 Task: Find an Airbnb stay in Jalai Nur, China, for 4 adults from 6th to 12th September, with a price range of ₹10,000 to ₹14,000, 4 bedrooms, 4 bathrooms, and amenities like WiFi, free parking, and TV. Enable self check-in.
Action: Mouse moved to (352, 157)
Screenshot: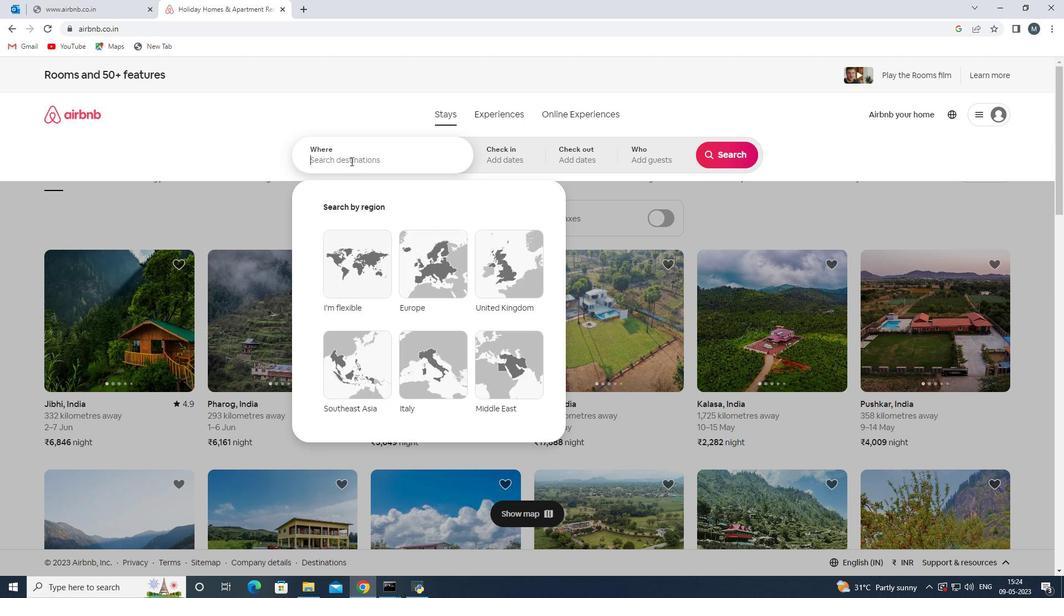 
Action: Mouse pressed left at (352, 157)
Screenshot: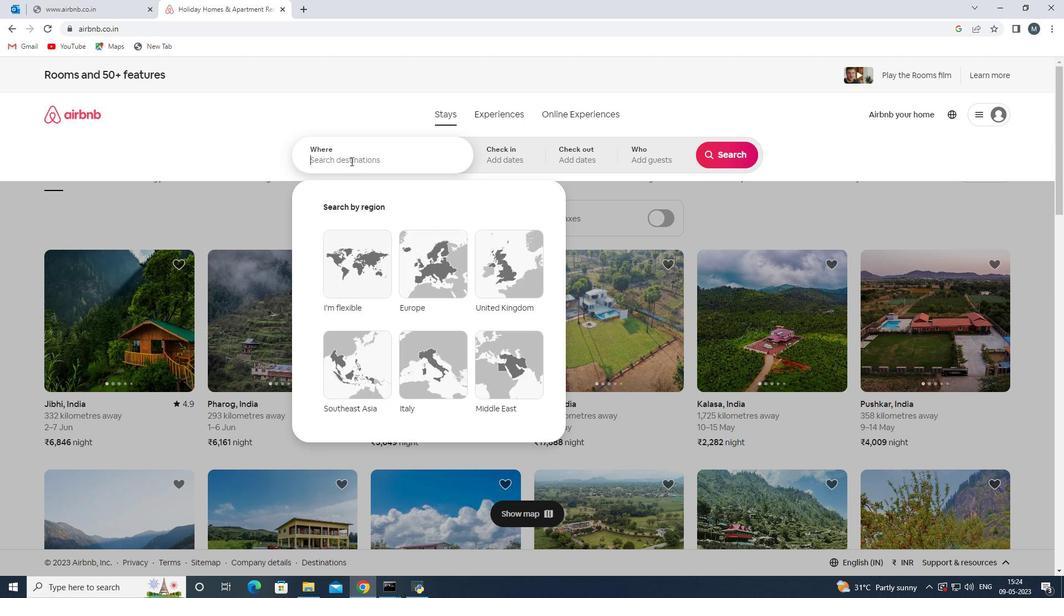 
Action: Mouse moved to (355, 172)
Screenshot: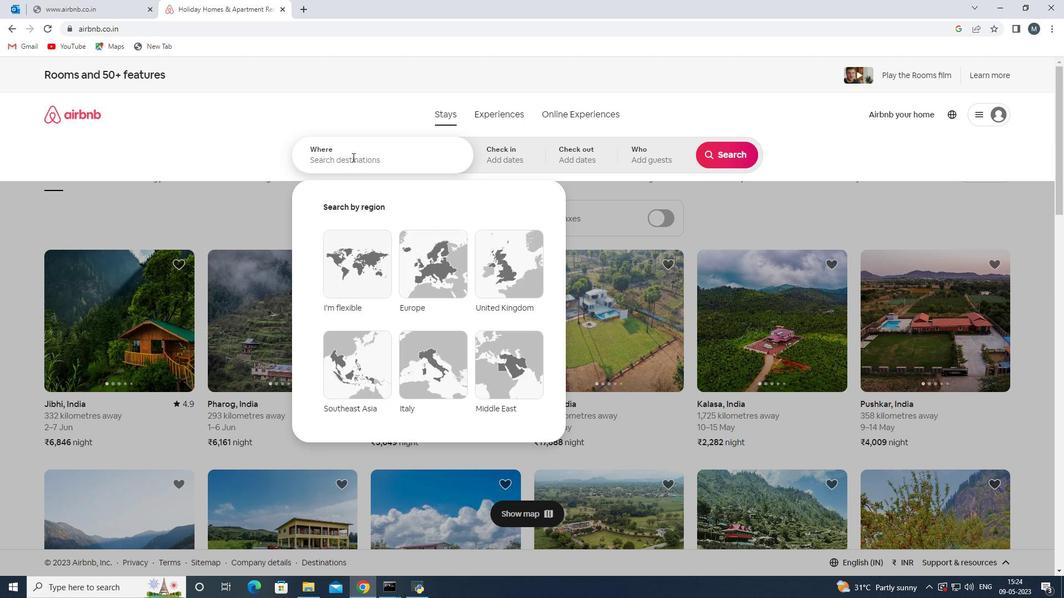 
Action: Key pressed <Key.shift><Key.shift><Key.shift><Key.shift><Key.shift><Key.shift><Key.shift><Key.shift>Jalai<Key.space><Key.shift>B<Key.backspace><Key.shift><Key.shift><Key.shift><Key.shift><Key.shift><Key.shift><Key.shift><Key.shift><Key.shift><Key.shift><Key.shift><Key.shift><Key.shift><Key.shift><Key.shift><Key.shift><Key.shift><Key.shift><Key.shift><Key.shift><Key.shift><Key.shift><Key.shift><Key.shift><Key.shift><Key.space>Nur,<Key.shift>China
Screenshot: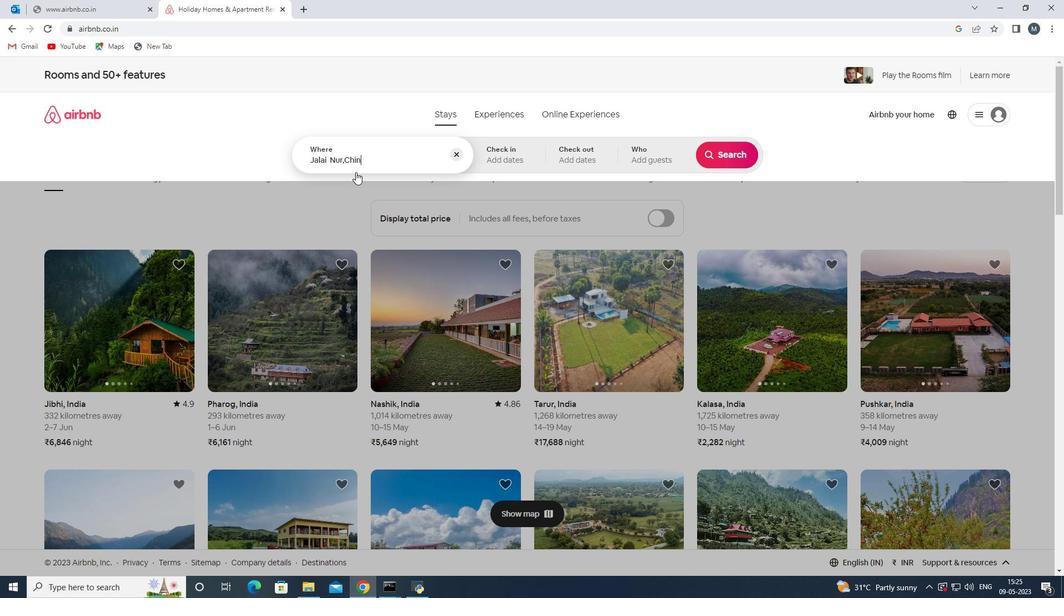 
Action: Mouse moved to (521, 160)
Screenshot: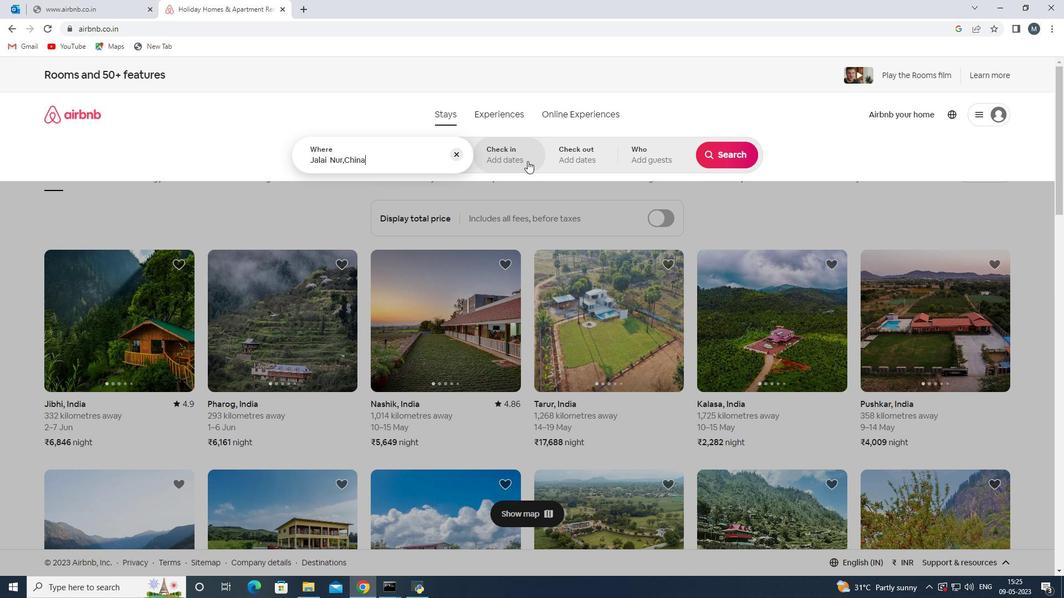 
Action: Mouse pressed left at (521, 160)
Screenshot: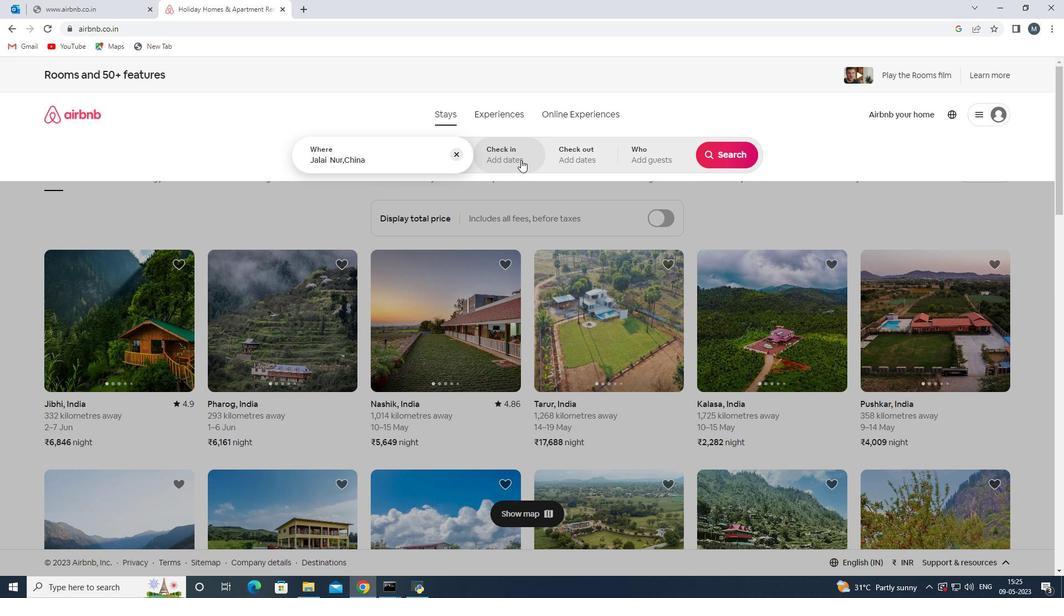 
Action: Mouse moved to (724, 240)
Screenshot: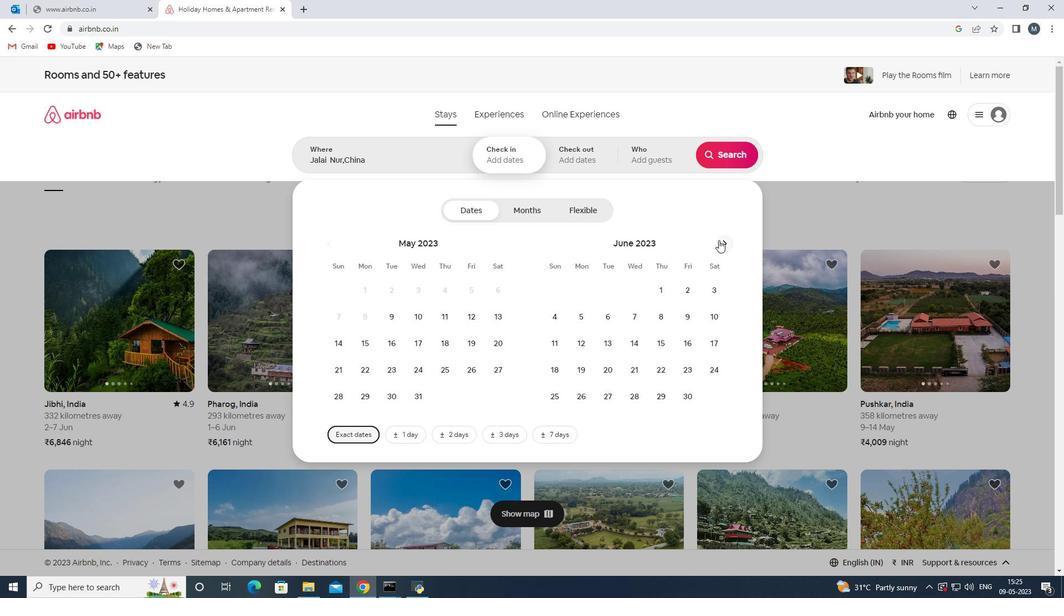 
Action: Mouse pressed left at (724, 240)
Screenshot: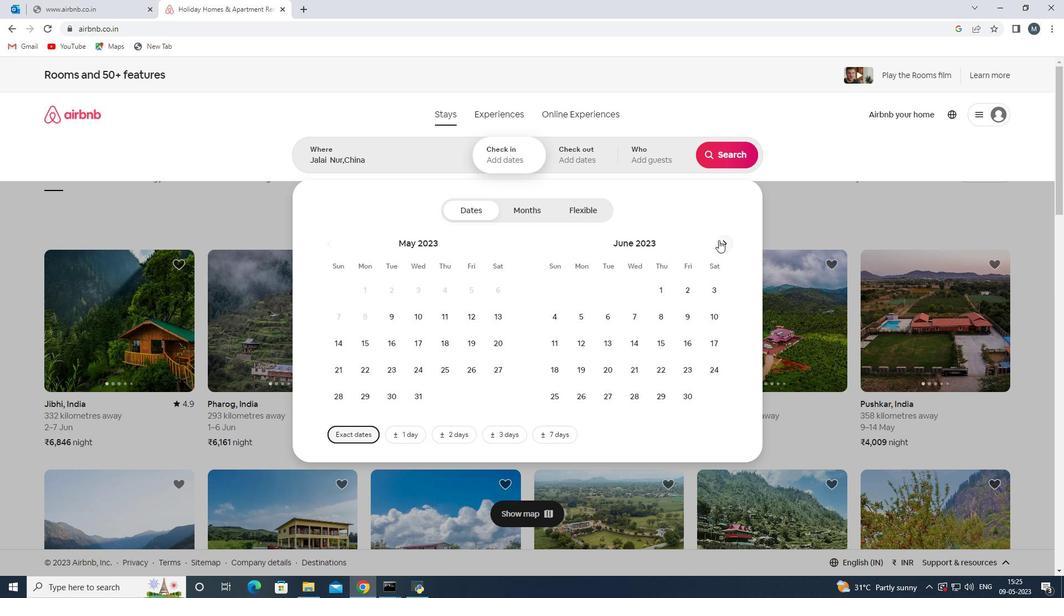 
Action: Mouse moved to (728, 240)
Screenshot: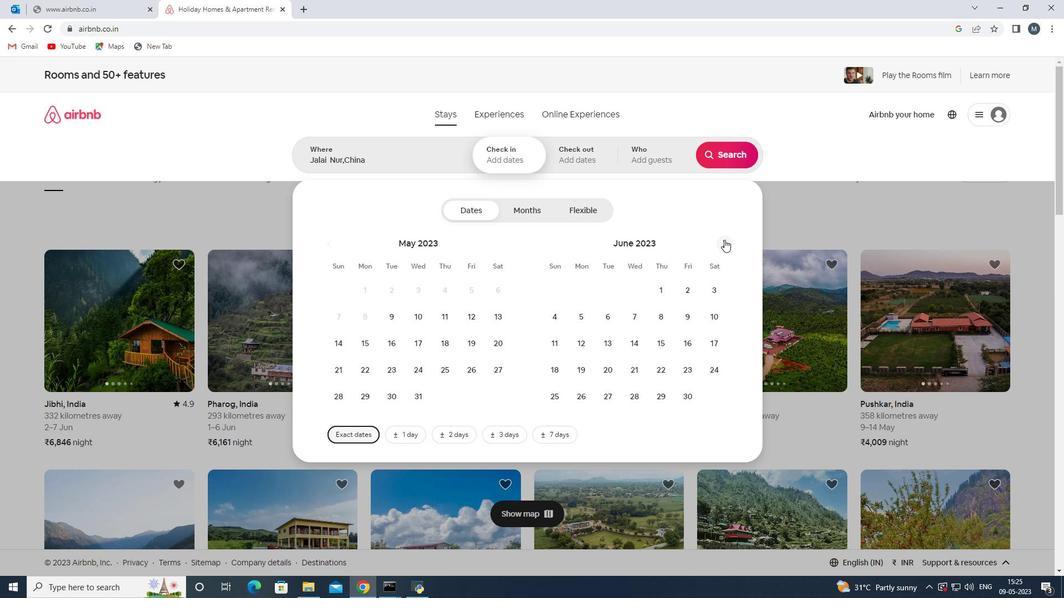
Action: Mouse pressed left at (728, 240)
Screenshot: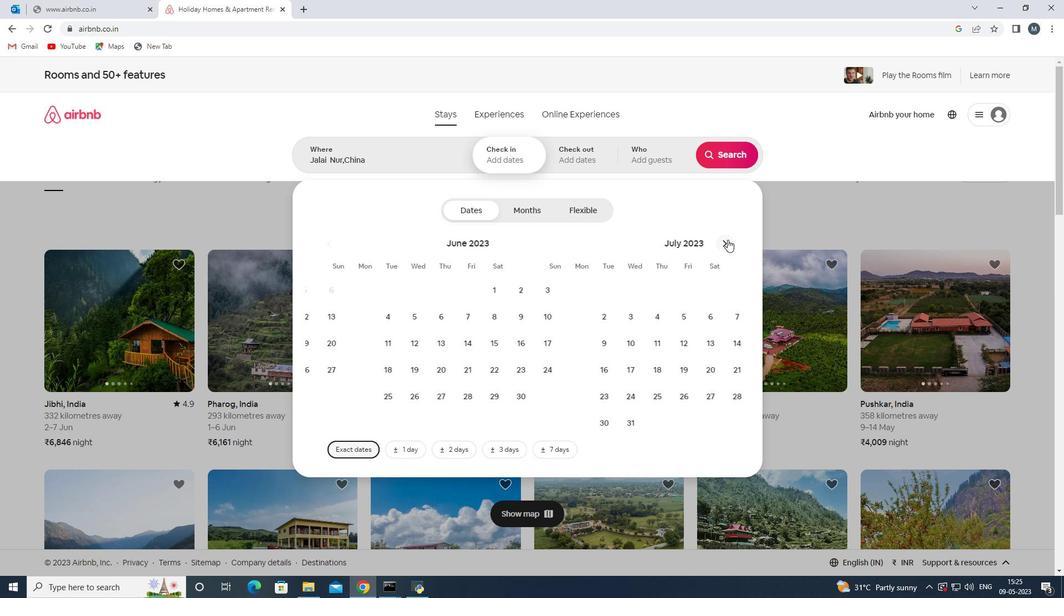 
Action: Mouse moved to (728, 242)
Screenshot: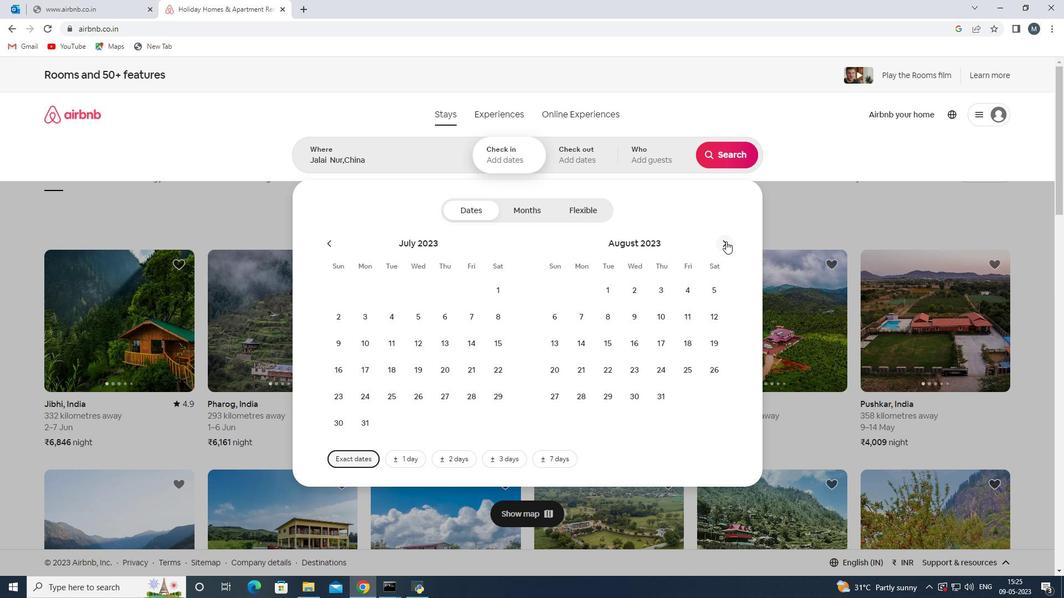 
Action: Mouse pressed left at (728, 242)
Screenshot: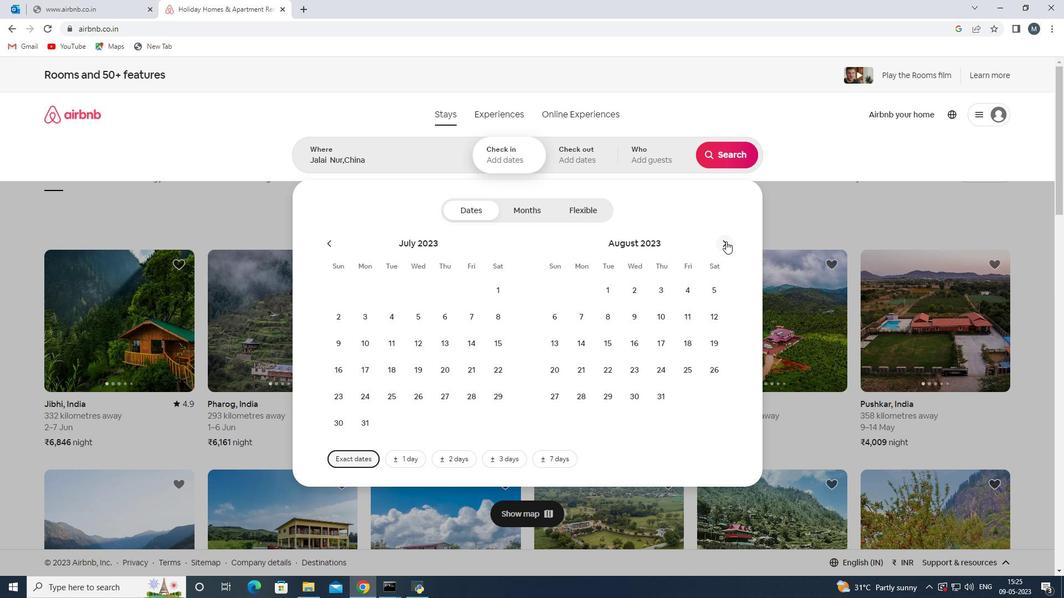 
Action: Mouse moved to (641, 318)
Screenshot: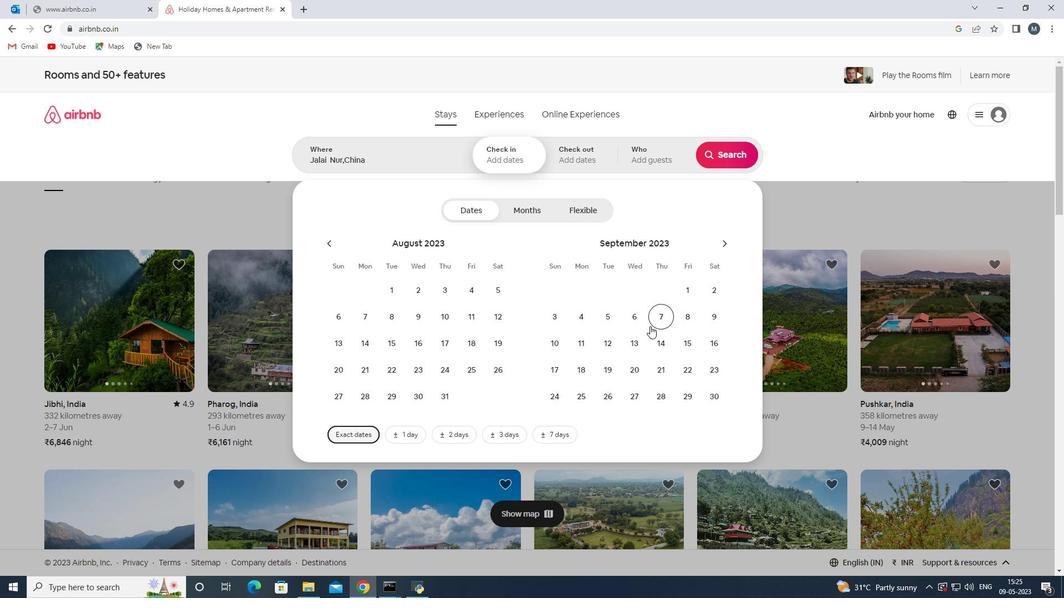 
Action: Mouse pressed left at (641, 318)
Screenshot: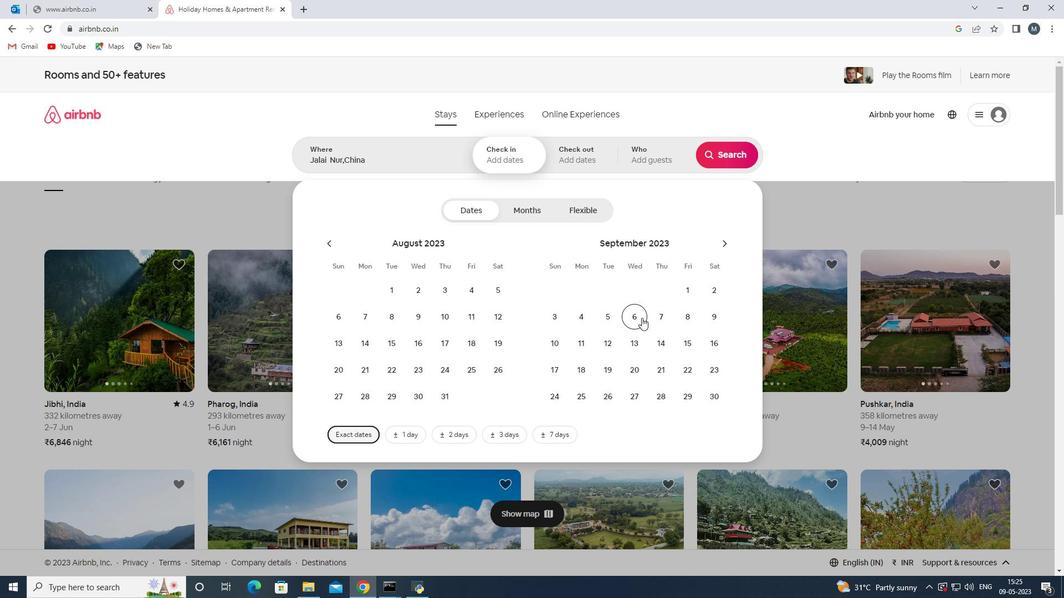 
Action: Mouse moved to (612, 344)
Screenshot: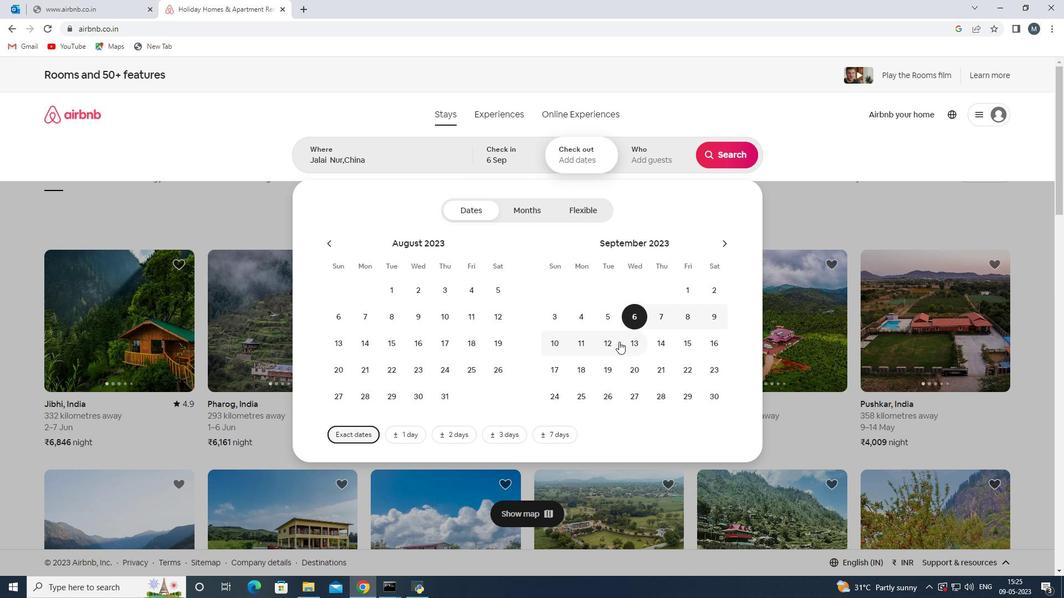 
Action: Mouse pressed left at (612, 344)
Screenshot: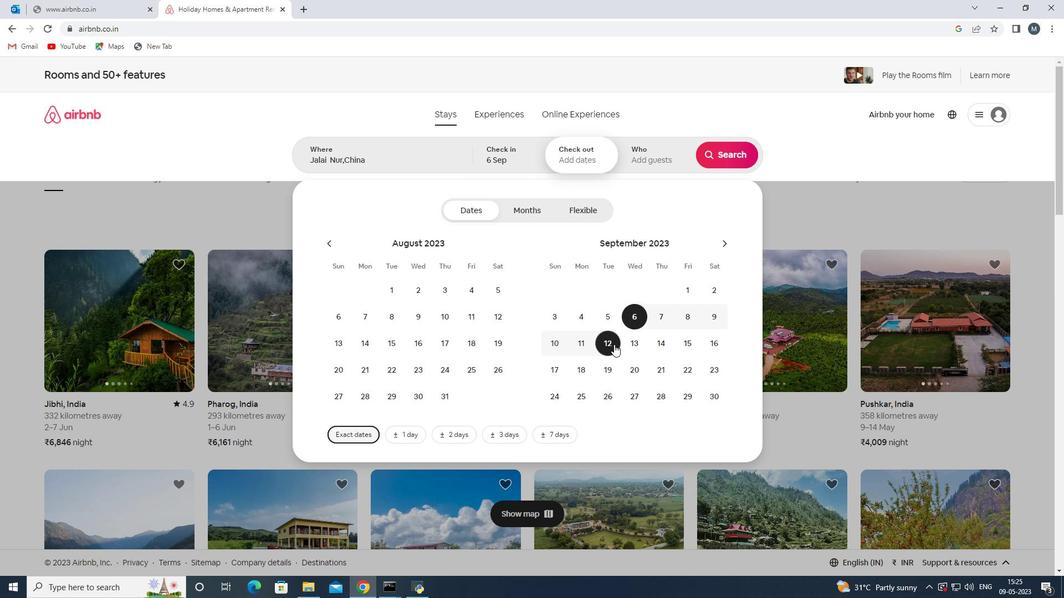 
Action: Mouse moved to (673, 163)
Screenshot: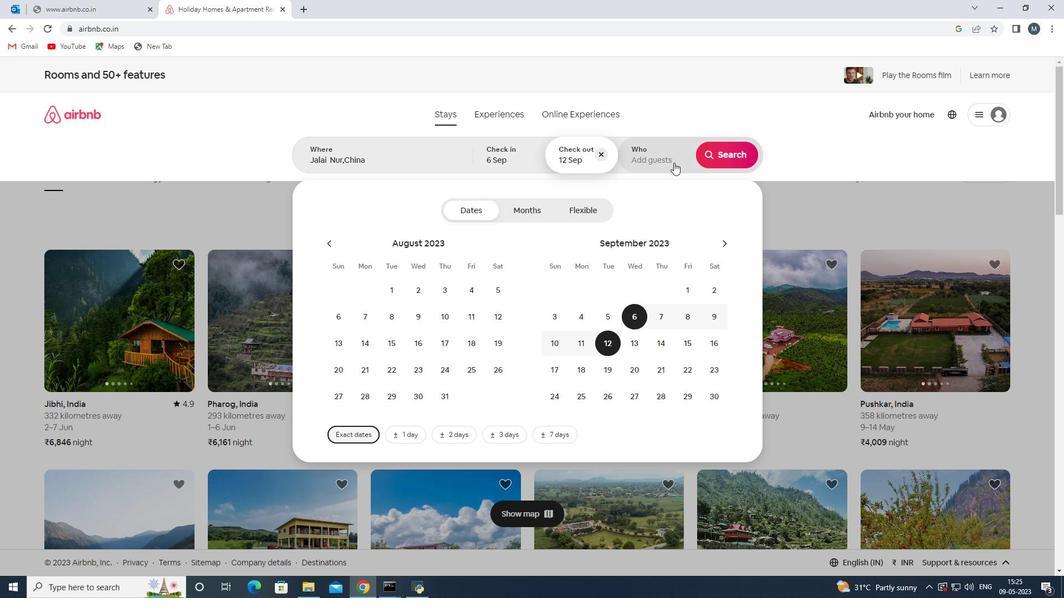 
Action: Mouse pressed left at (673, 163)
Screenshot: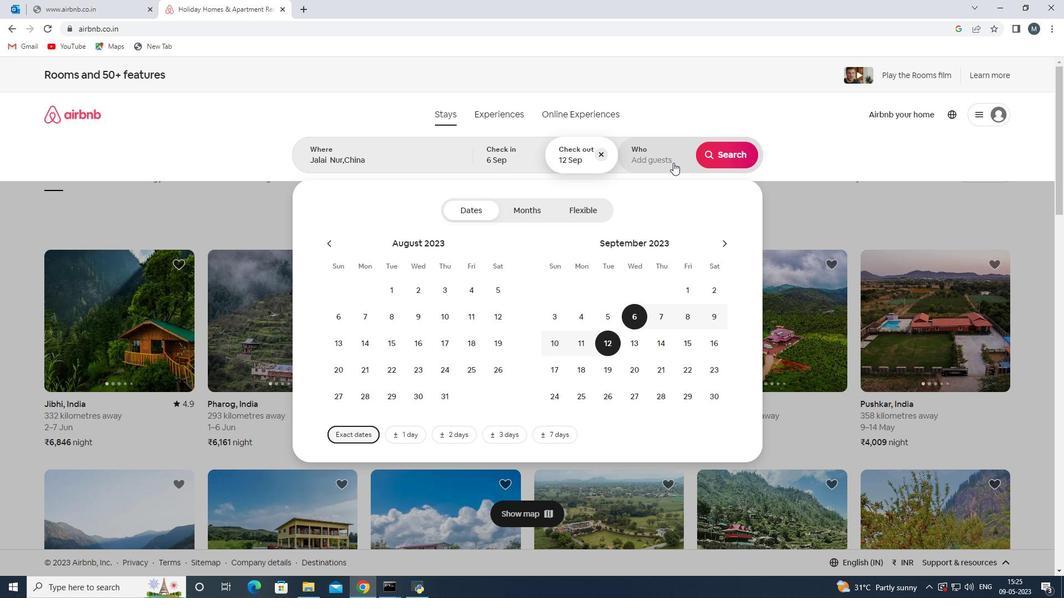 
Action: Mouse moved to (729, 210)
Screenshot: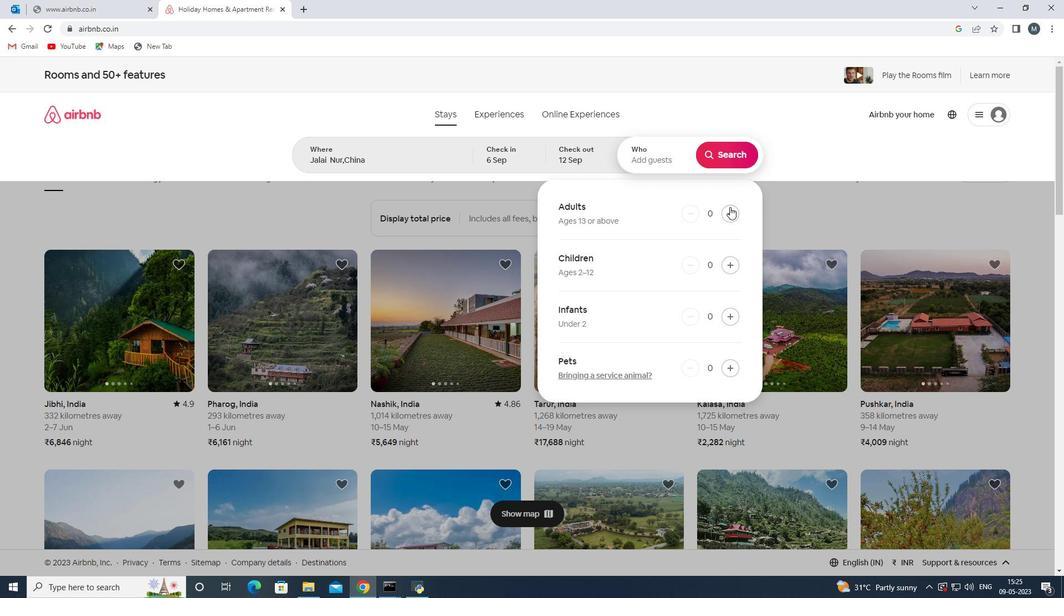 
Action: Mouse pressed left at (729, 210)
Screenshot: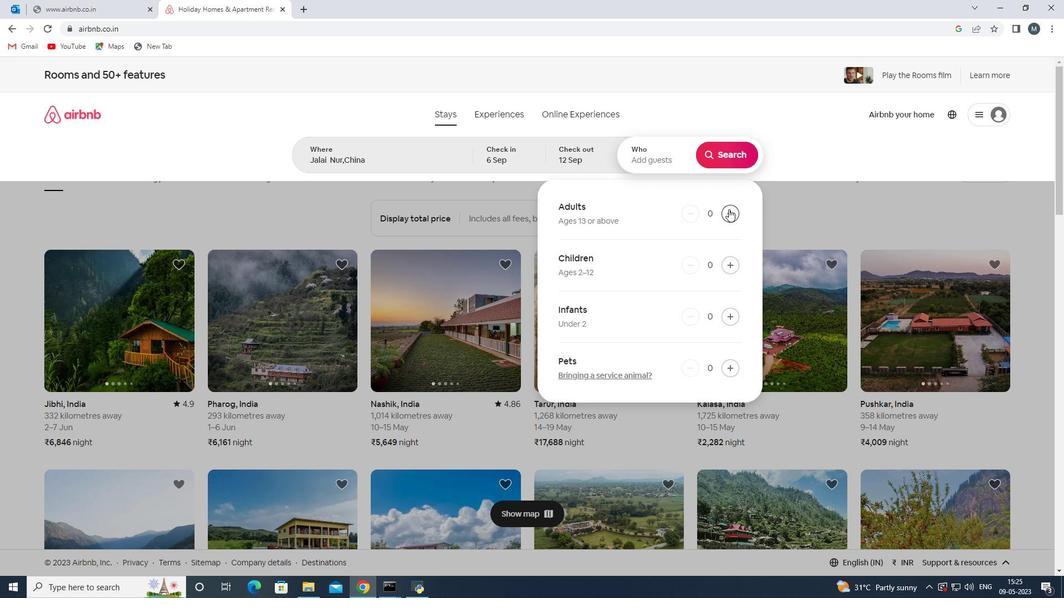 
Action: Mouse moved to (729, 211)
Screenshot: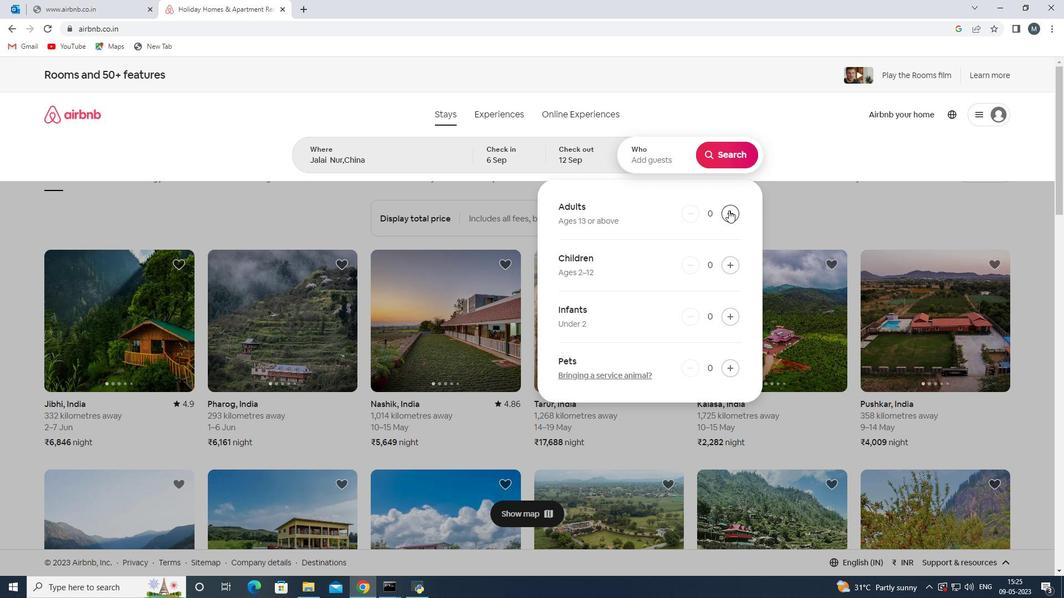
Action: Mouse pressed left at (729, 211)
Screenshot: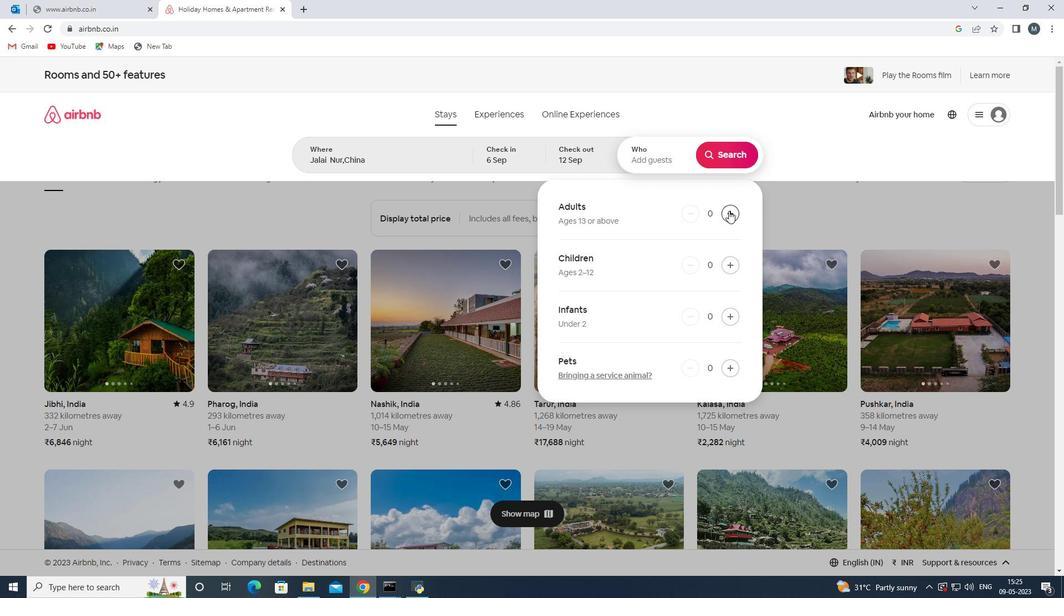 
Action: Mouse pressed left at (729, 211)
Screenshot: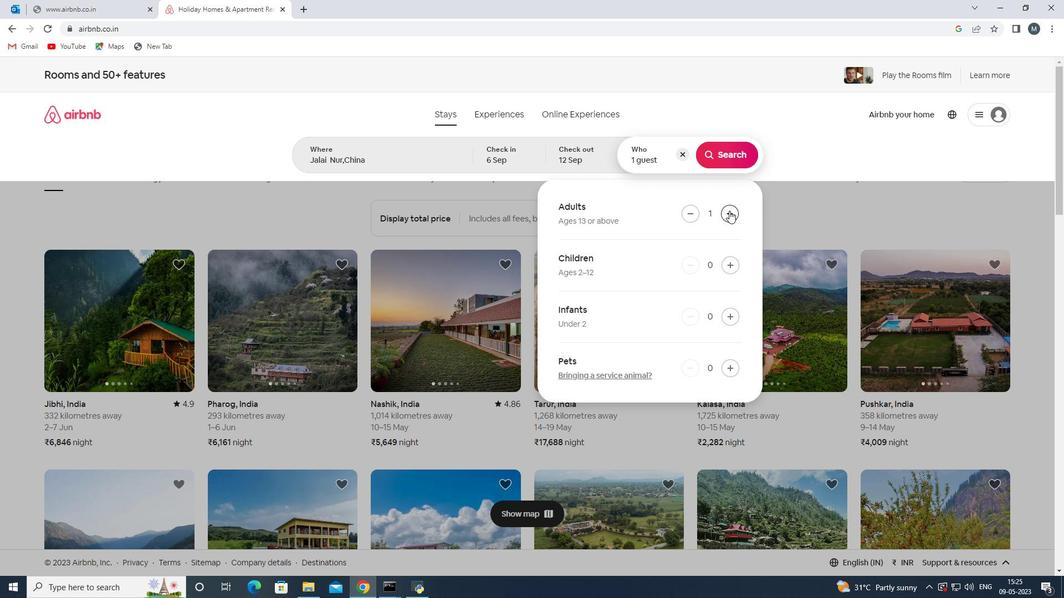 
Action: Mouse pressed left at (729, 211)
Screenshot: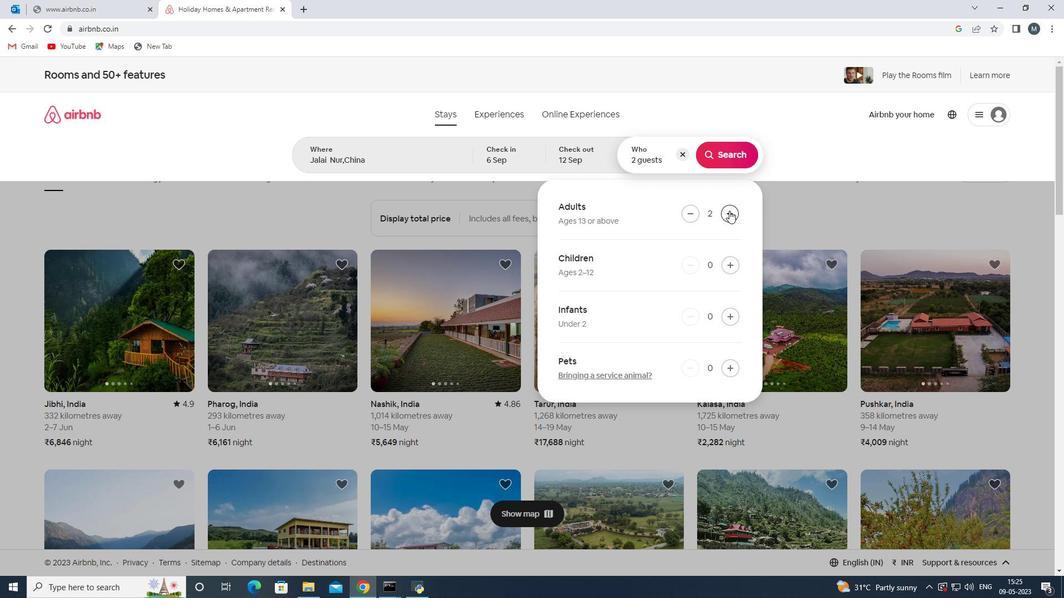 
Action: Mouse moved to (728, 154)
Screenshot: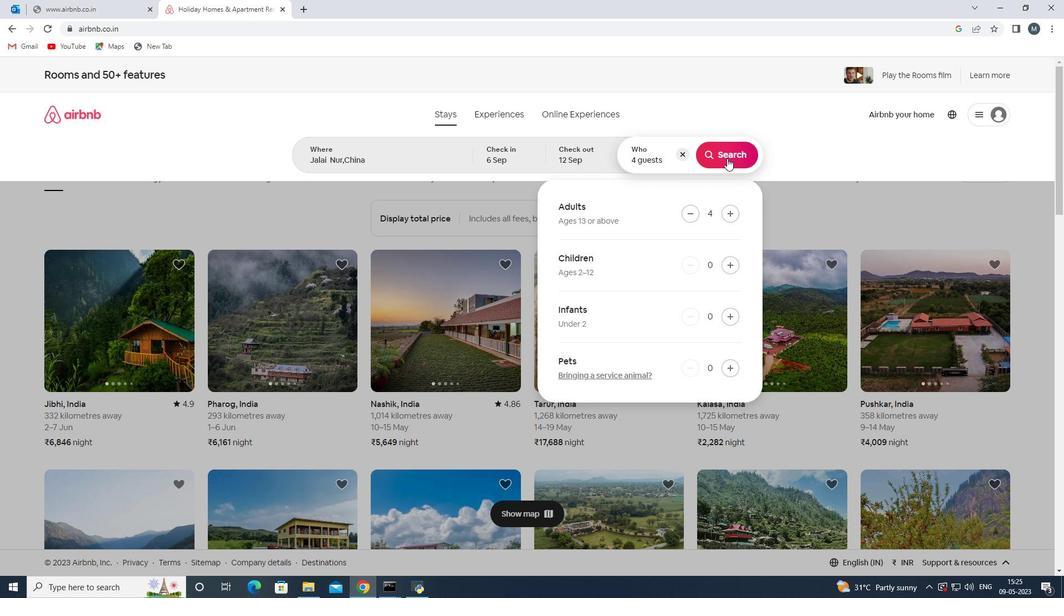 
Action: Mouse pressed left at (728, 154)
Screenshot: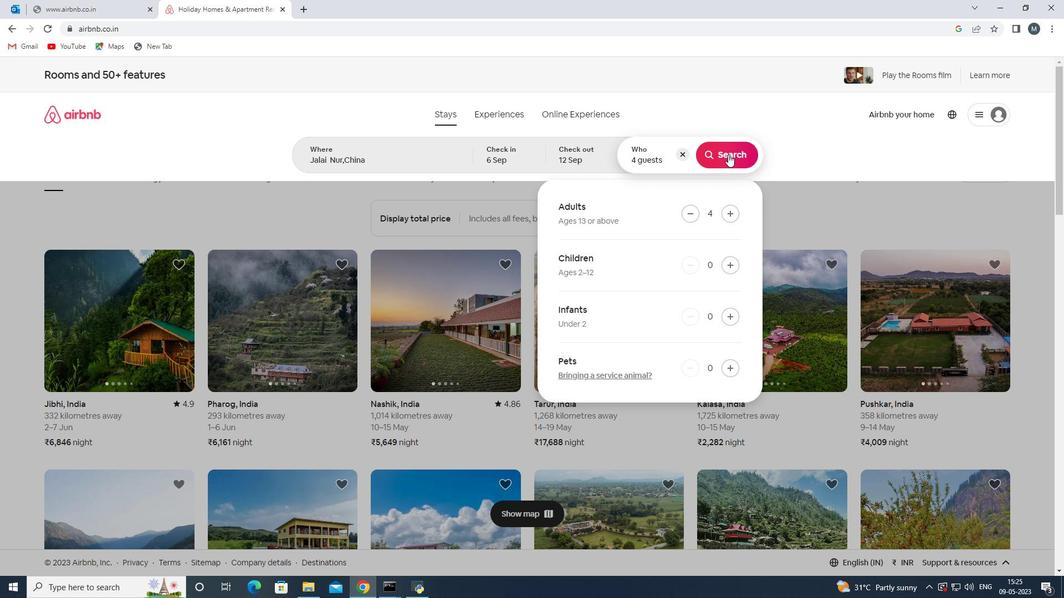 
Action: Mouse moved to (1008, 125)
Screenshot: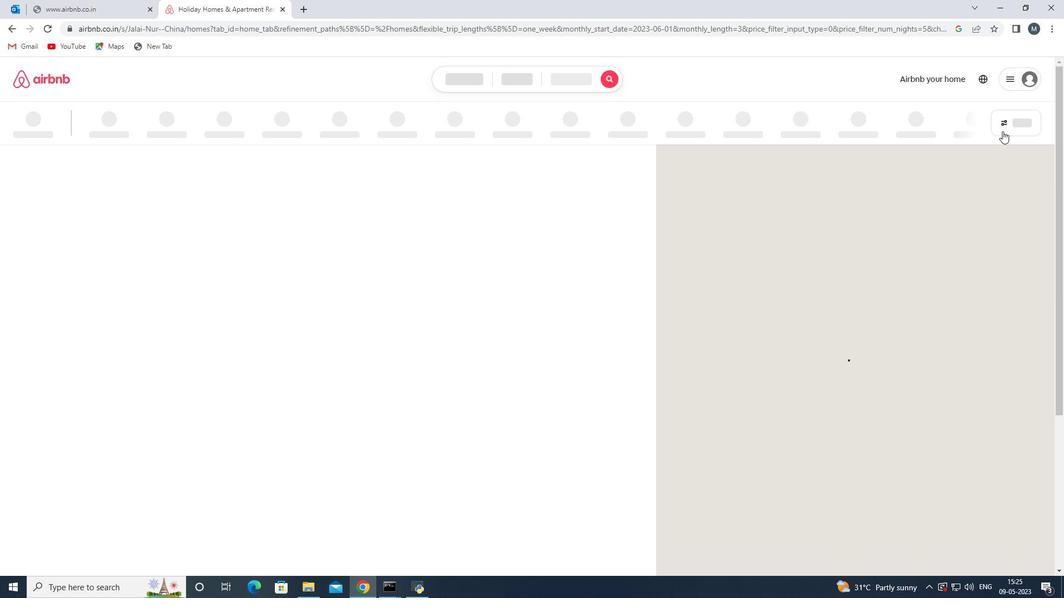 
Action: Mouse pressed left at (1008, 125)
Screenshot: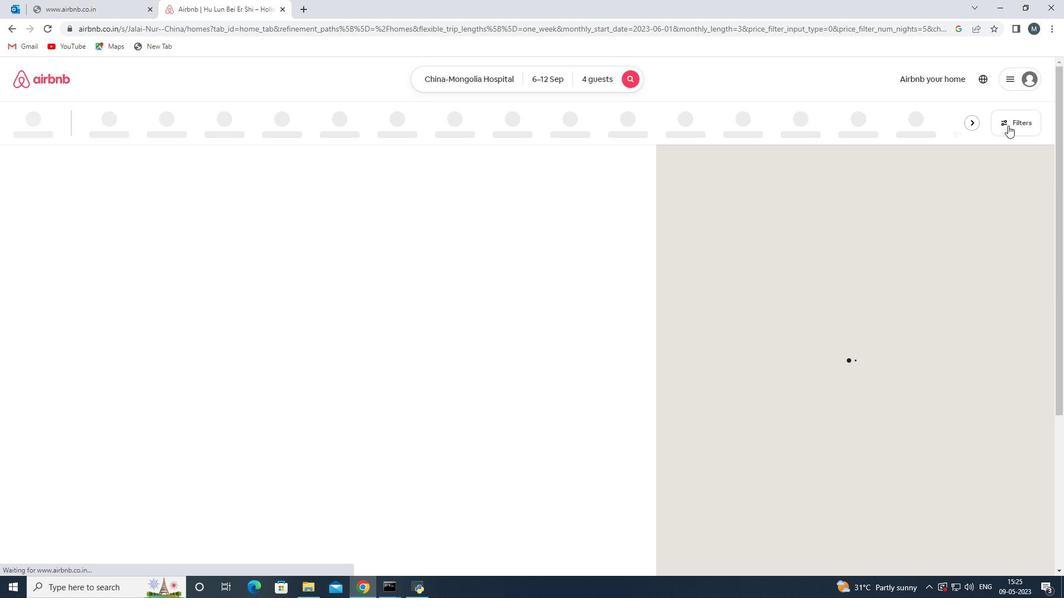 
Action: Mouse moved to (533, 291)
Screenshot: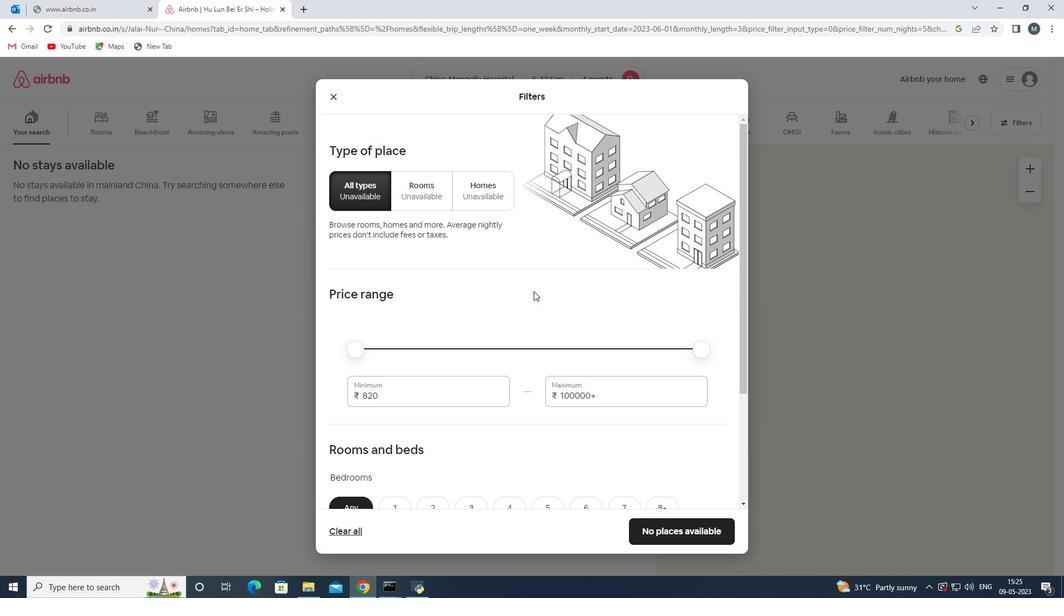 
Action: Mouse scrolled (533, 290) with delta (0, 0)
Screenshot: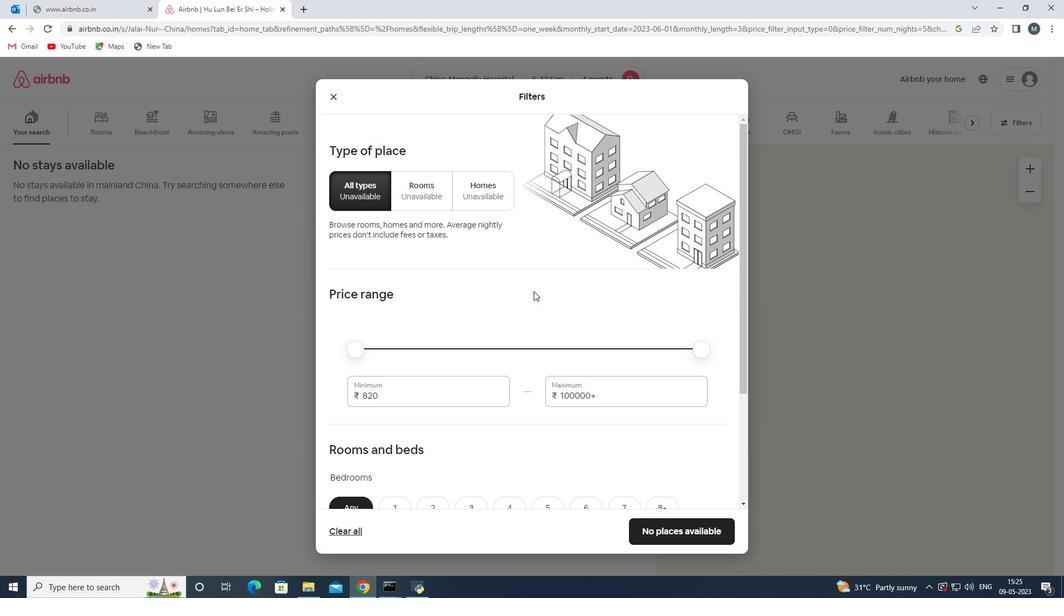 
Action: Mouse moved to (517, 293)
Screenshot: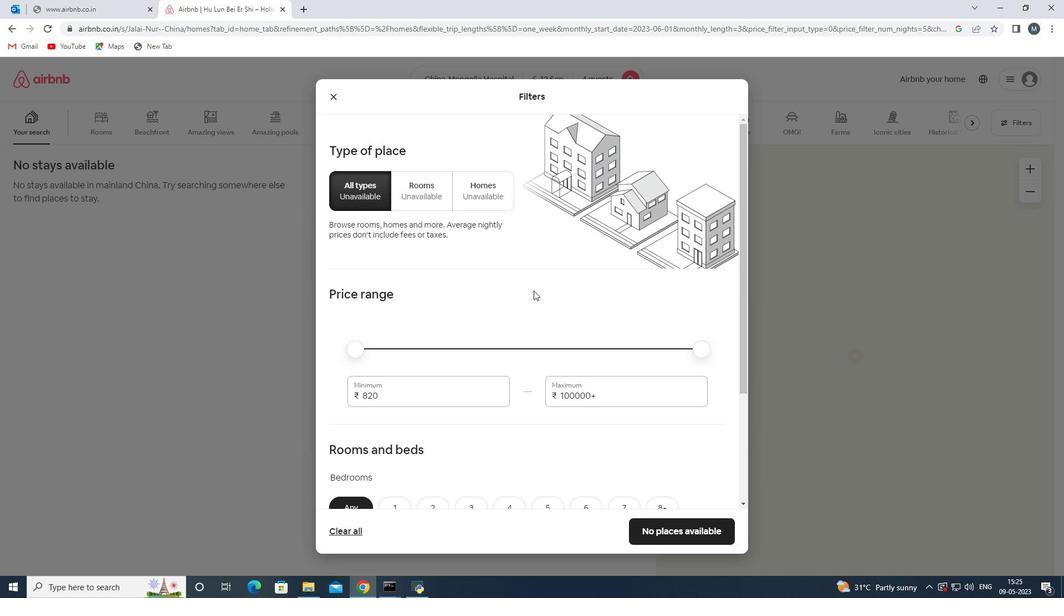 
Action: Mouse scrolled (517, 292) with delta (0, 0)
Screenshot: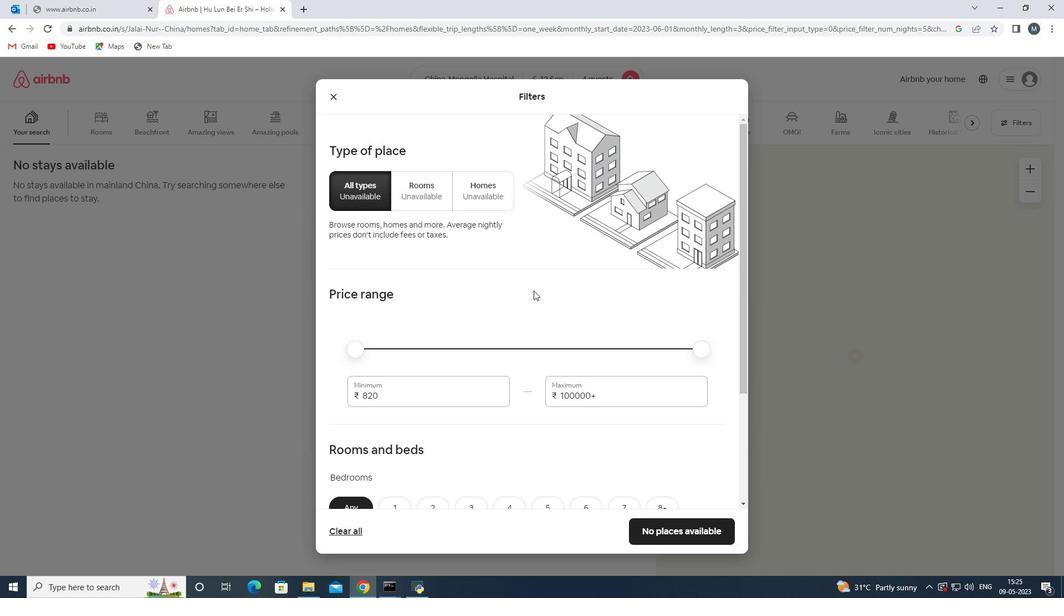 
Action: Mouse moved to (411, 288)
Screenshot: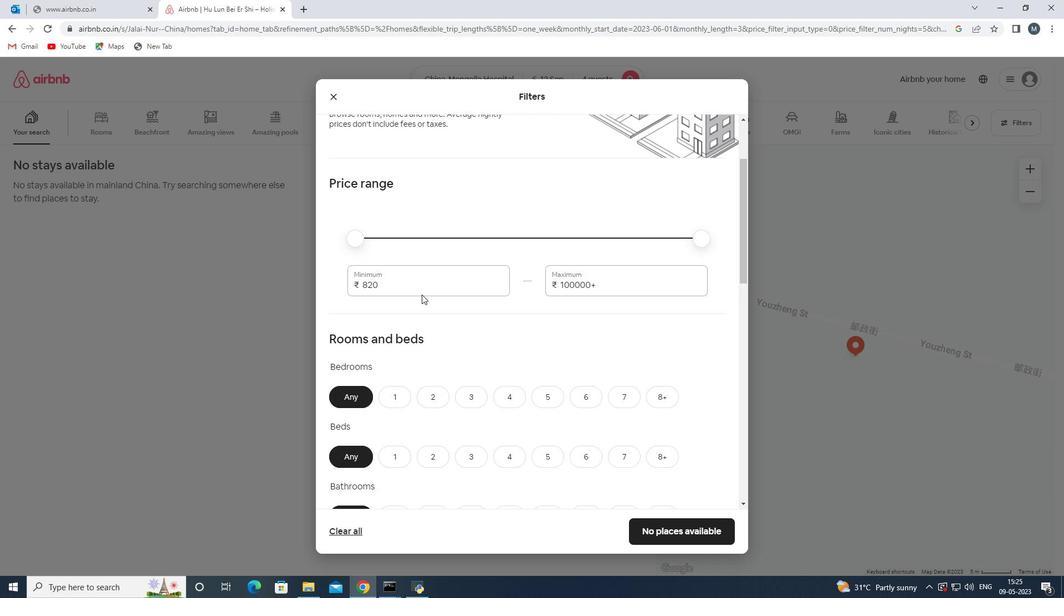 
Action: Mouse pressed left at (411, 288)
Screenshot: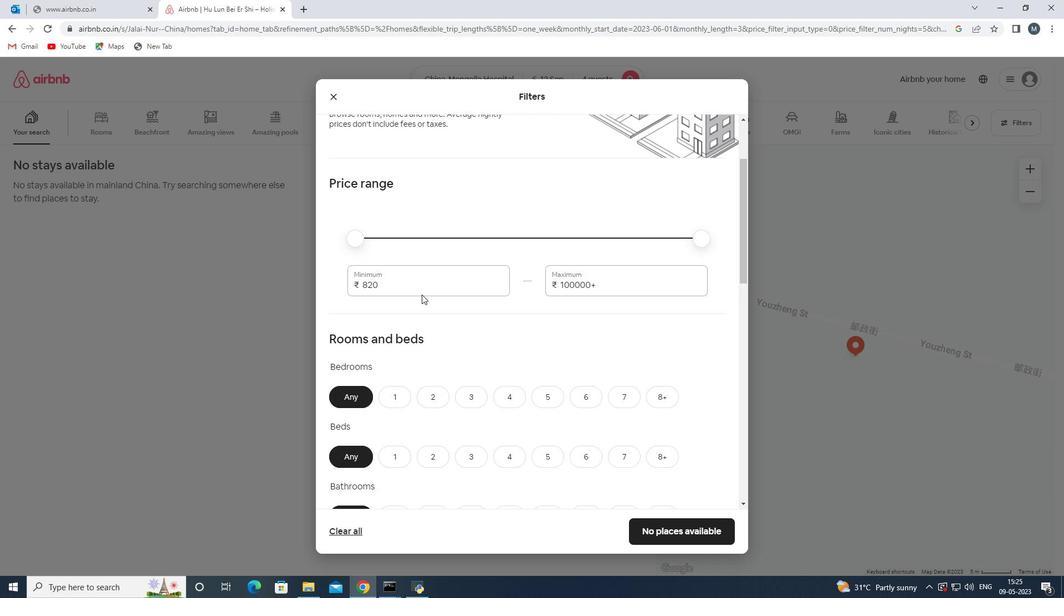 
Action: Mouse moved to (360, 282)
Screenshot: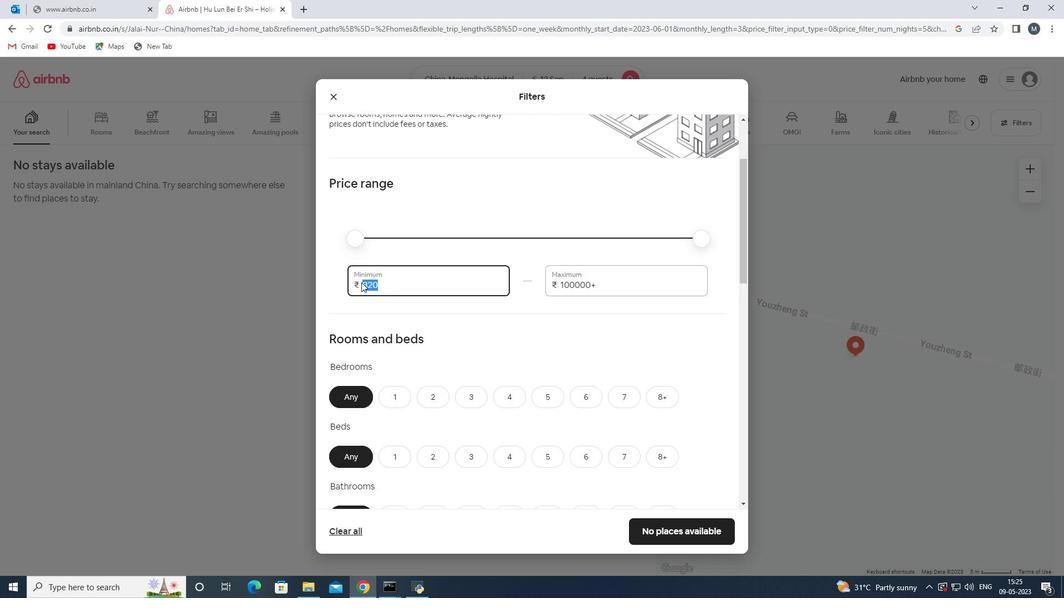
Action: Key pressed 1
Screenshot: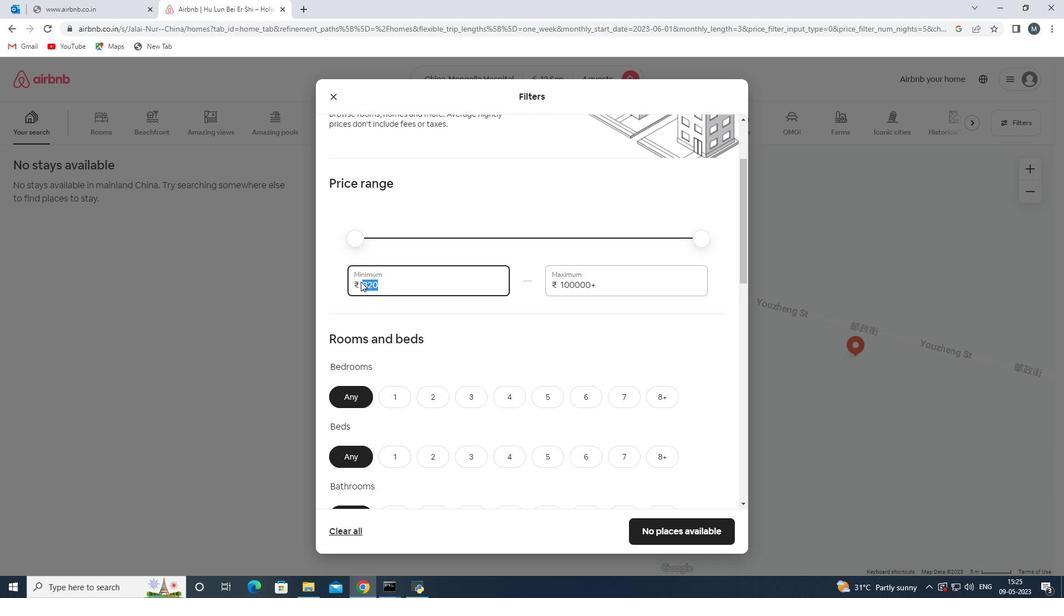 
Action: Mouse moved to (360, 282)
Screenshot: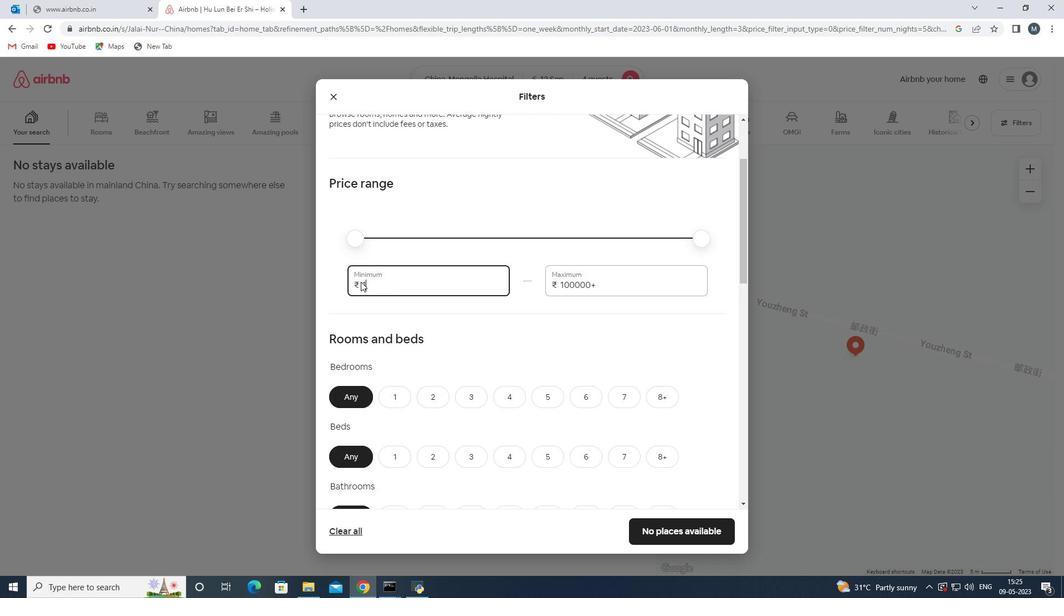 
Action: Key pressed 0
Screenshot: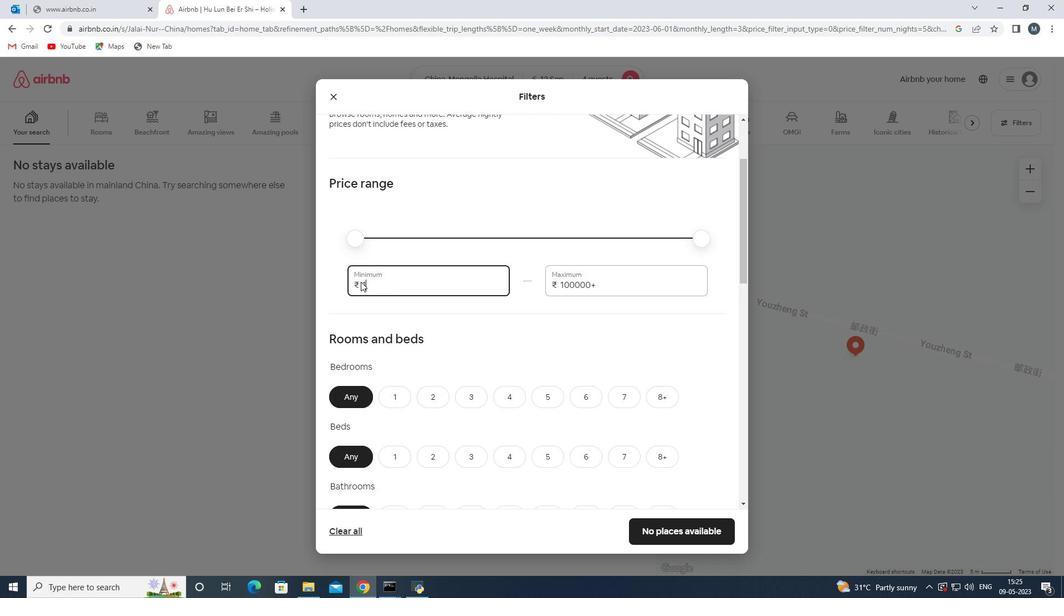 
Action: Mouse moved to (360, 282)
Screenshot: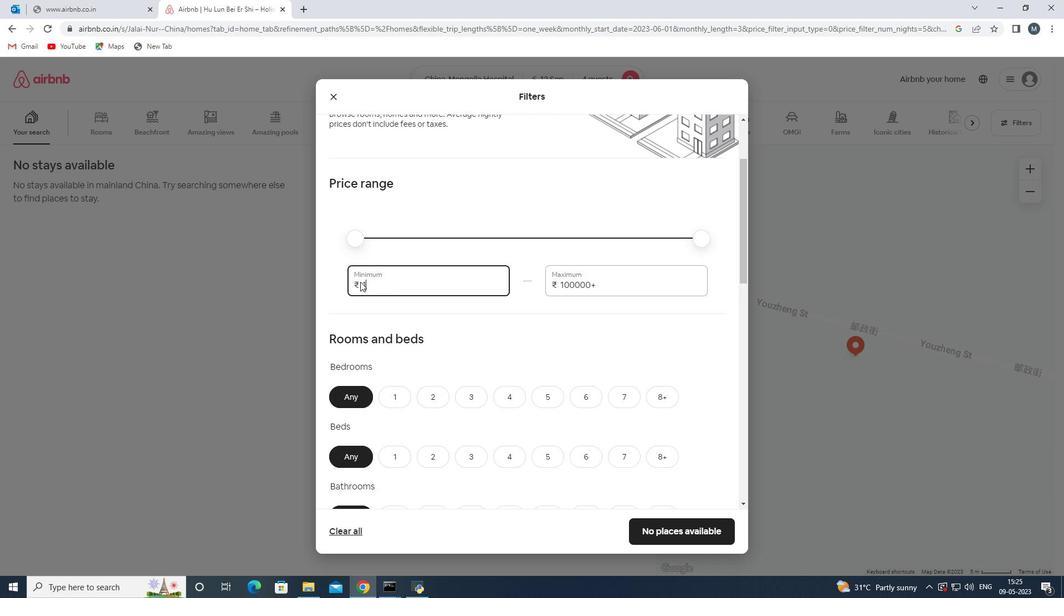 
Action: Key pressed 0
Screenshot: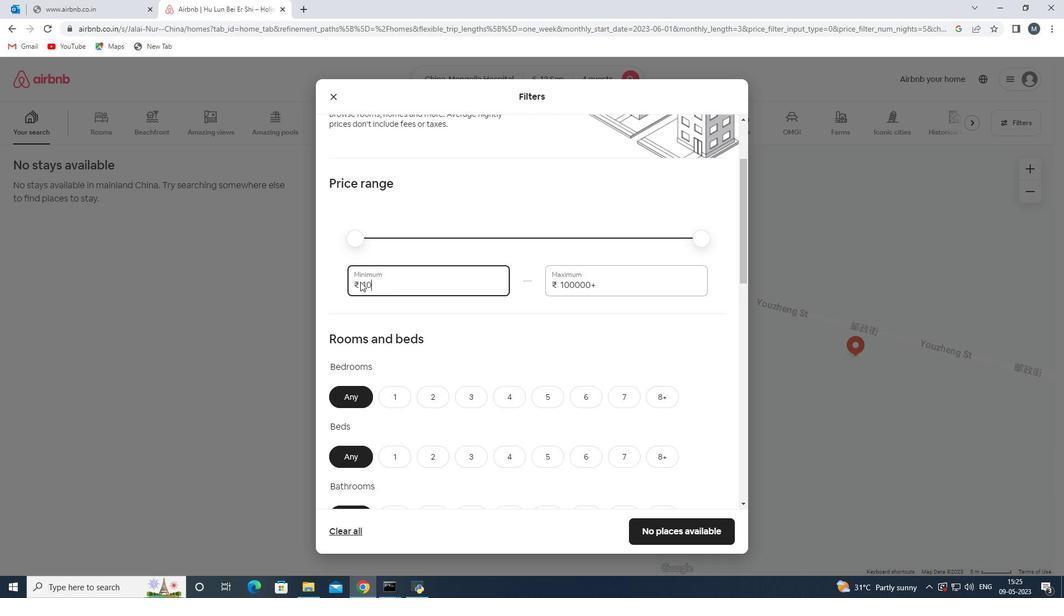 
Action: Mouse moved to (358, 282)
Screenshot: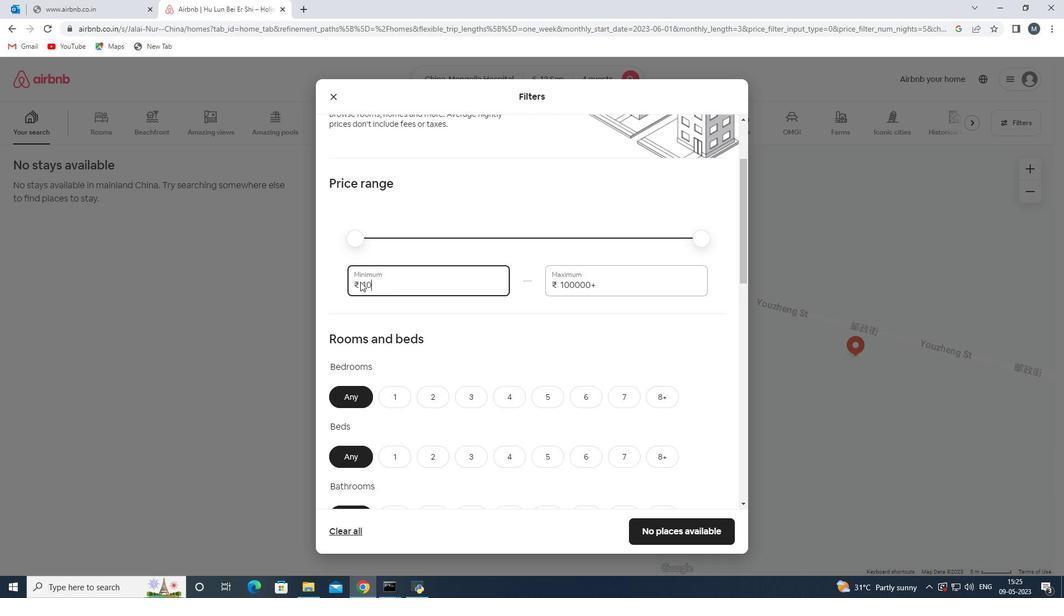 
Action: Key pressed 0
Screenshot: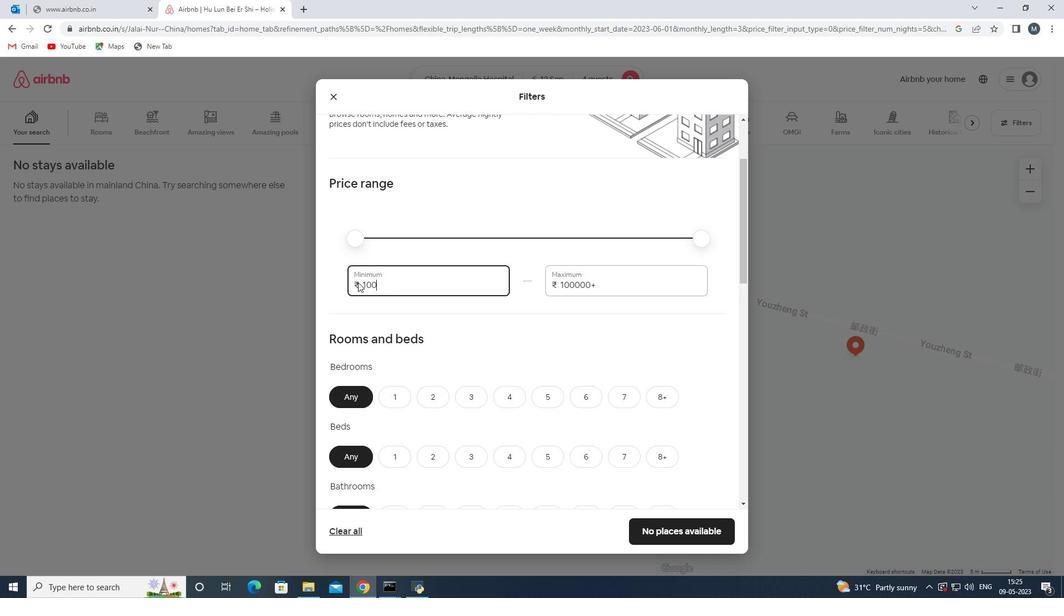 
Action: Mouse moved to (359, 282)
Screenshot: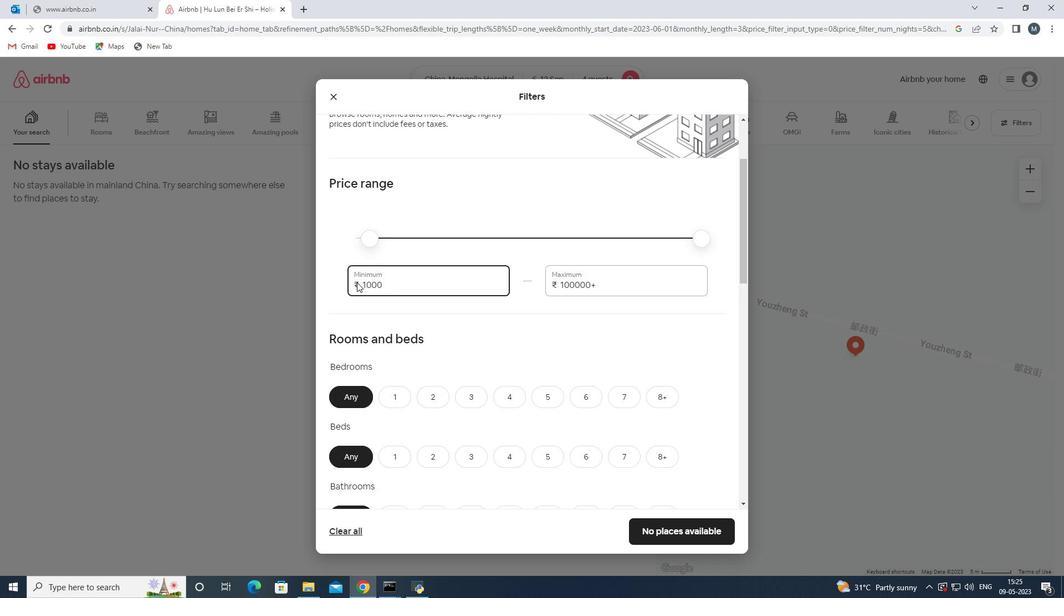 
Action: Key pressed 0
Screenshot: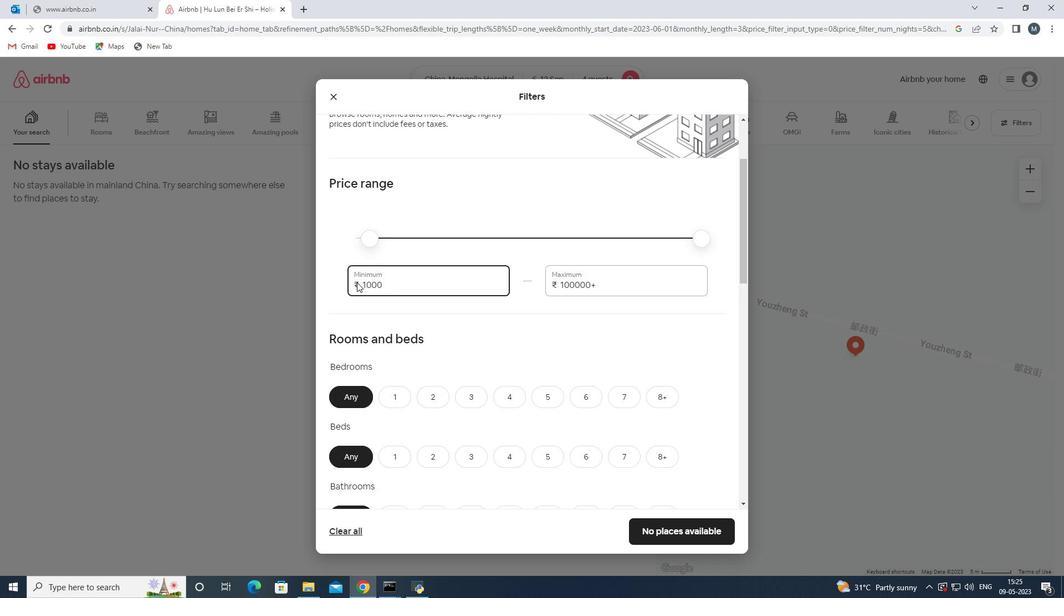 
Action: Mouse moved to (609, 286)
Screenshot: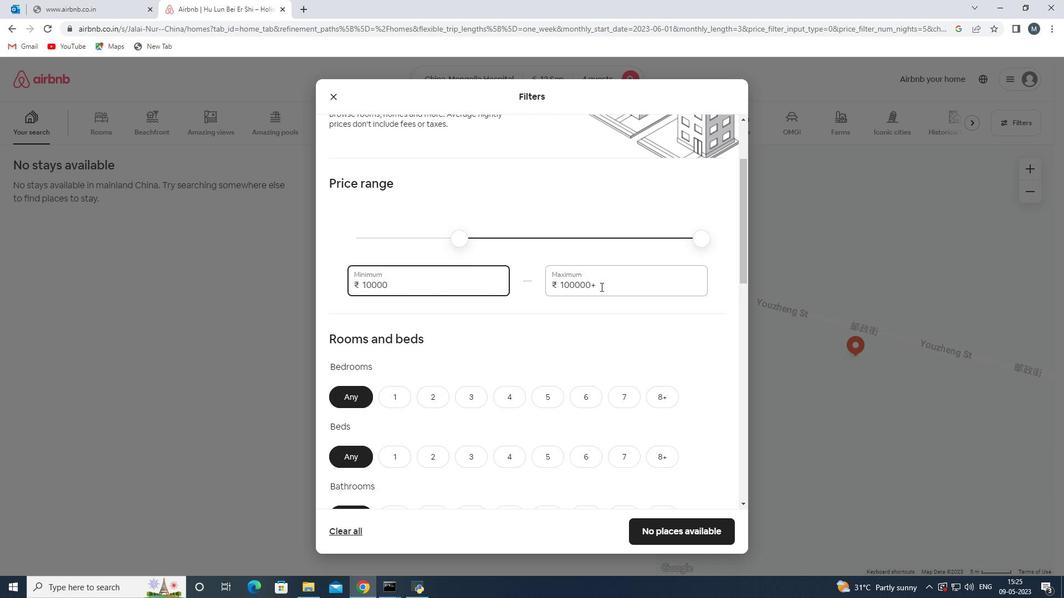 
Action: Mouse pressed left at (609, 286)
Screenshot: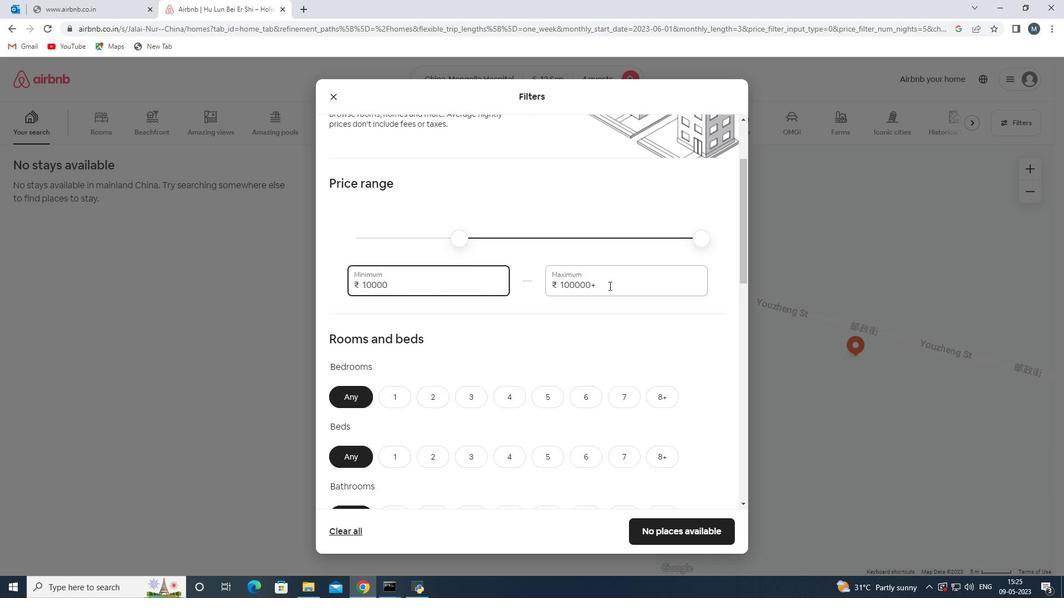 
Action: Mouse moved to (553, 282)
Screenshot: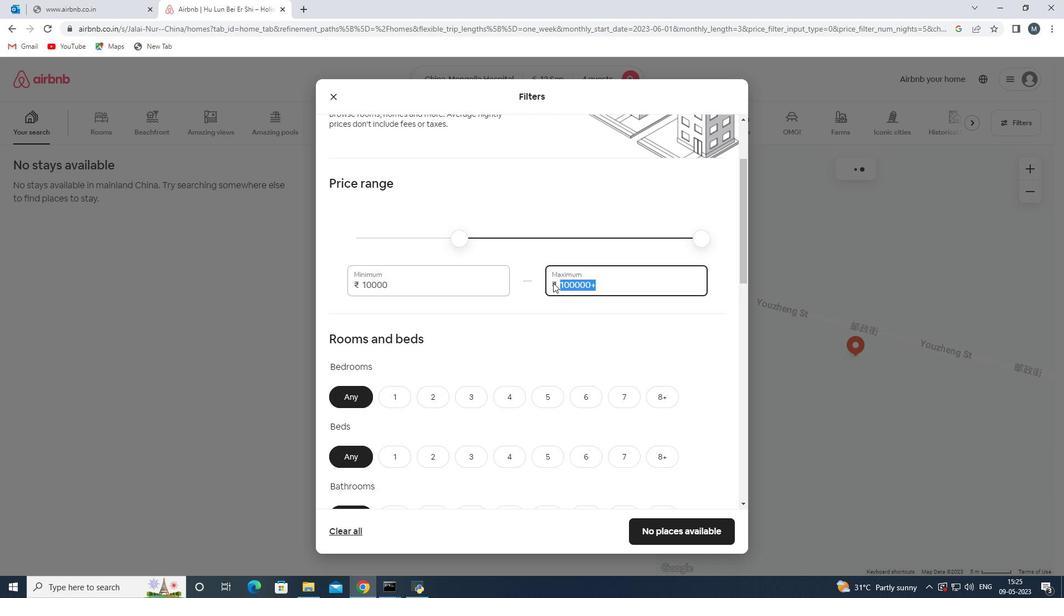 
Action: Key pressed 14000
Screenshot: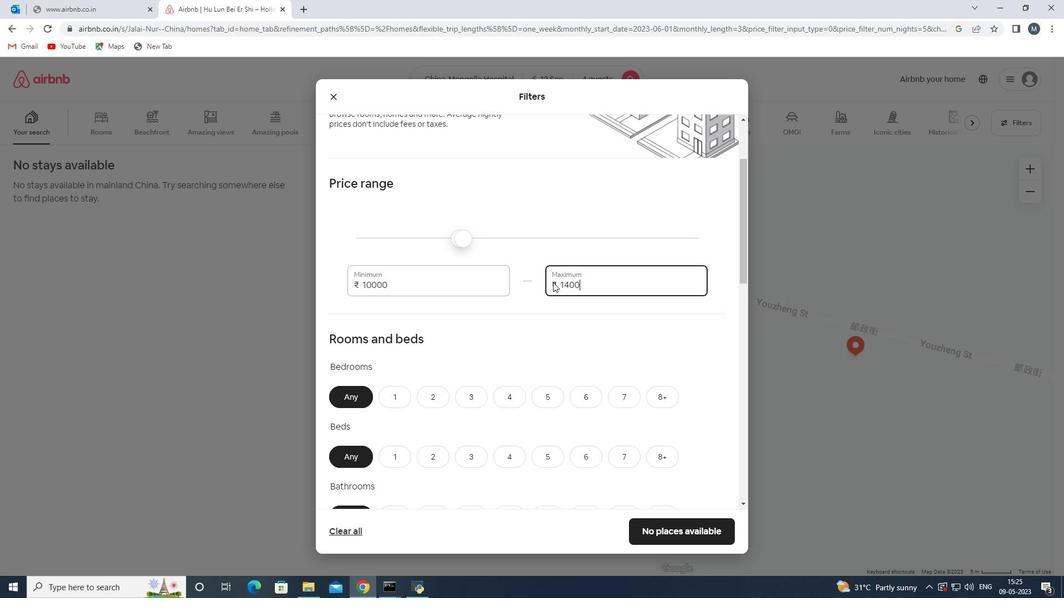 
Action: Mouse moved to (546, 282)
Screenshot: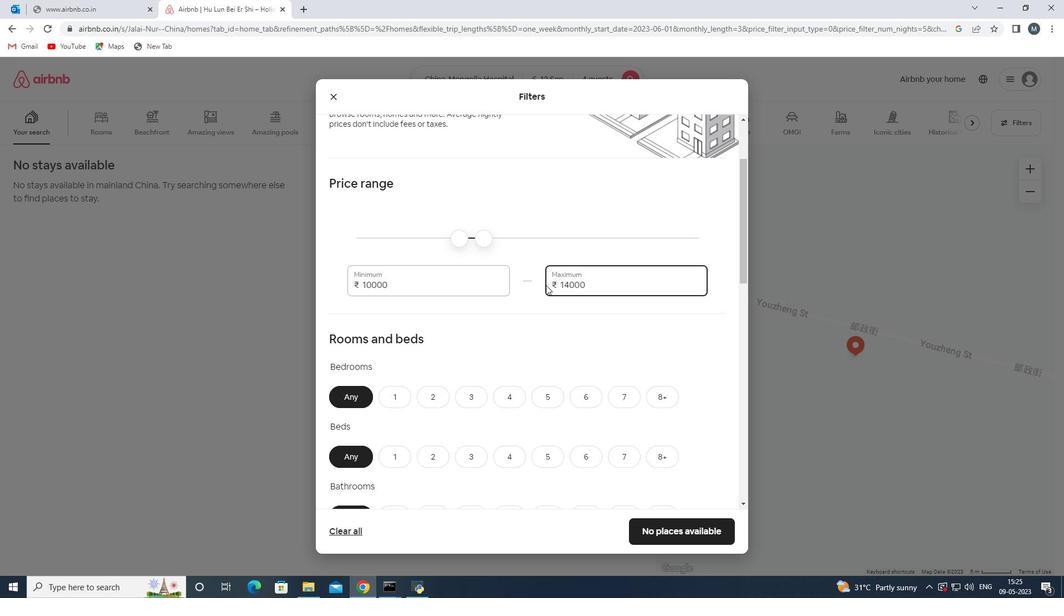 
Action: Mouse scrolled (546, 281) with delta (0, 0)
Screenshot: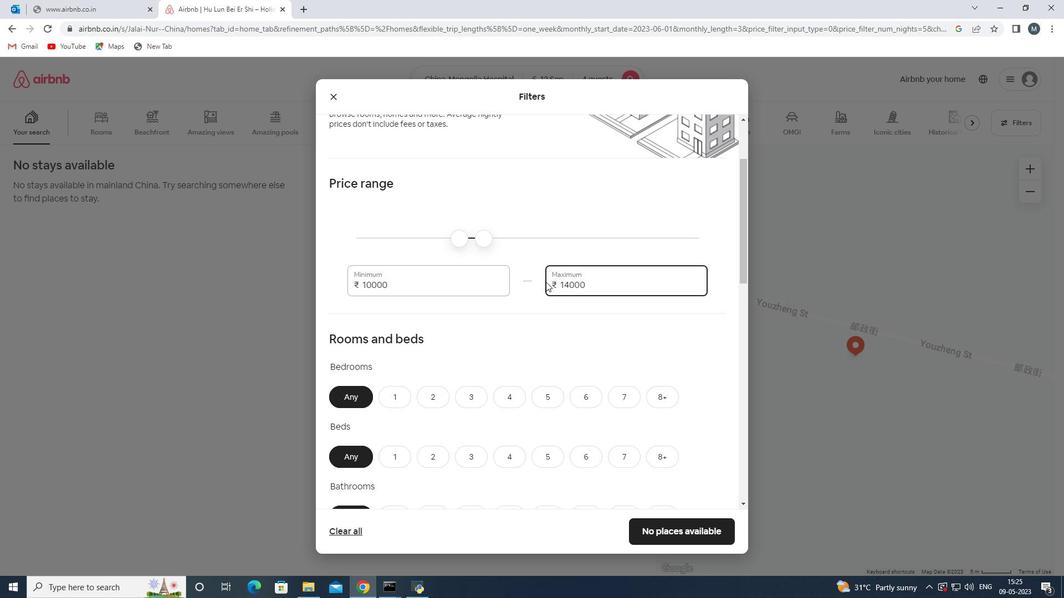 
Action: Mouse moved to (547, 280)
Screenshot: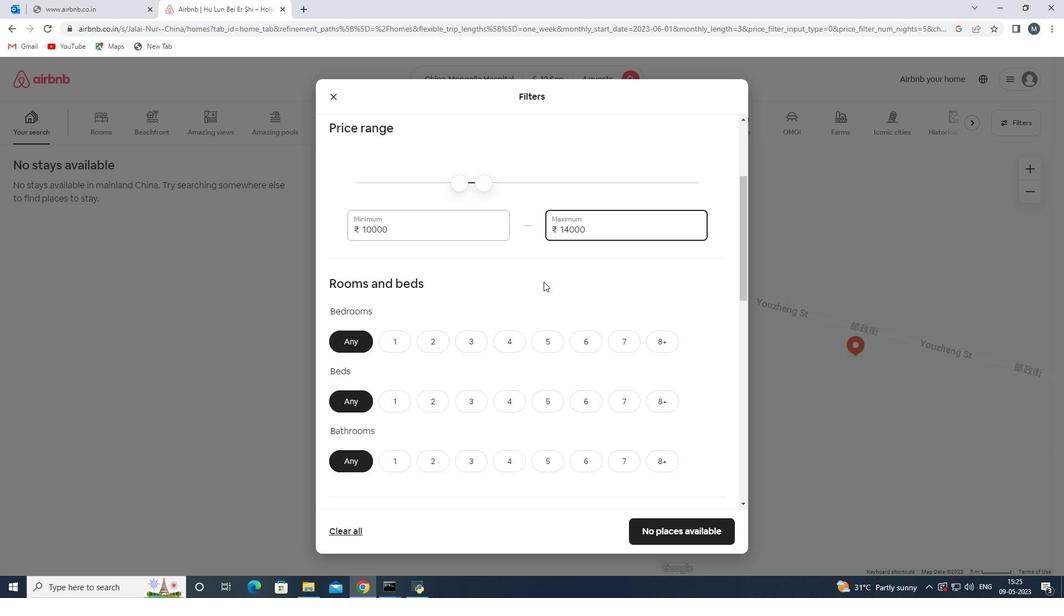 
Action: Mouse scrolled (547, 279) with delta (0, 0)
Screenshot: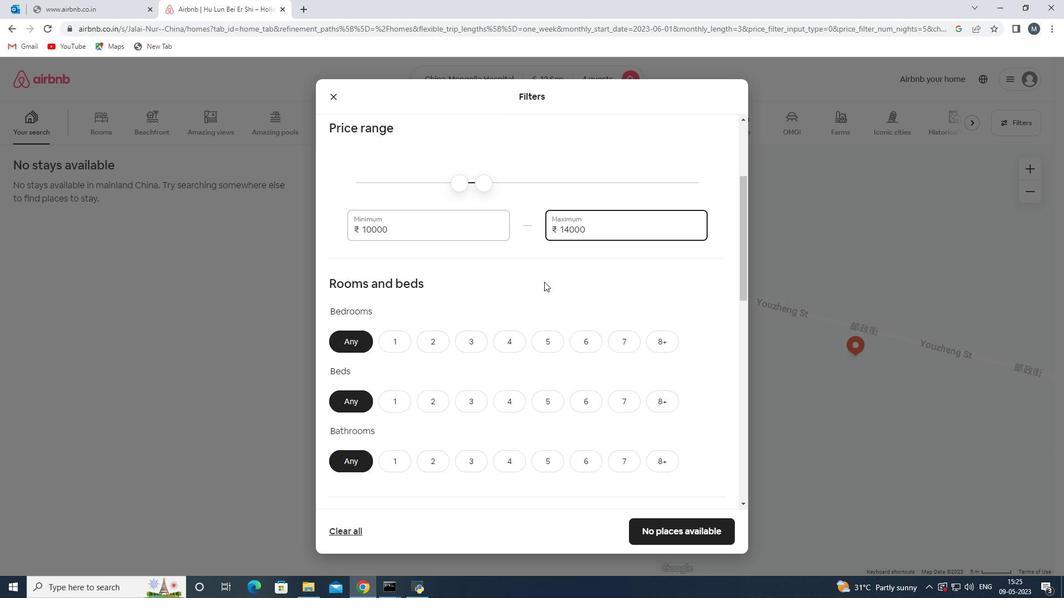 
Action: Mouse moved to (505, 286)
Screenshot: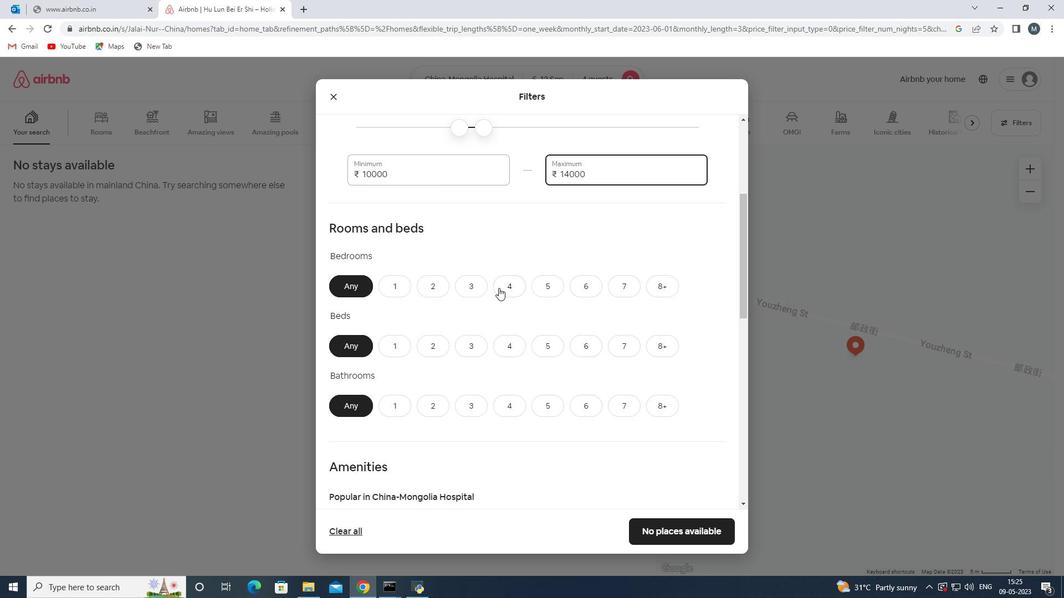 
Action: Mouse pressed left at (505, 286)
Screenshot: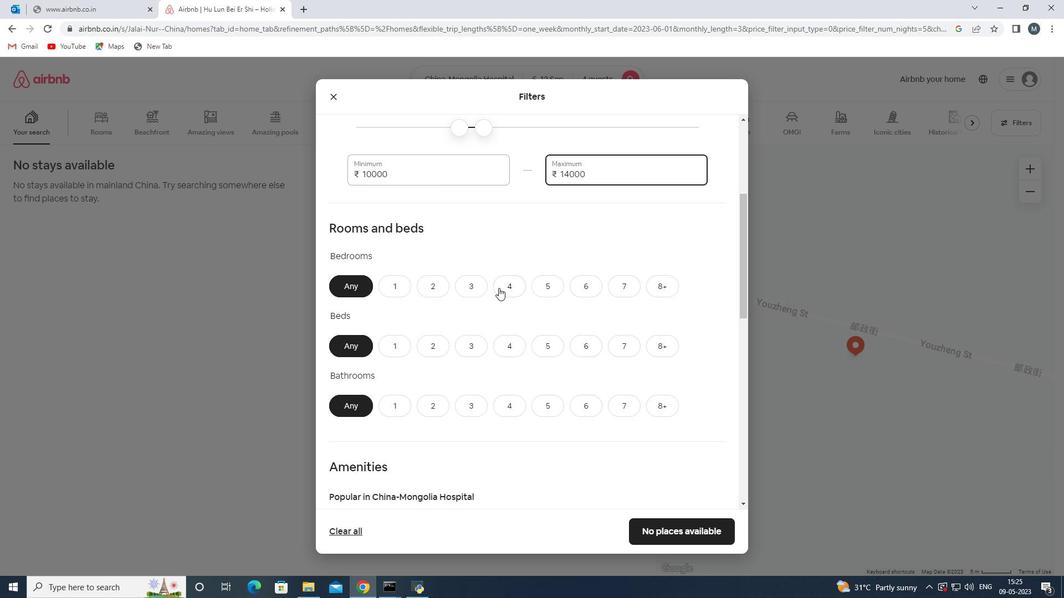
Action: Mouse moved to (505, 341)
Screenshot: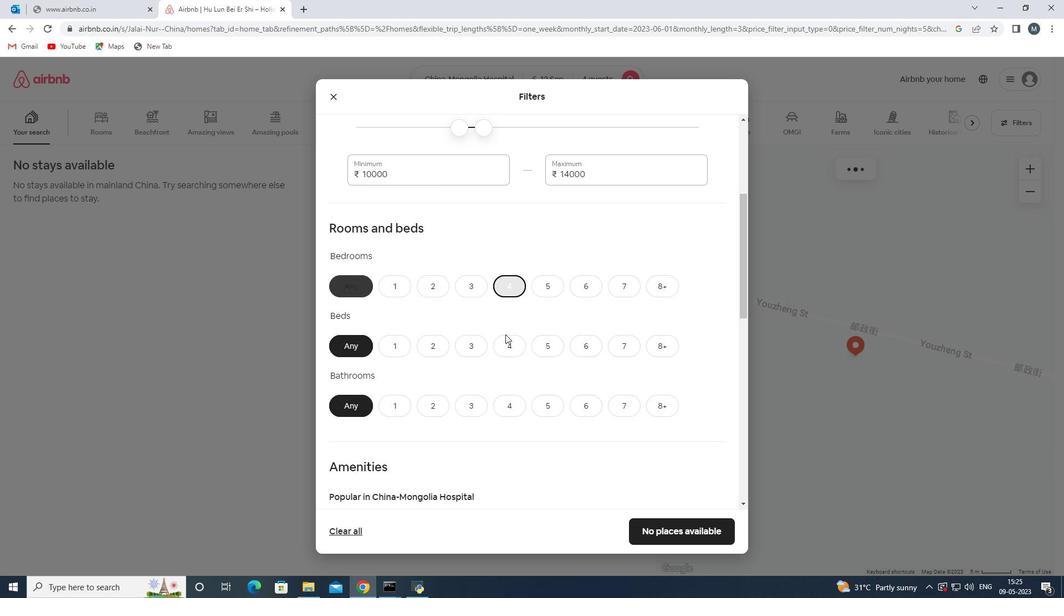 
Action: Mouse pressed left at (505, 341)
Screenshot: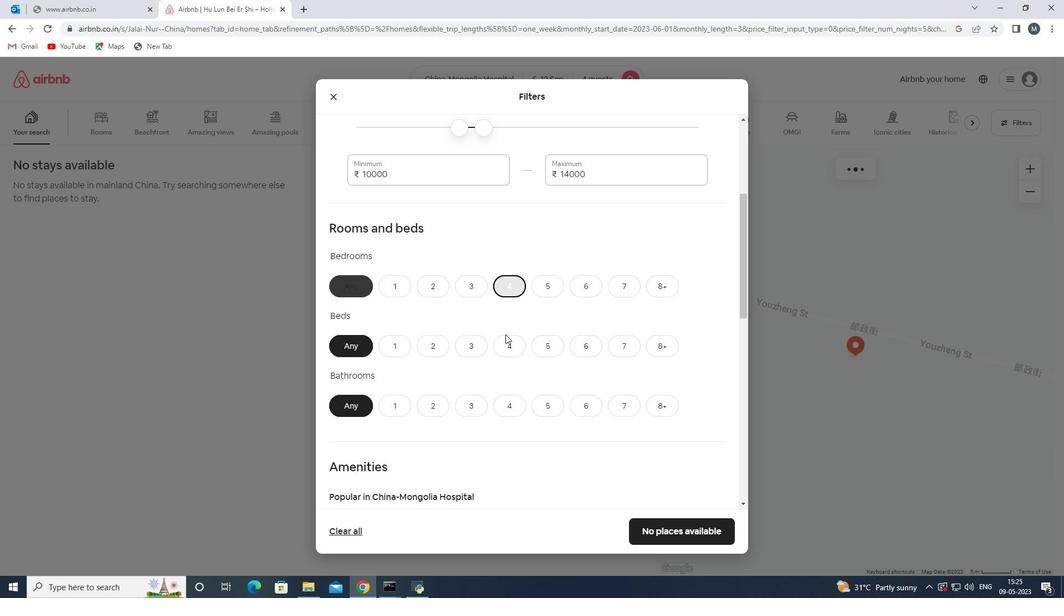 
Action: Mouse moved to (509, 338)
Screenshot: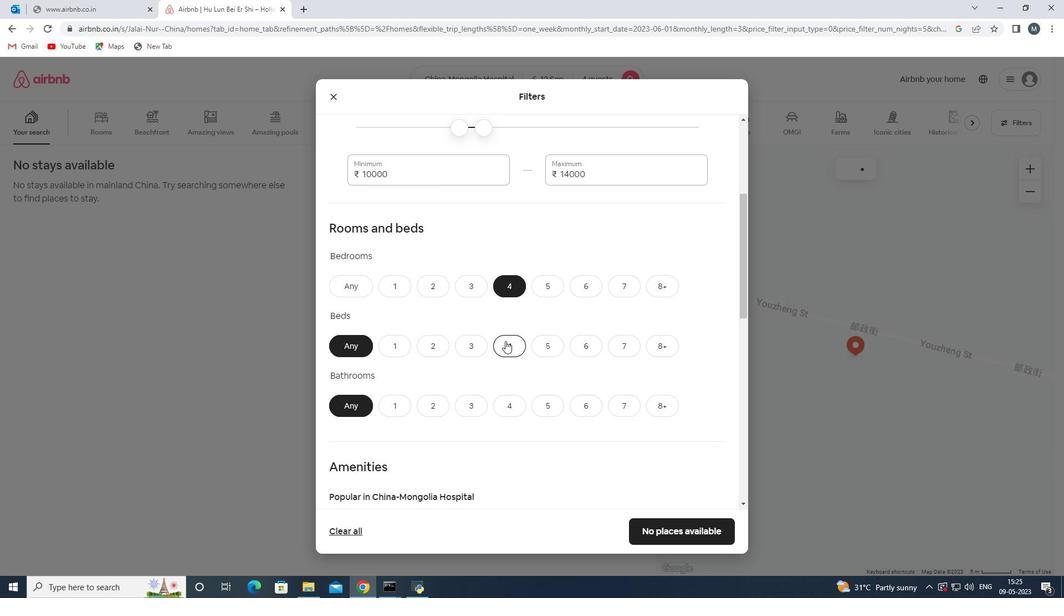 
Action: Mouse scrolled (509, 338) with delta (0, 0)
Screenshot: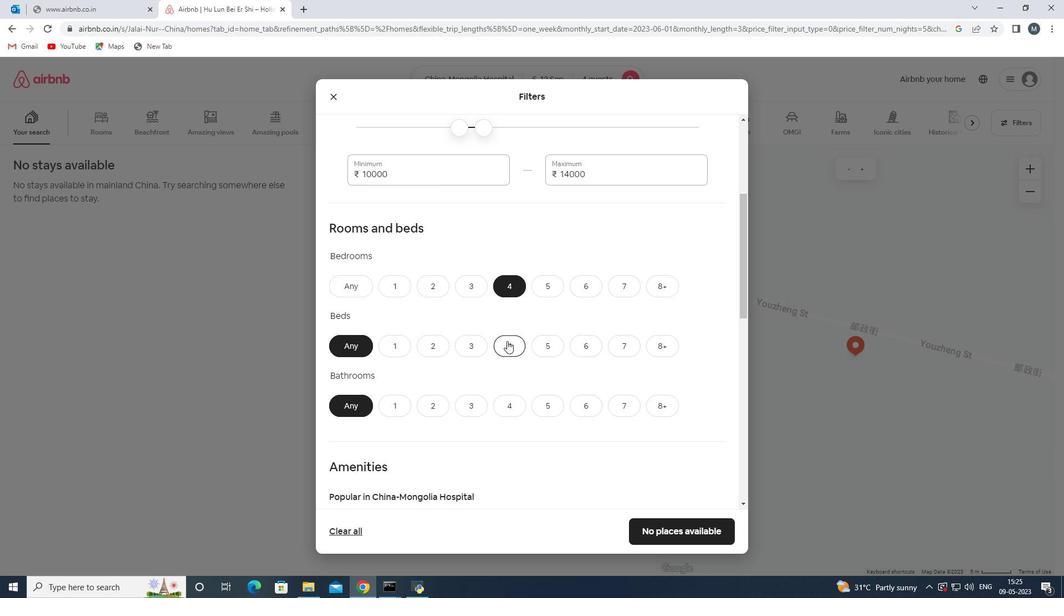 
Action: Mouse moved to (504, 348)
Screenshot: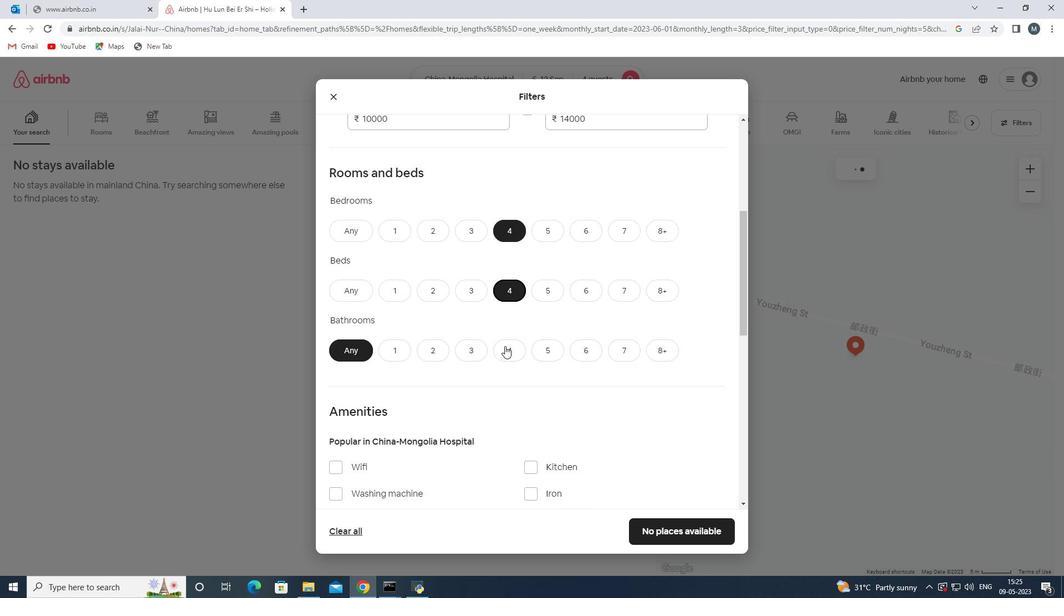 
Action: Mouse pressed left at (504, 348)
Screenshot: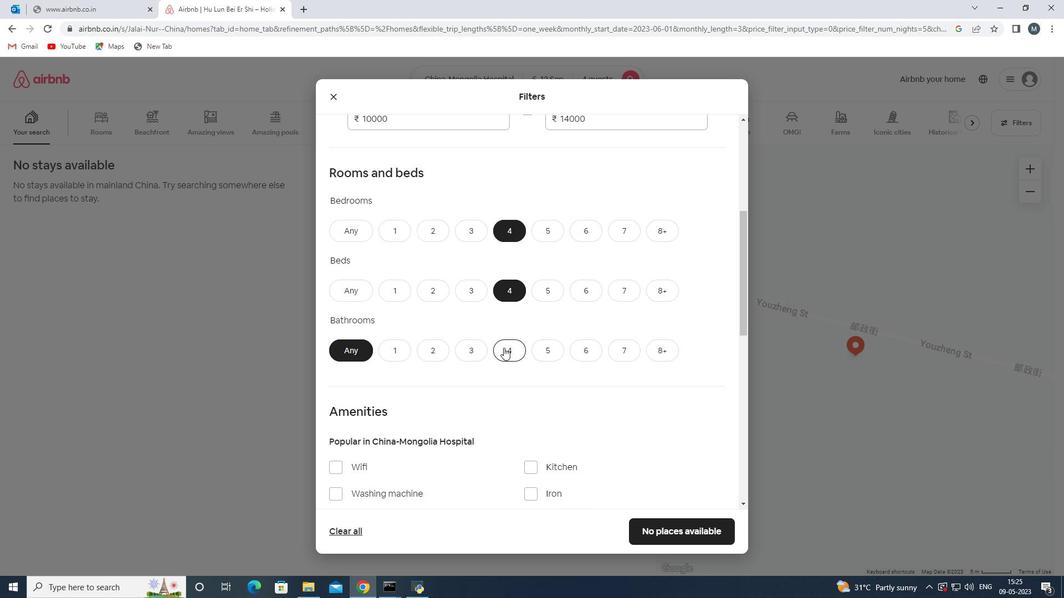 
Action: Mouse moved to (493, 344)
Screenshot: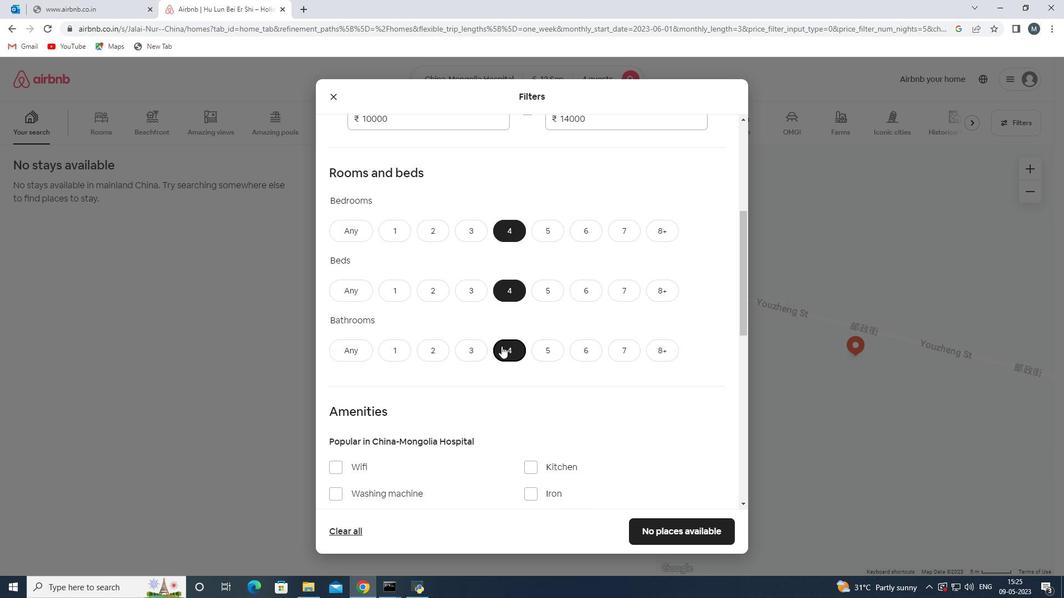 
Action: Mouse scrolled (493, 343) with delta (0, 0)
Screenshot: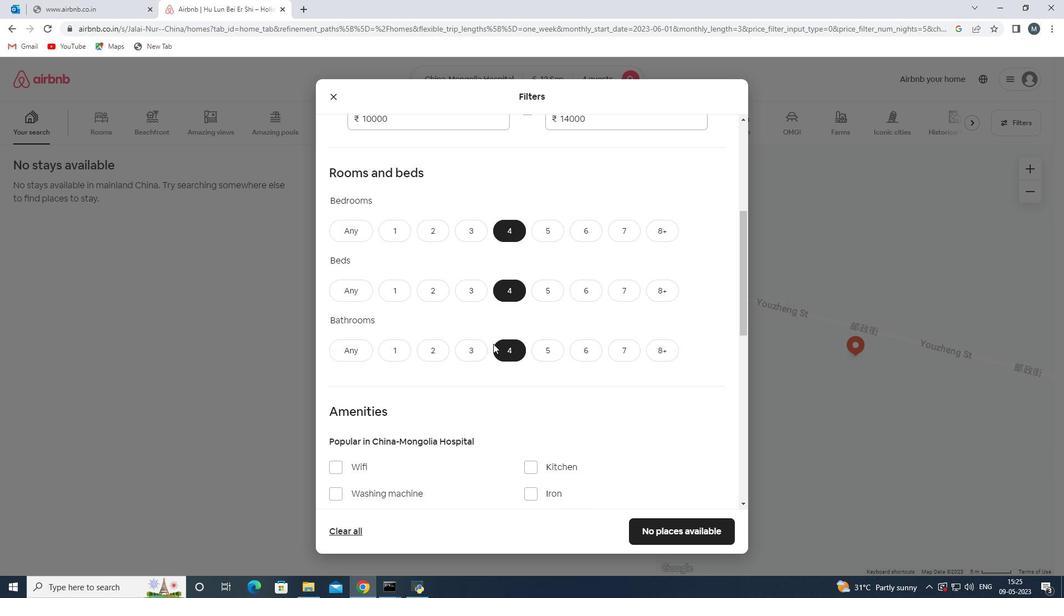 
Action: Mouse moved to (494, 337)
Screenshot: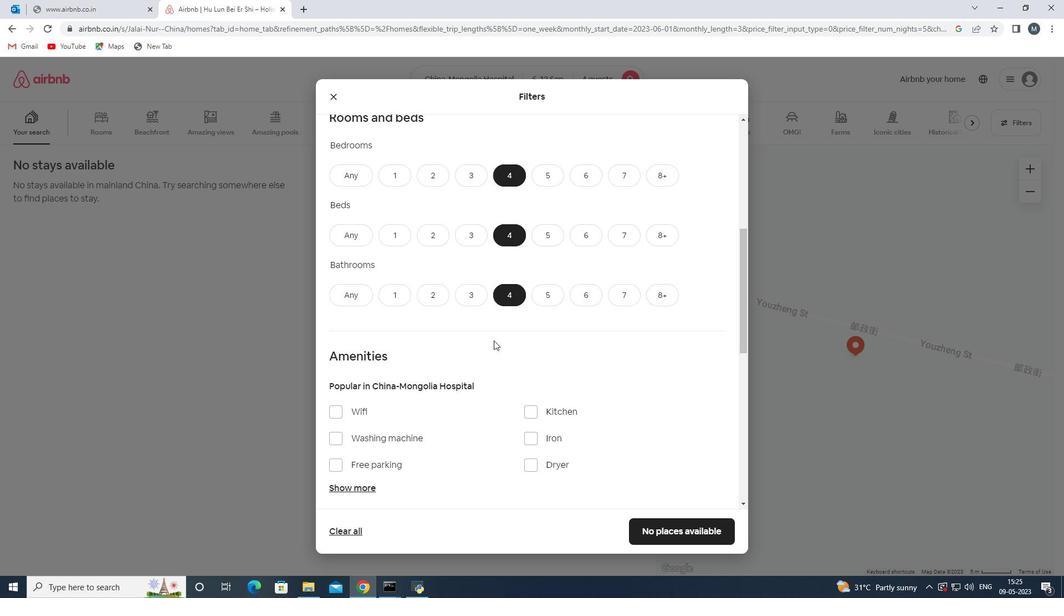 
Action: Mouse scrolled (494, 336) with delta (0, 0)
Screenshot: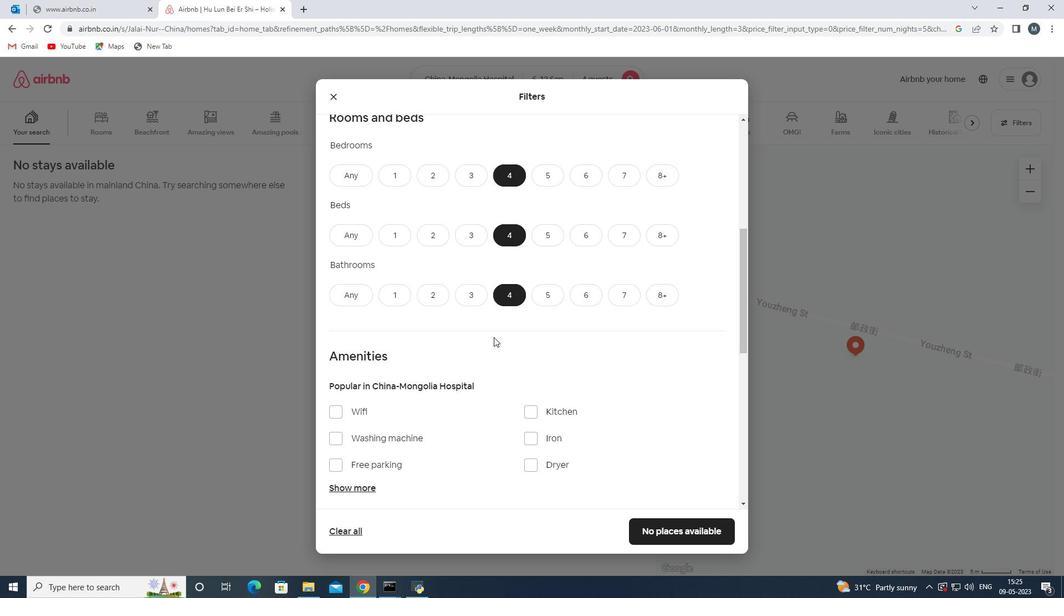 
Action: Mouse moved to (456, 332)
Screenshot: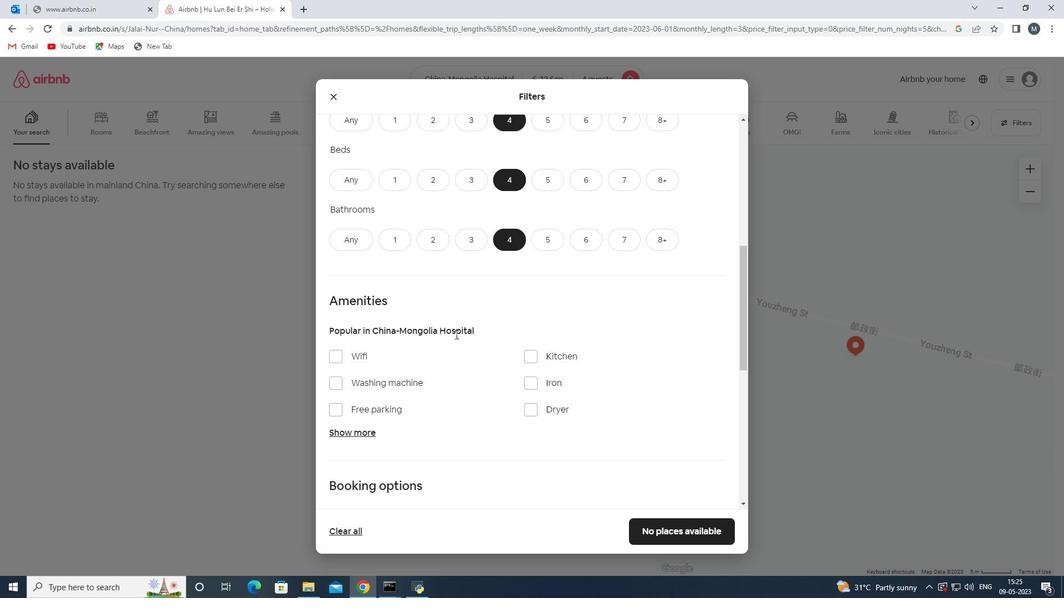 
Action: Mouse scrolled (456, 332) with delta (0, 0)
Screenshot: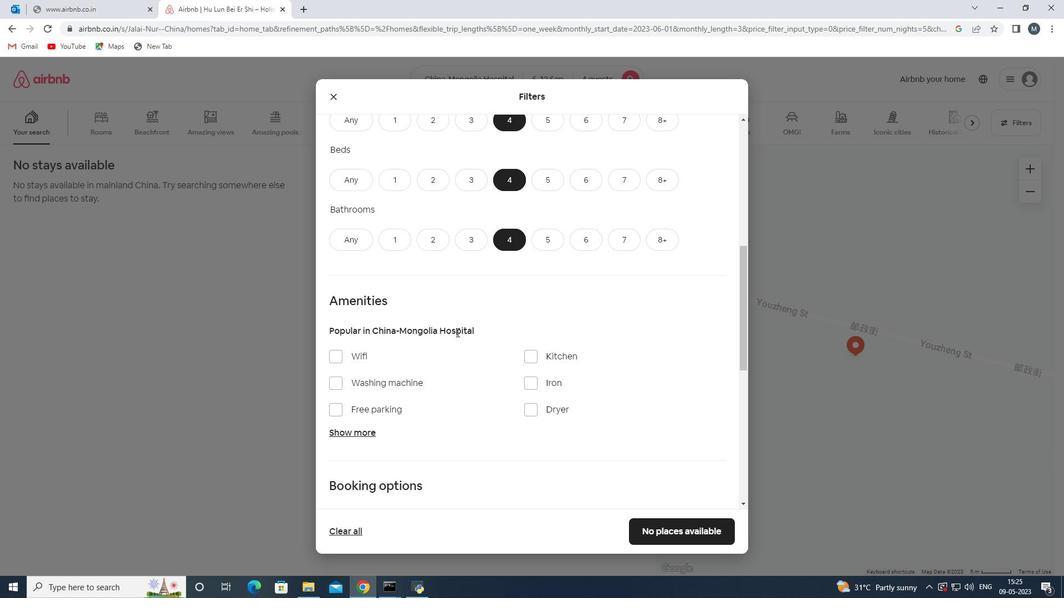 
Action: Mouse moved to (445, 322)
Screenshot: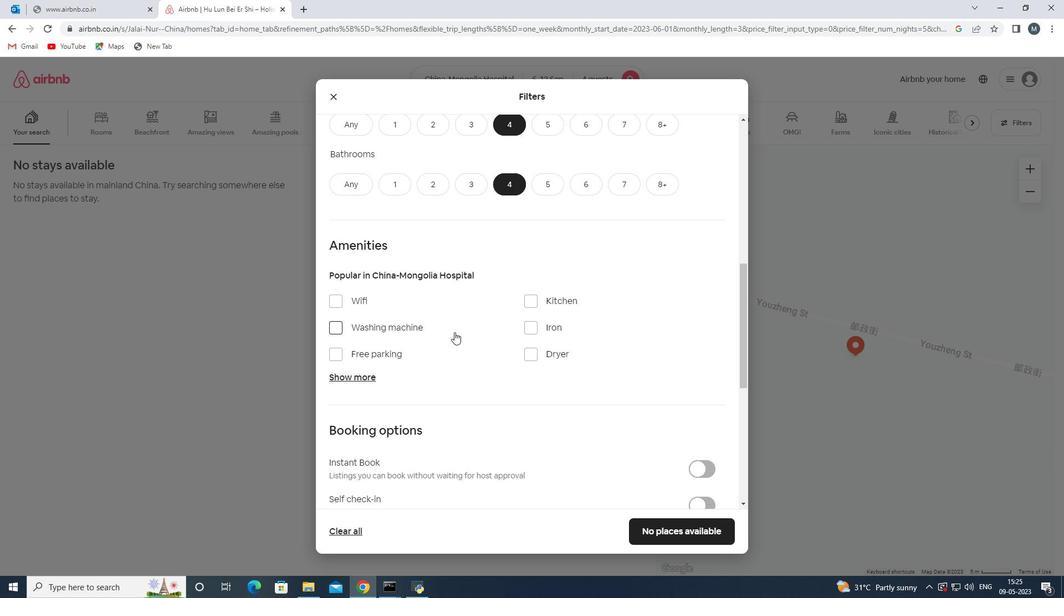 
Action: Mouse scrolled (445, 322) with delta (0, 0)
Screenshot: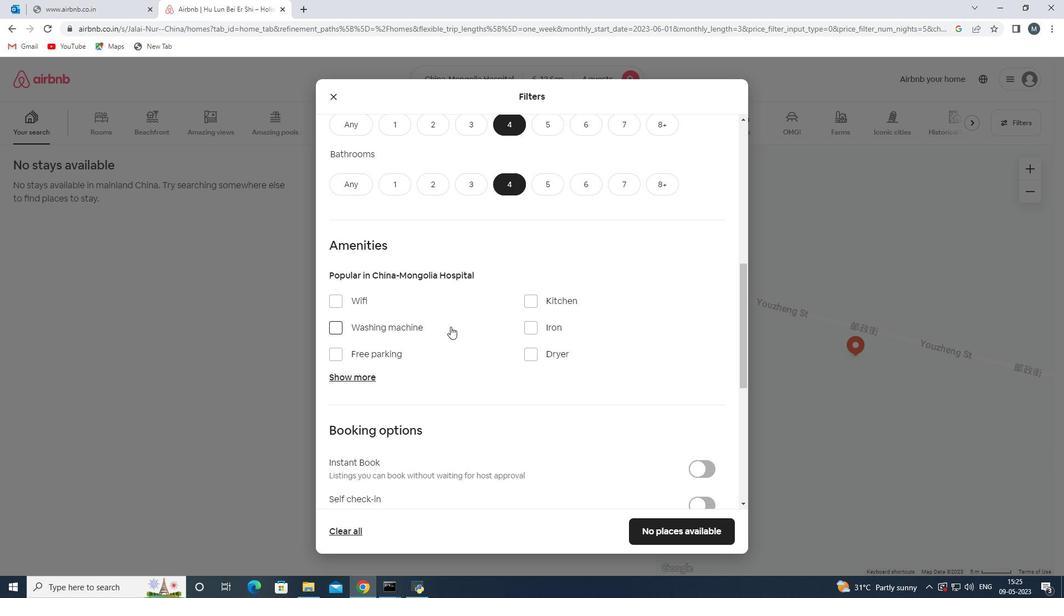 
Action: Mouse moved to (355, 246)
Screenshot: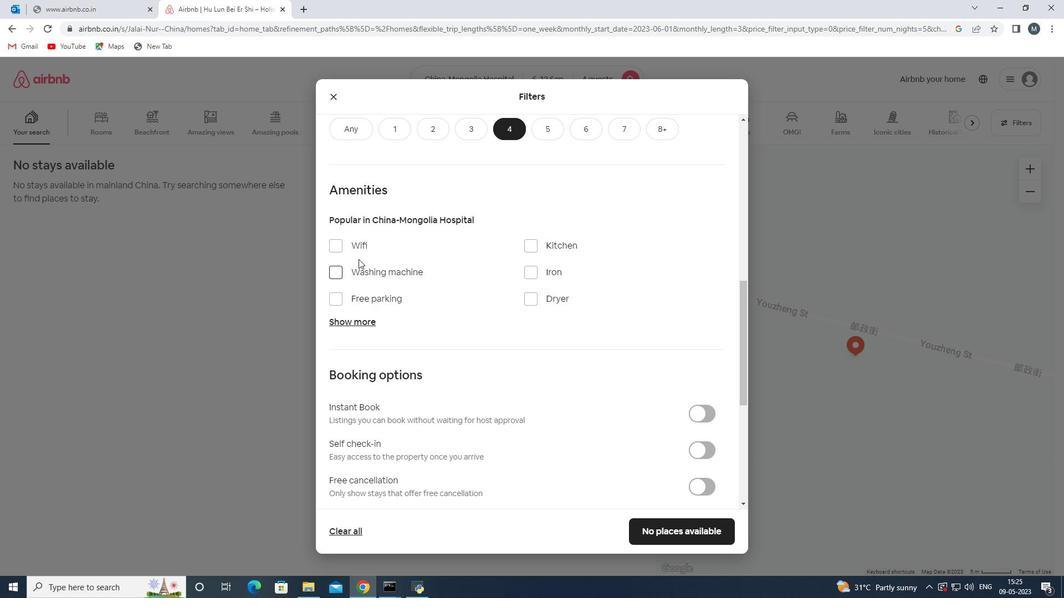 
Action: Mouse pressed left at (355, 246)
Screenshot: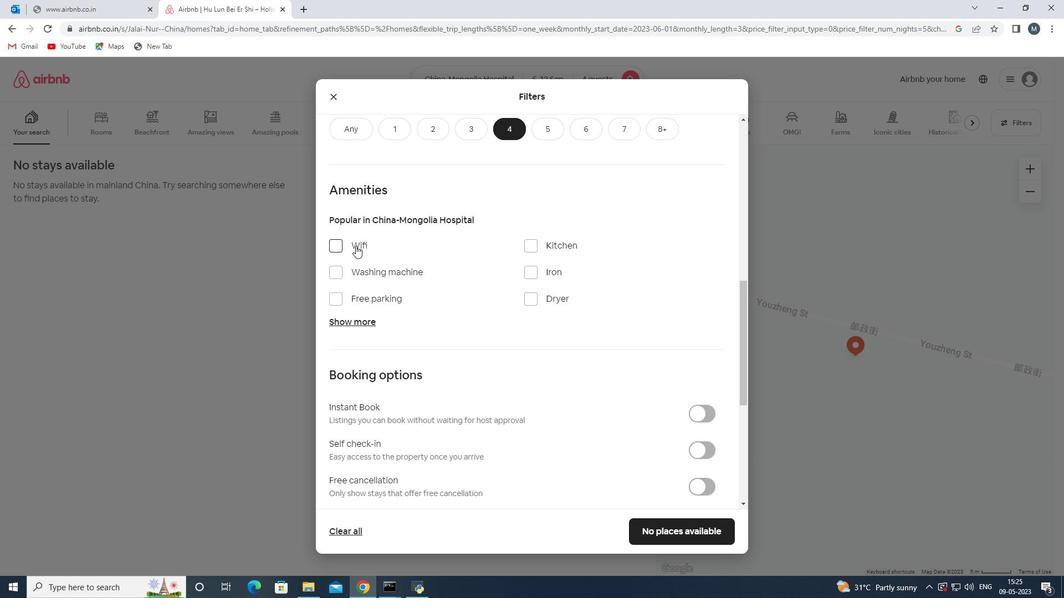 
Action: Mouse moved to (376, 297)
Screenshot: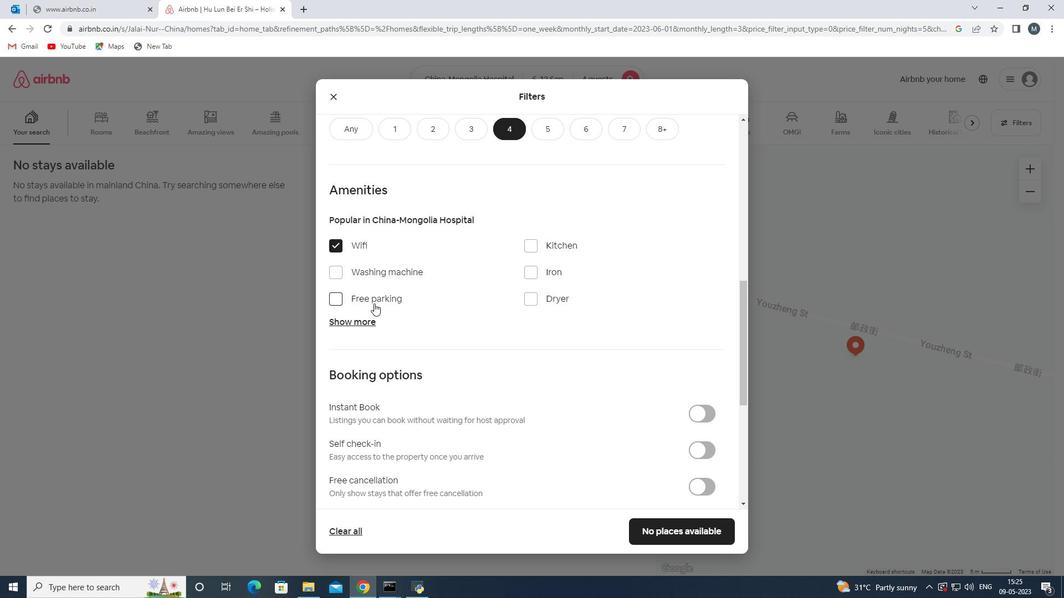 
Action: Mouse pressed left at (376, 297)
Screenshot: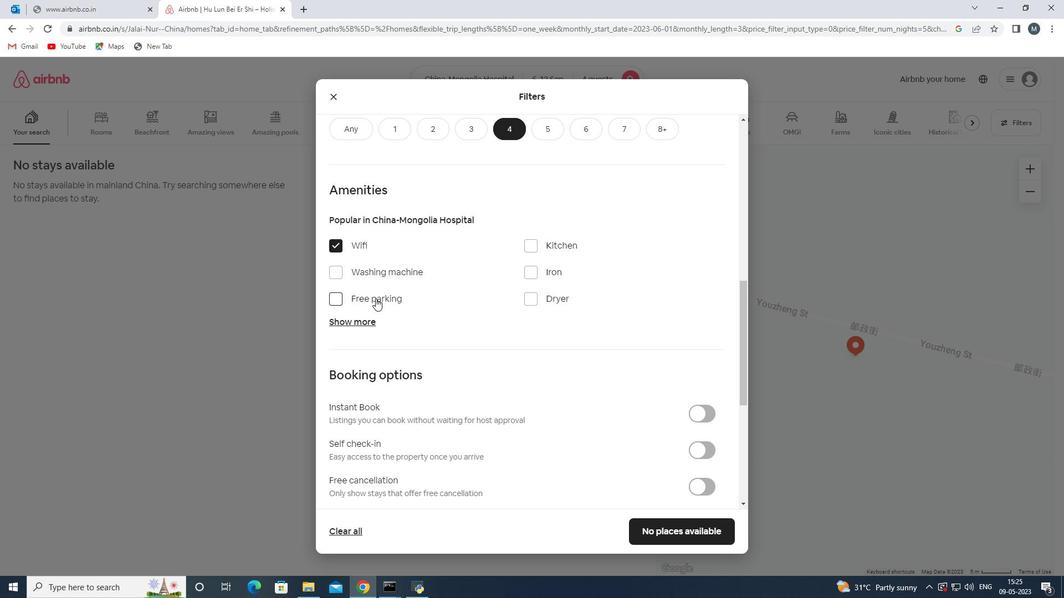 
Action: Mouse moved to (359, 324)
Screenshot: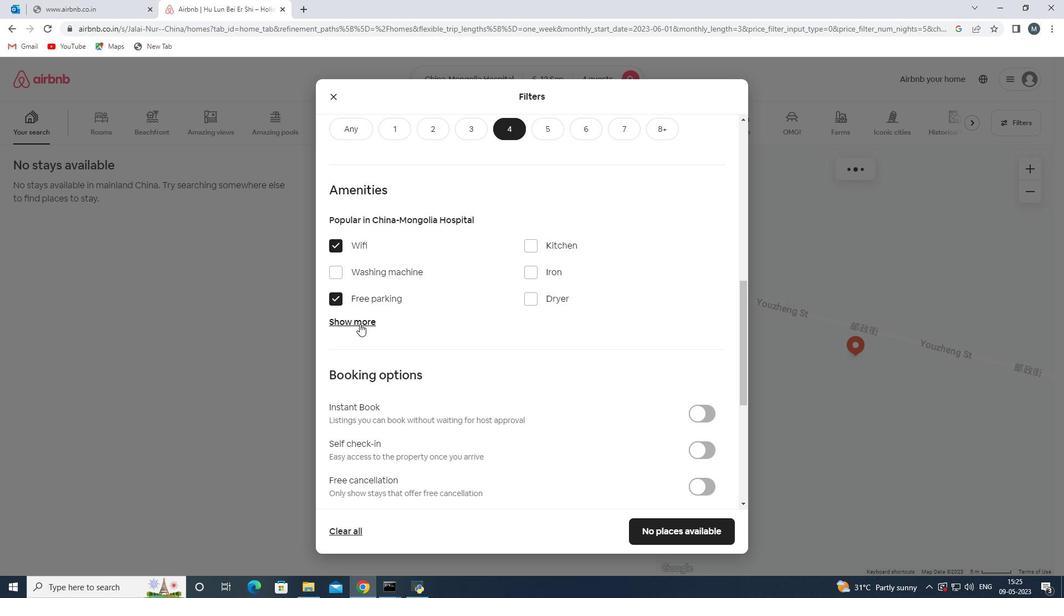 
Action: Mouse pressed left at (359, 324)
Screenshot: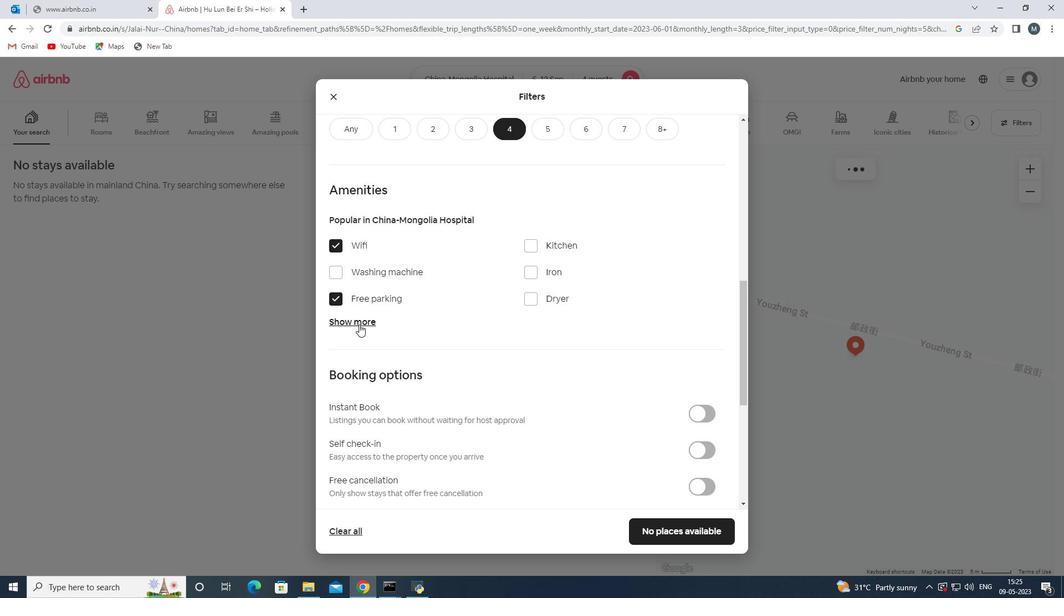 
Action: Mouse moved to (387, 316)
Screenshot: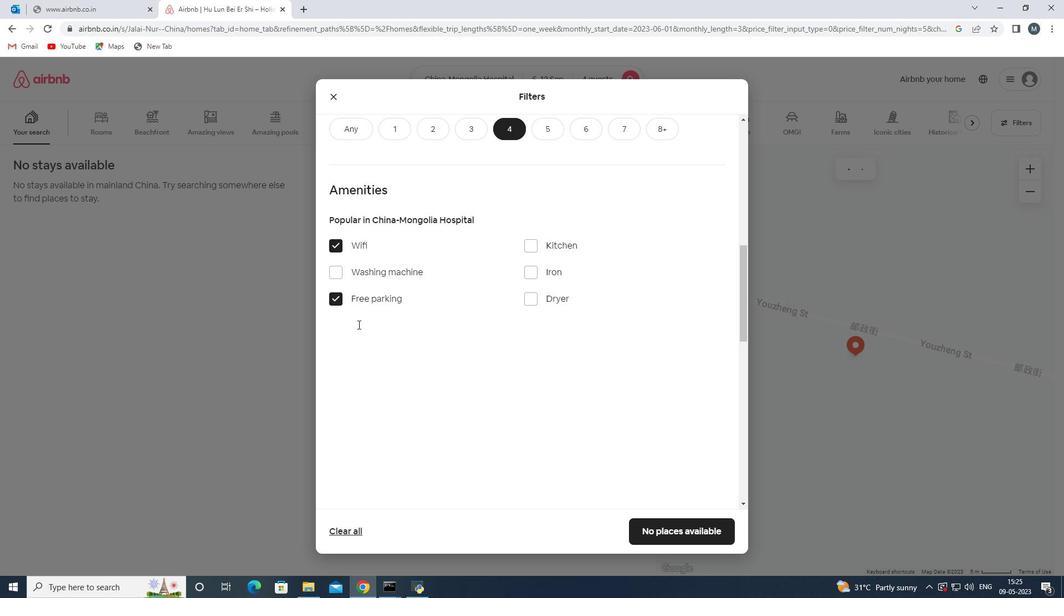 
Action: Mouse scrolled (387, 316) with delta (0, 0)
Screenshot: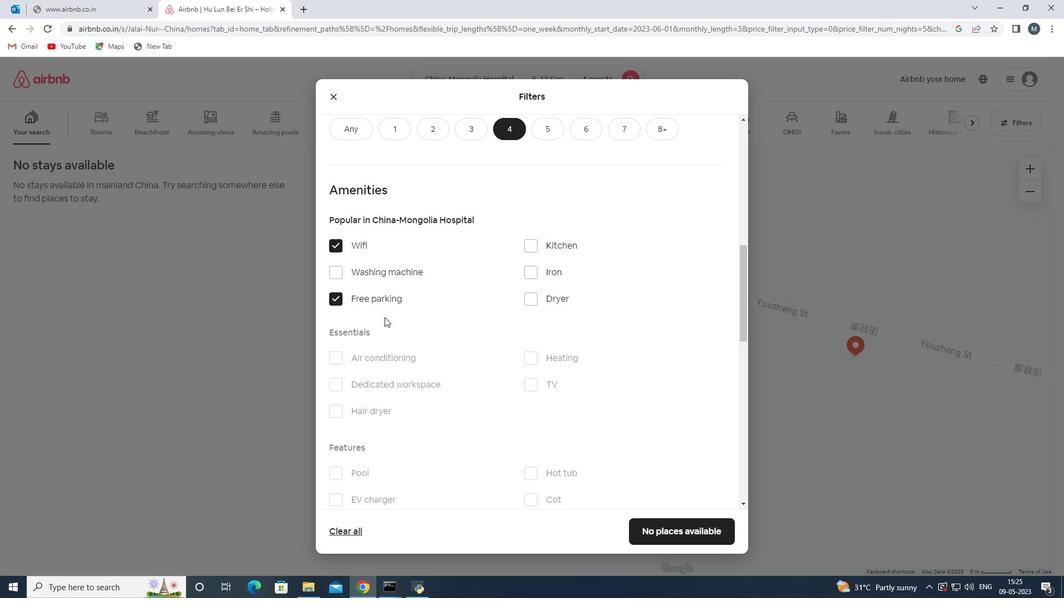 
Action: Mouse moved to (531, 336)
Screenshot: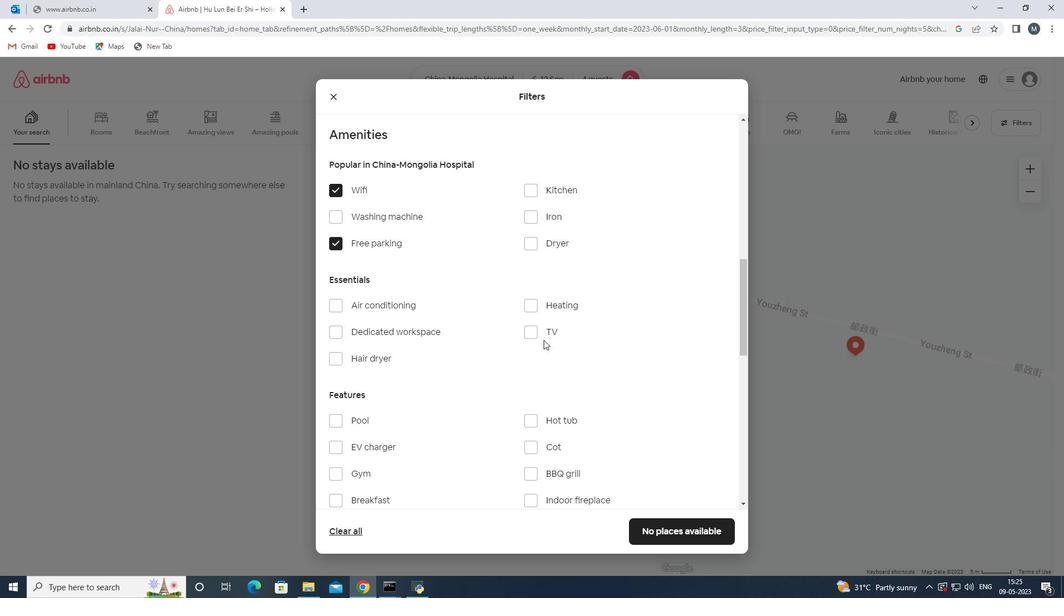 
Action: Mouse pressed left at (531, 336)
Screenshot: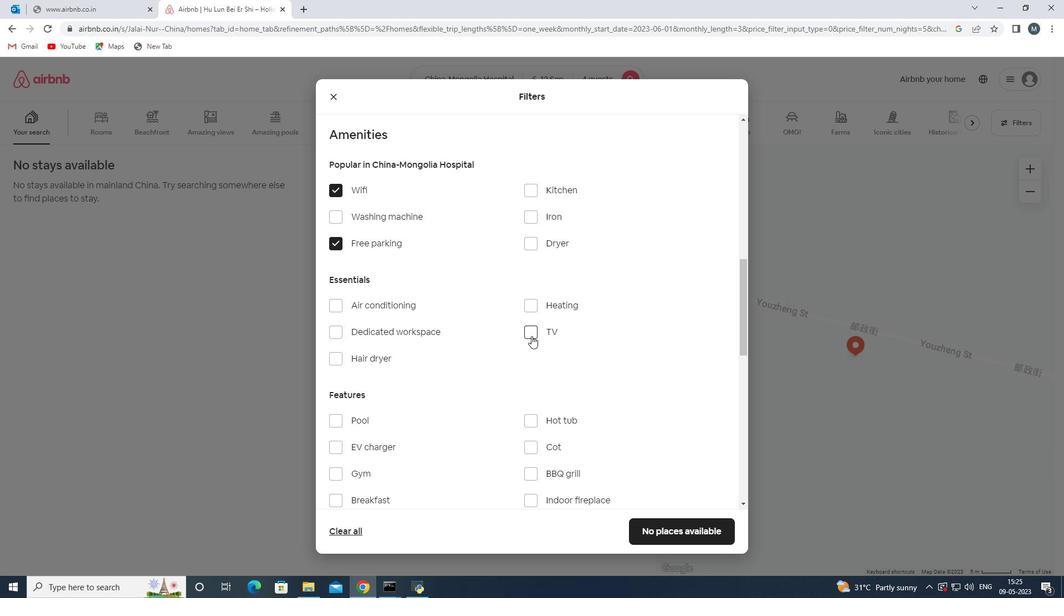 
Action: Mouse moved to (522, 321)
Screenshot: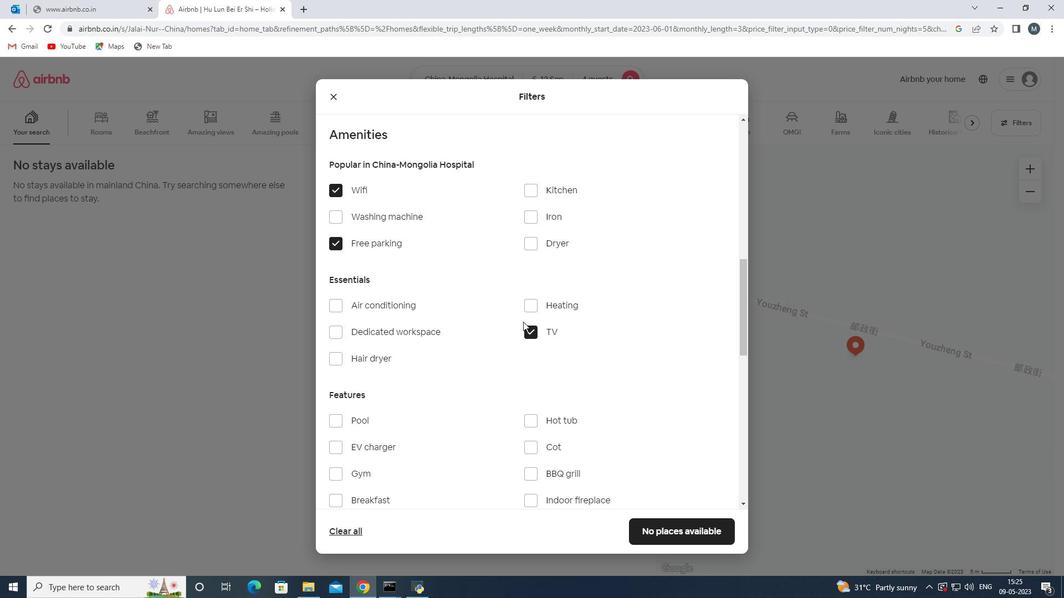 
Action: Mouse scrolled (522, 321) with delta (0, 0)
Screenshot: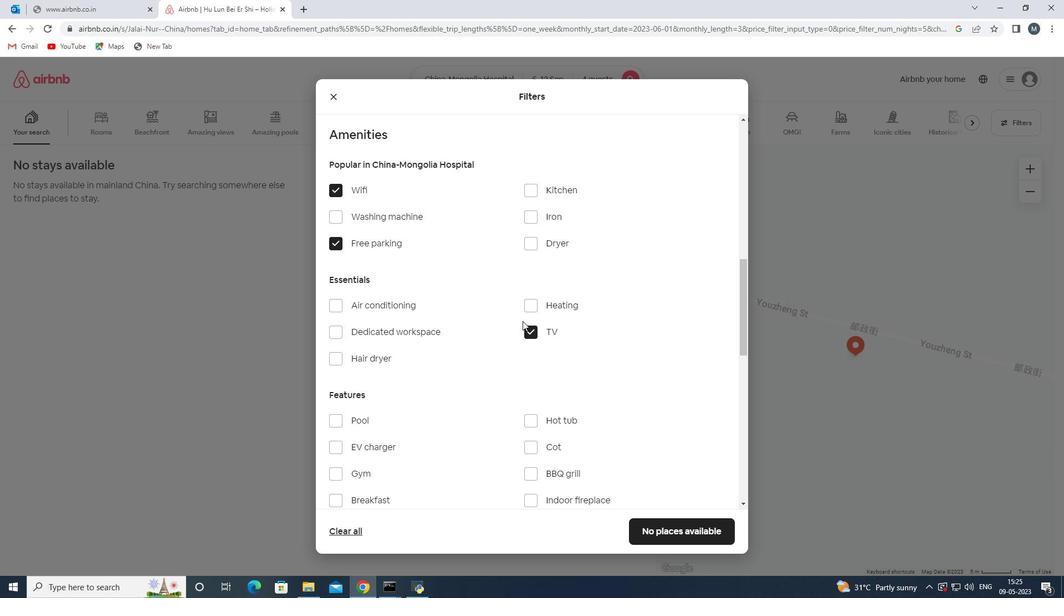 
Action: Mouse moved to (490, 319)
Screenshot: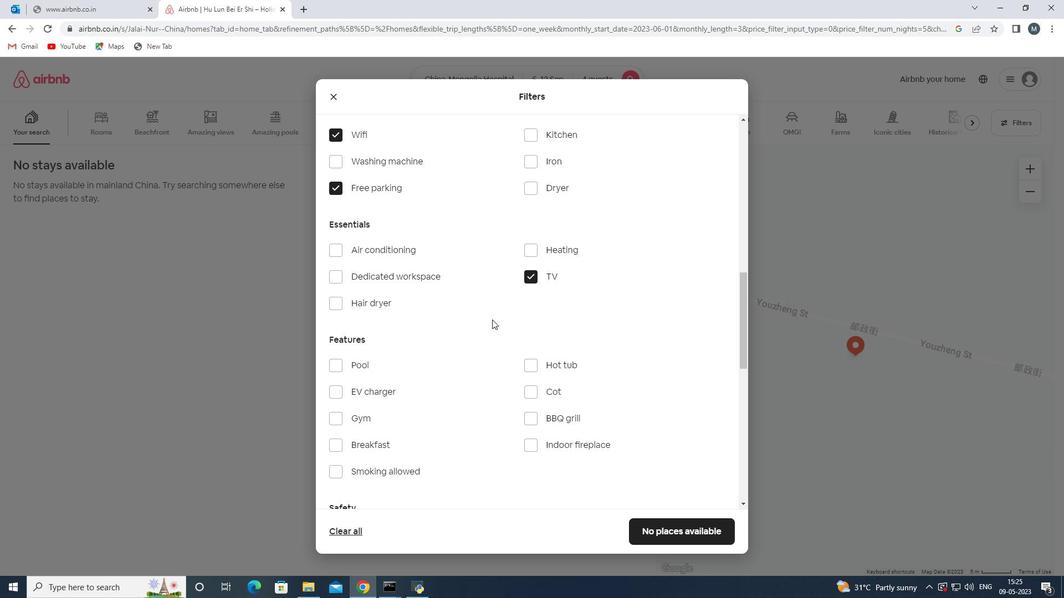 
Action: Mouse scrolled (490, 318) with delta (0, 0)
Screenshot: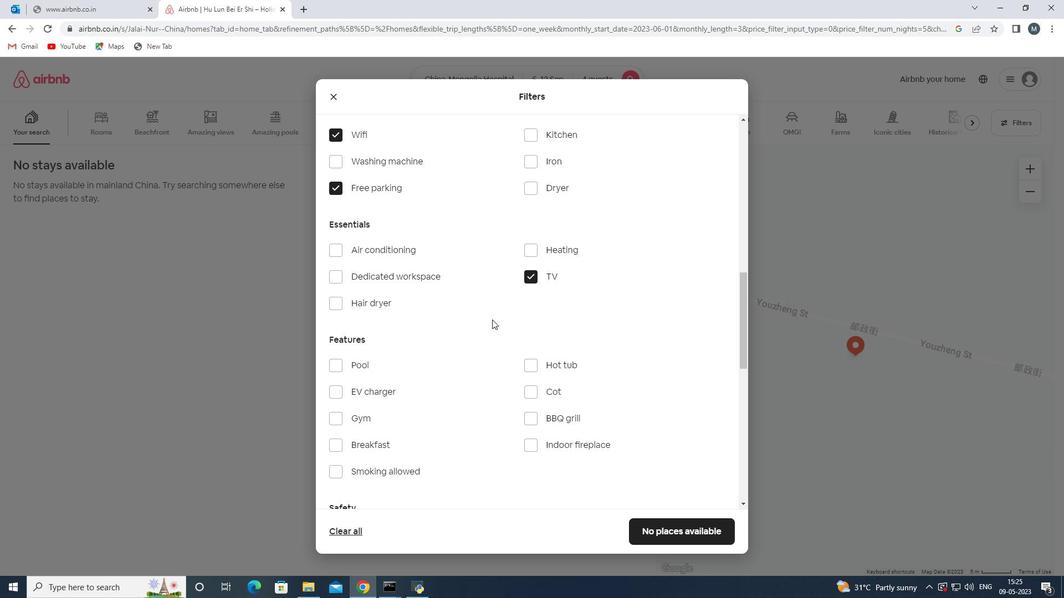 
Action: Mouse moved to (387, 369)
Screenshot: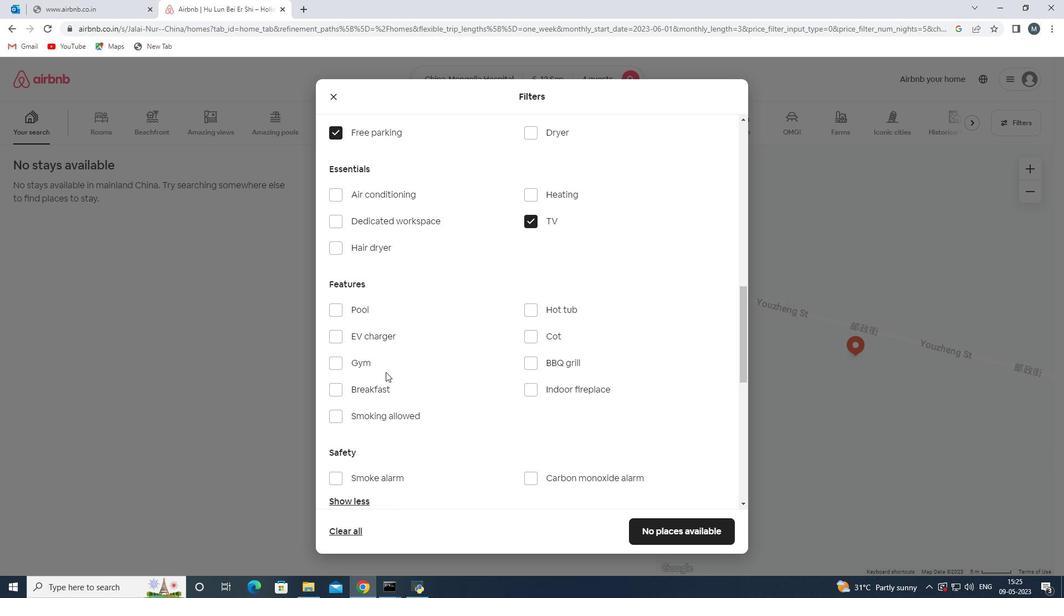 
Action: Mouse pressed left at (387, 369)
Screenshot: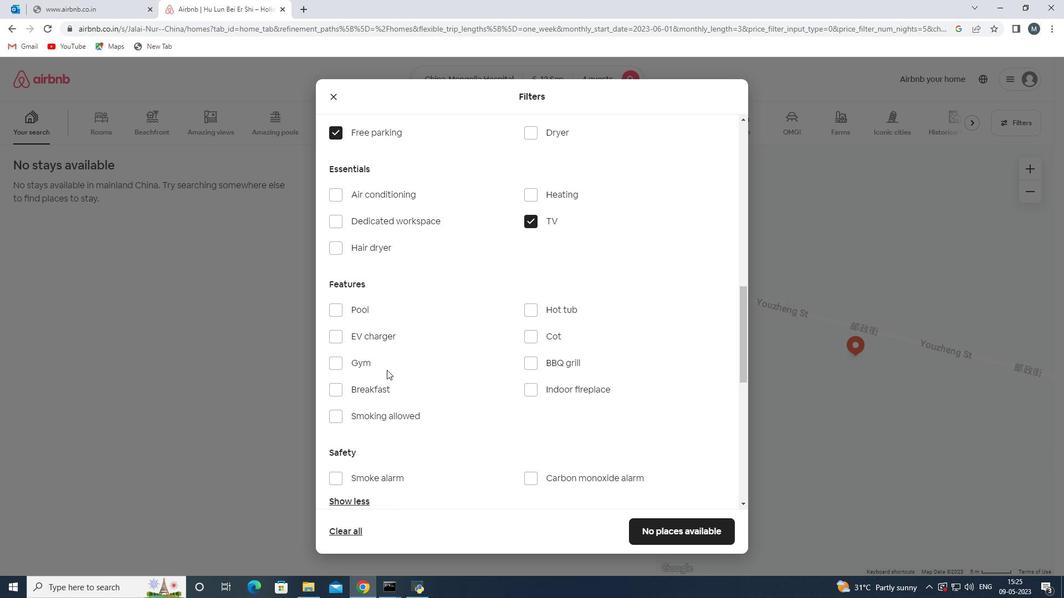
Action: Mouse moved to (388, 390)
Screenshot: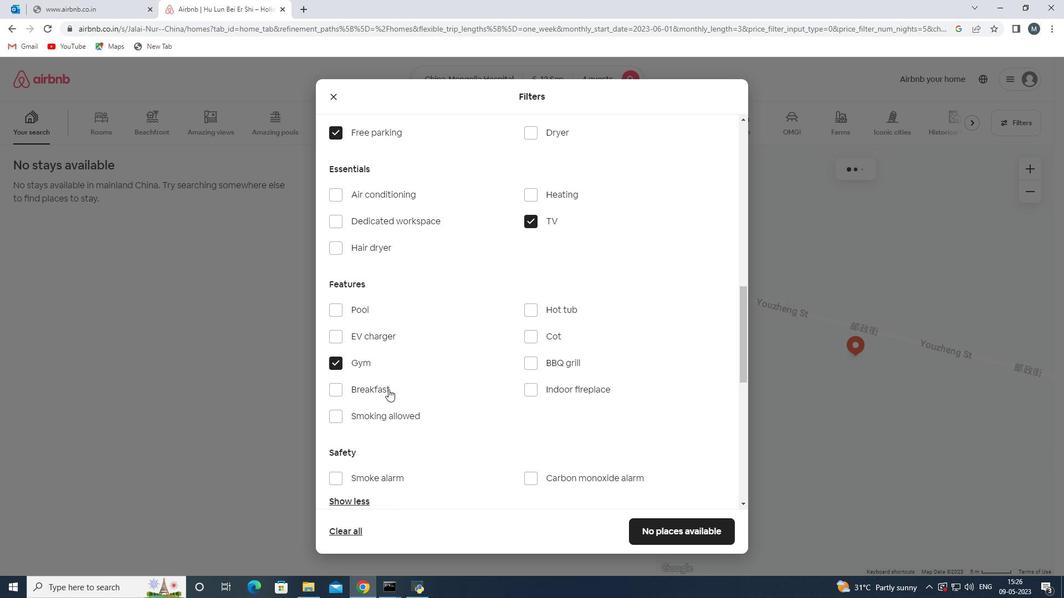 
Action: Mouse pressed left at (388, 390)
Screenshot: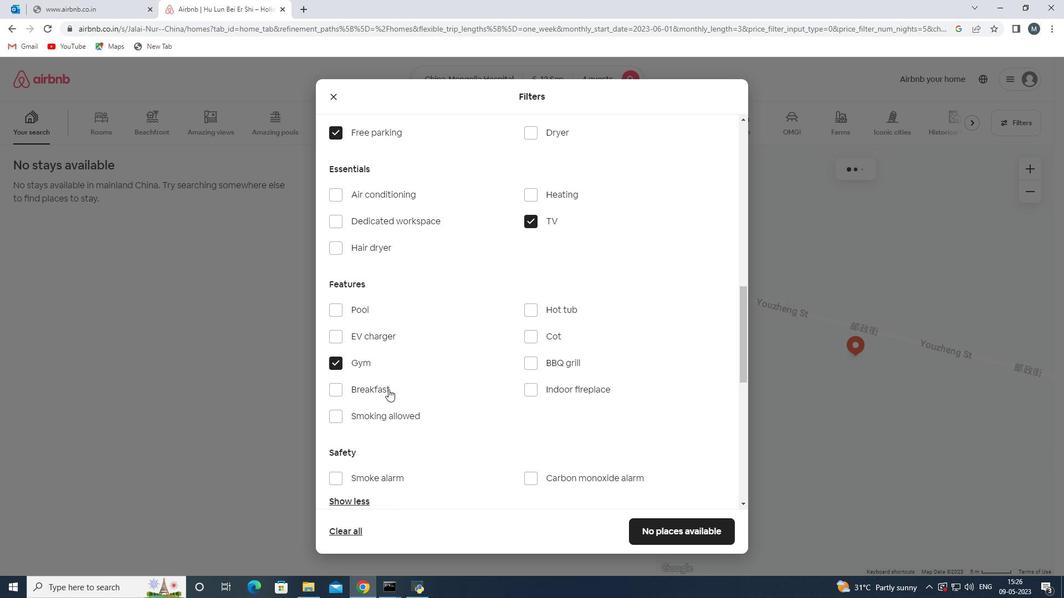 
Action: Mouse moved to (417, 378)
Screenshot: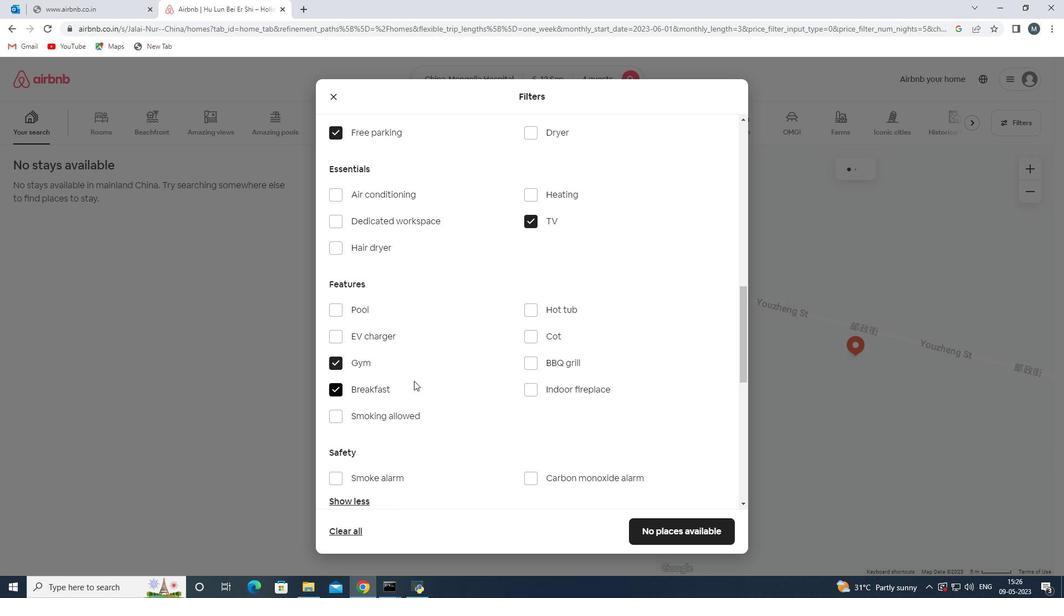 
Action: Mouse scrolled (417, 378) with delta (0, 0)
Screenshot: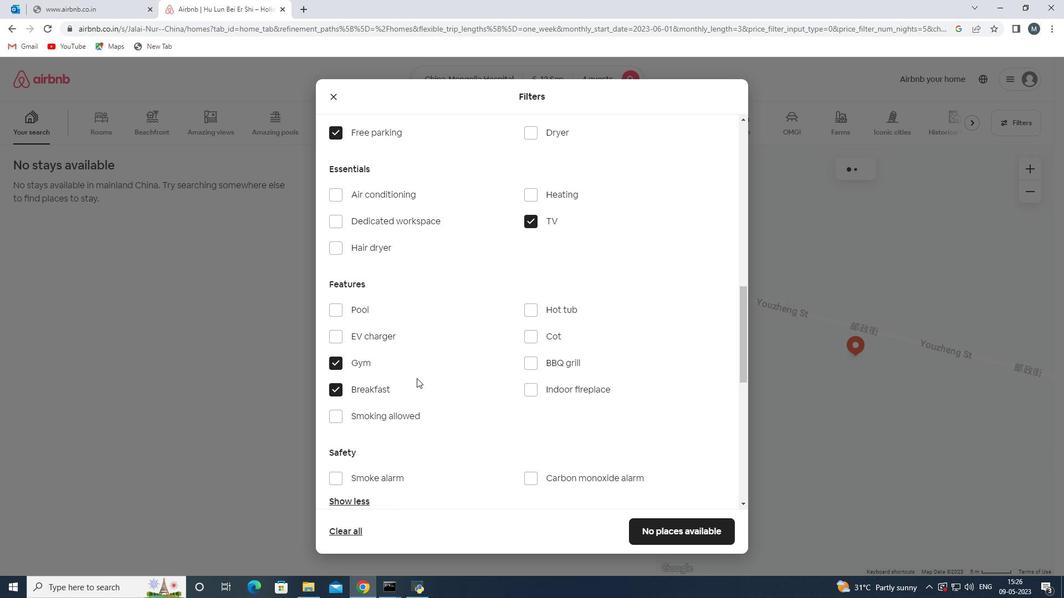 
Action: Mouse moved to (439, 371)
Screenshot: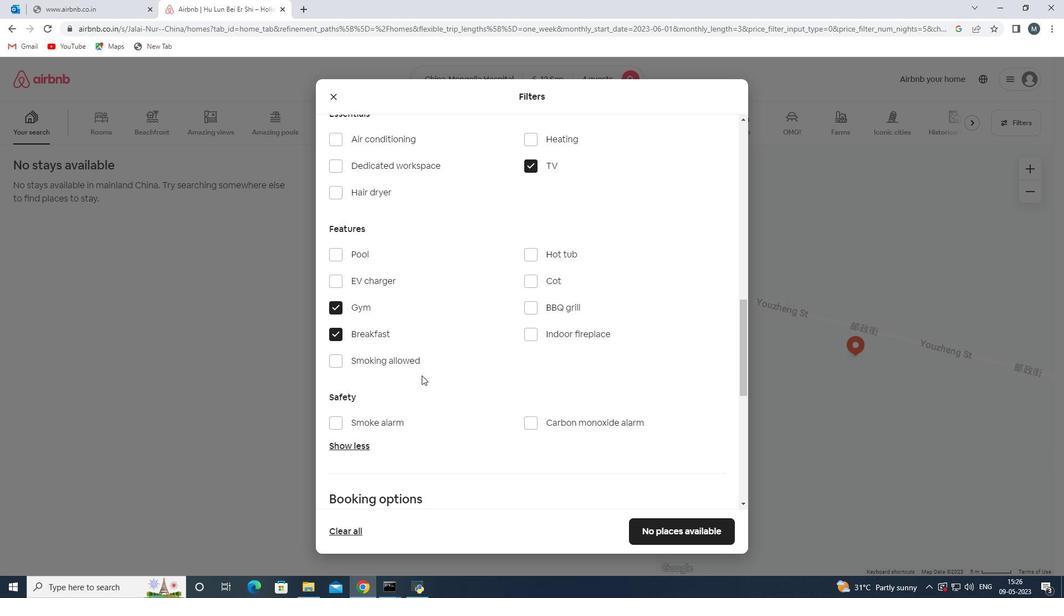 
Action: Mouse scrolled (439, 370) with delta (0, 0)
Screenshot: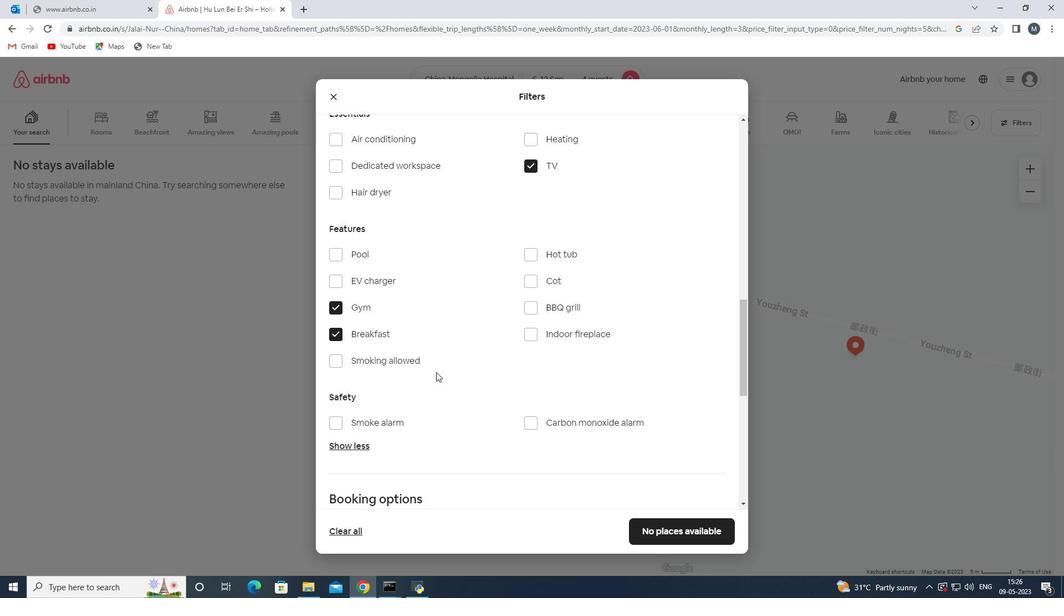 
Action: Mouse moved to (439, 371)
Screenshot: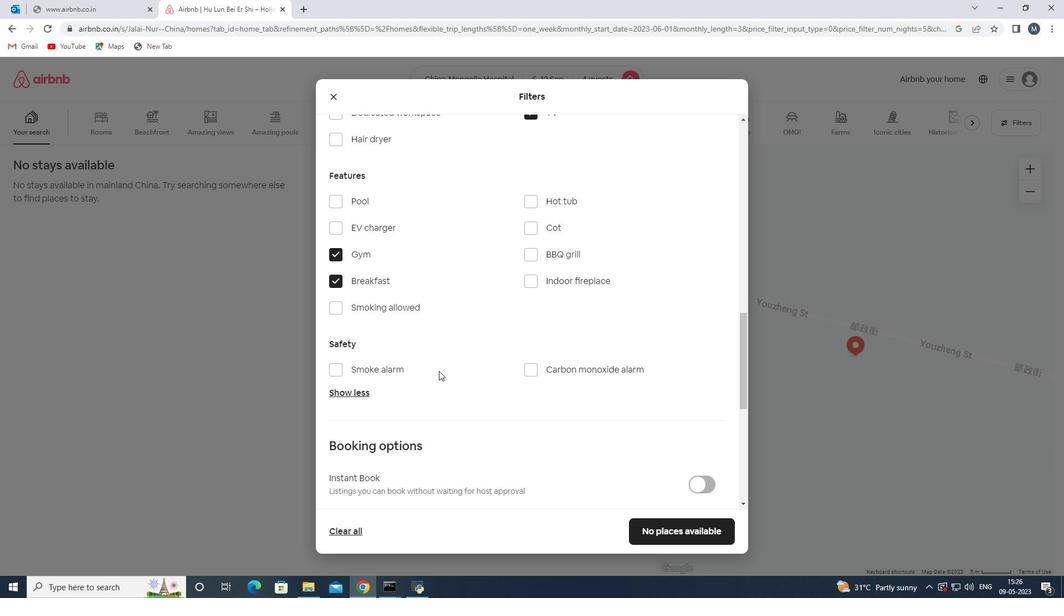 
Action: Mouse scrolled (439, 370) with delta (0, 0)
Screenshot: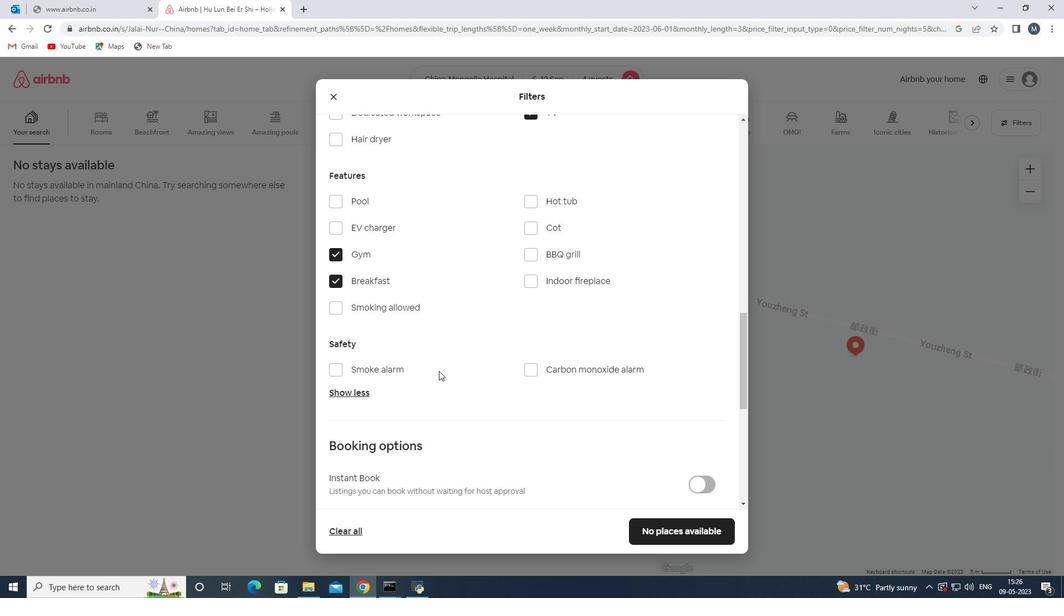 
Action: Mouse moved to (444, 371)
Screenshot: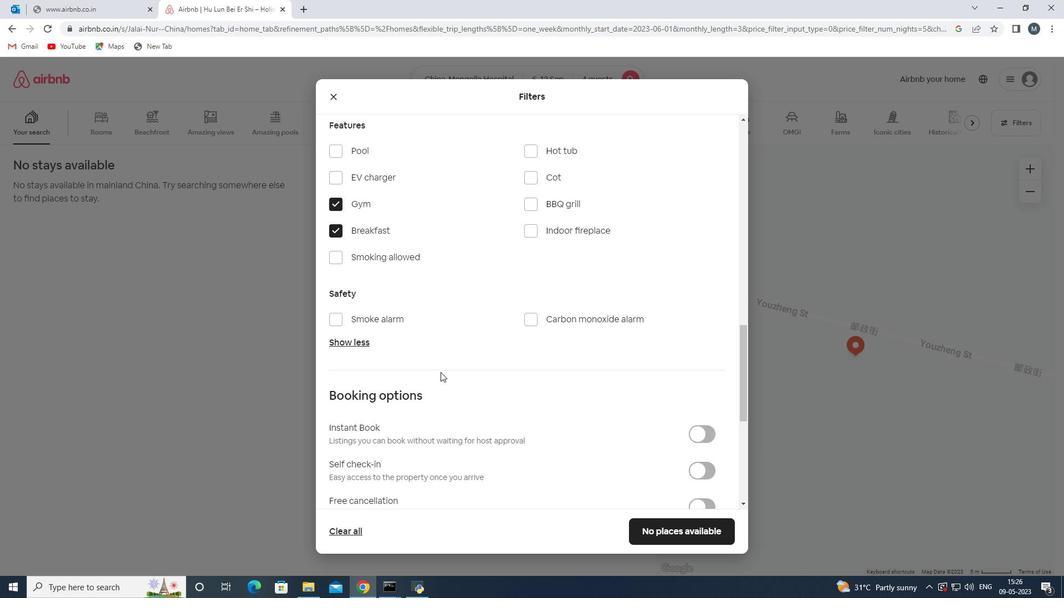 
Action: Mouse scrolled (444, 370) with delta (0, 0)
Screenshot: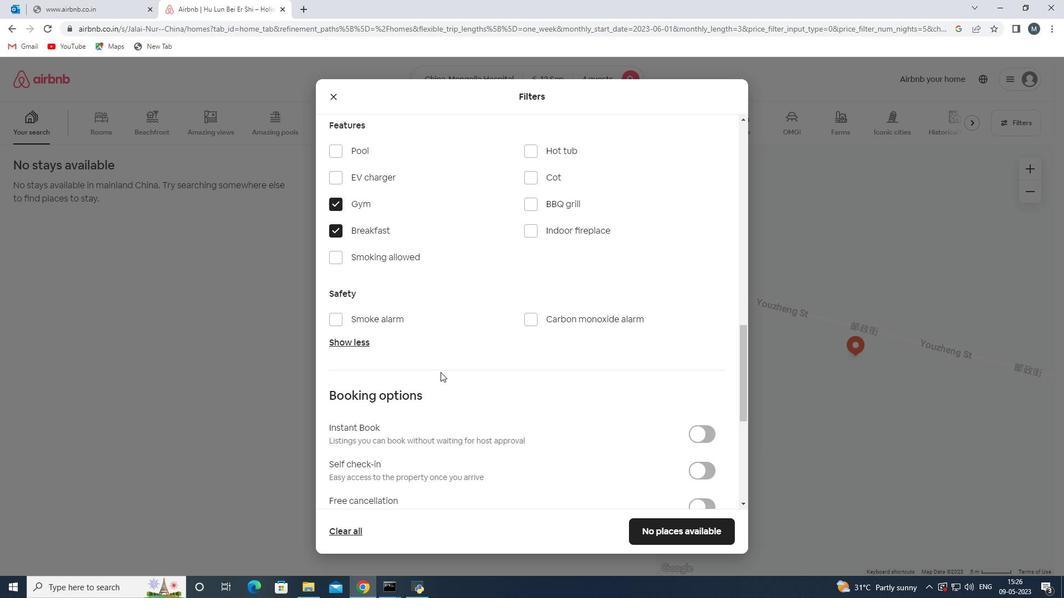
Action: Mouse moved to (446, 372)
Screenshot: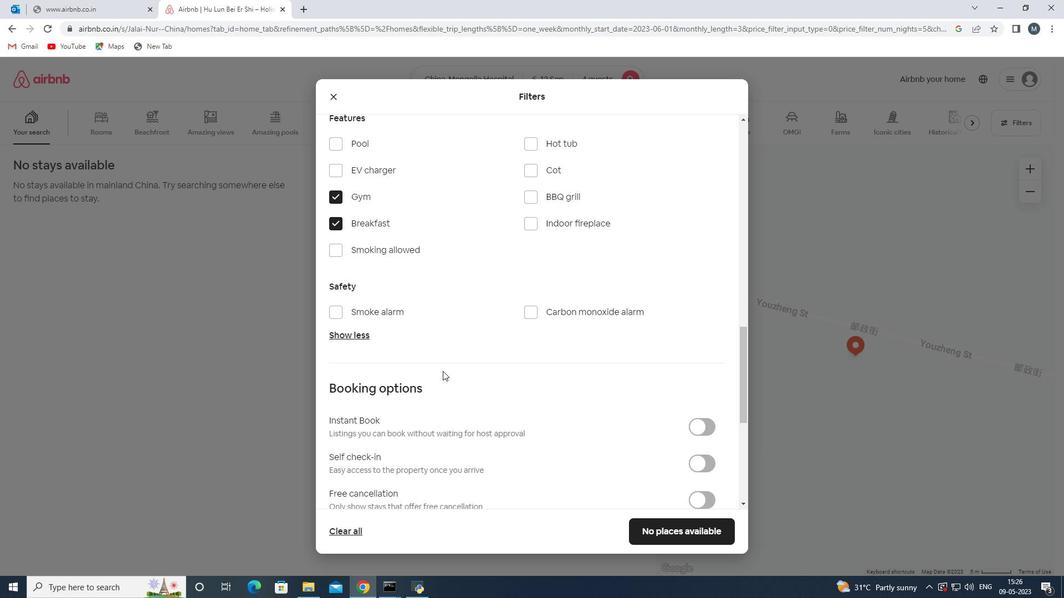 
Action: Mouse scrolled (446, 372) with delta (0, 0)
Screenshot: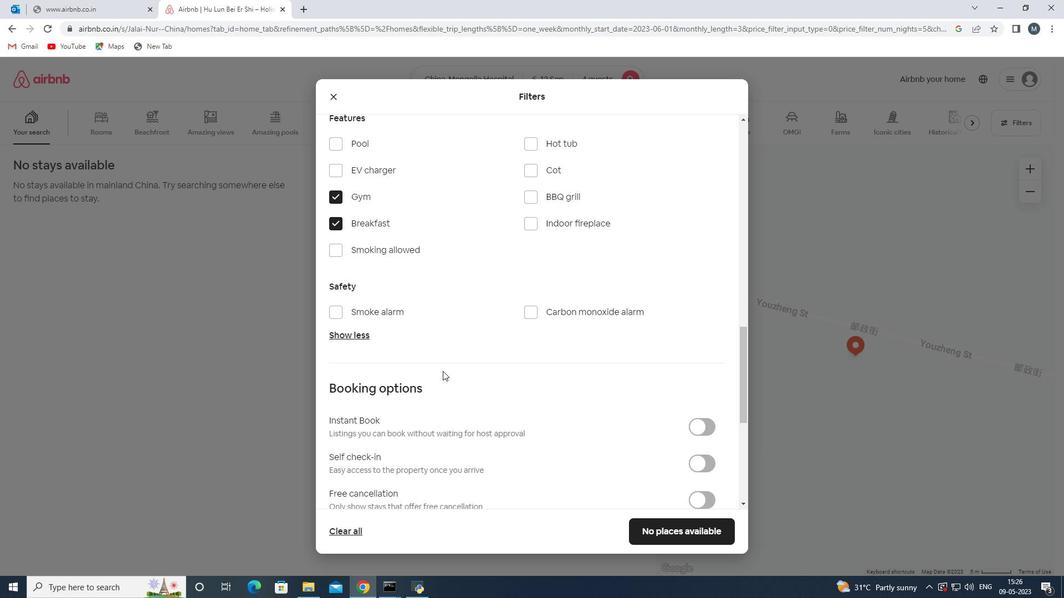 
Action: Mouse moved to (691, 352)
Screenshot: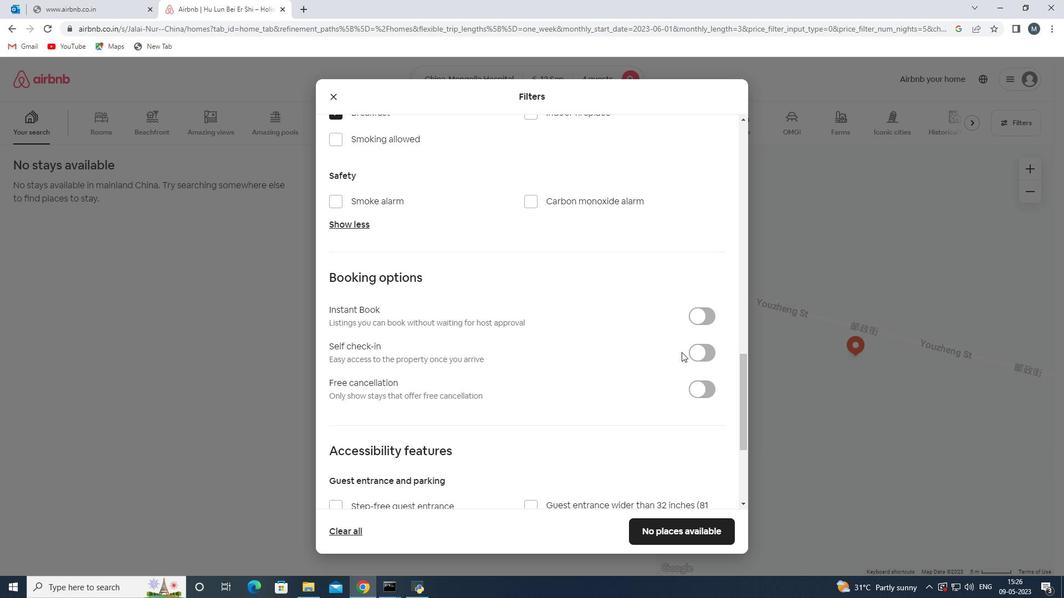 
Action: Mouse pressed left at (691, 352)
Screenshot: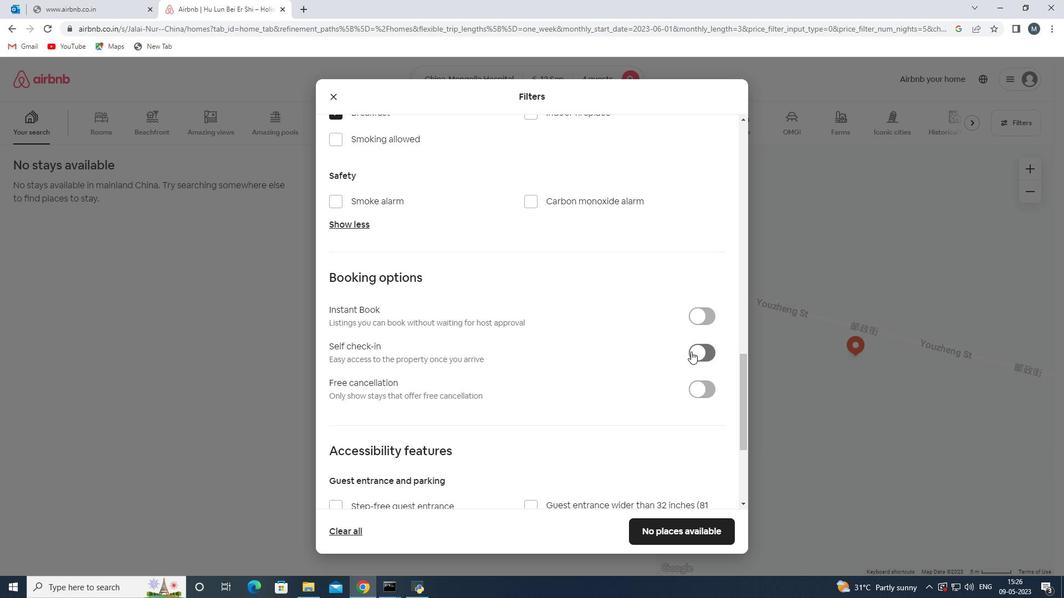 
Action: Mouse moved to (574, 360)
Screenshot: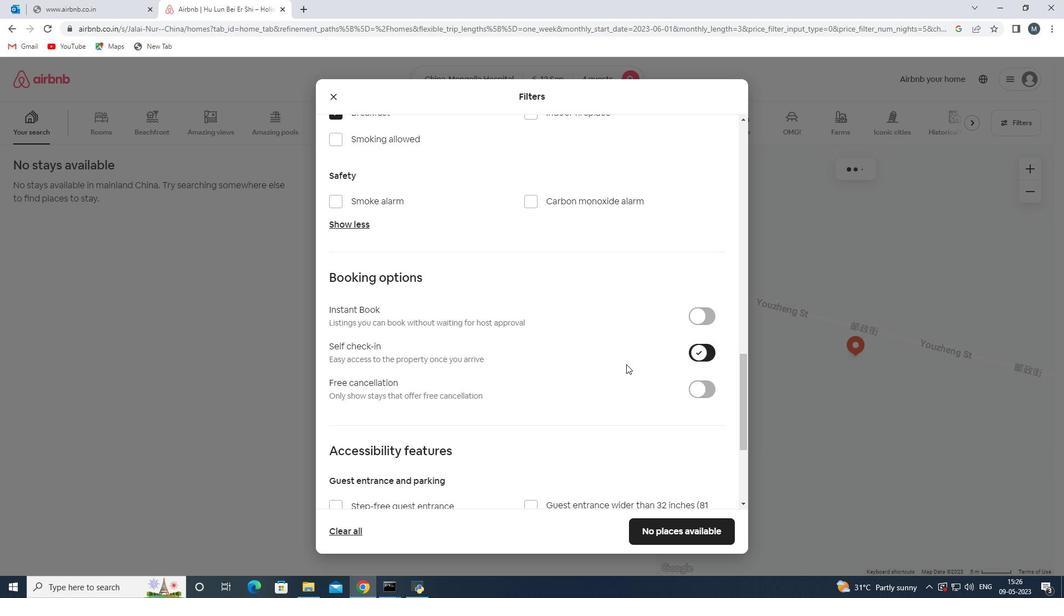
Action: Mouse scrolled (574, 360) with delta (0, 0)
Screenshot: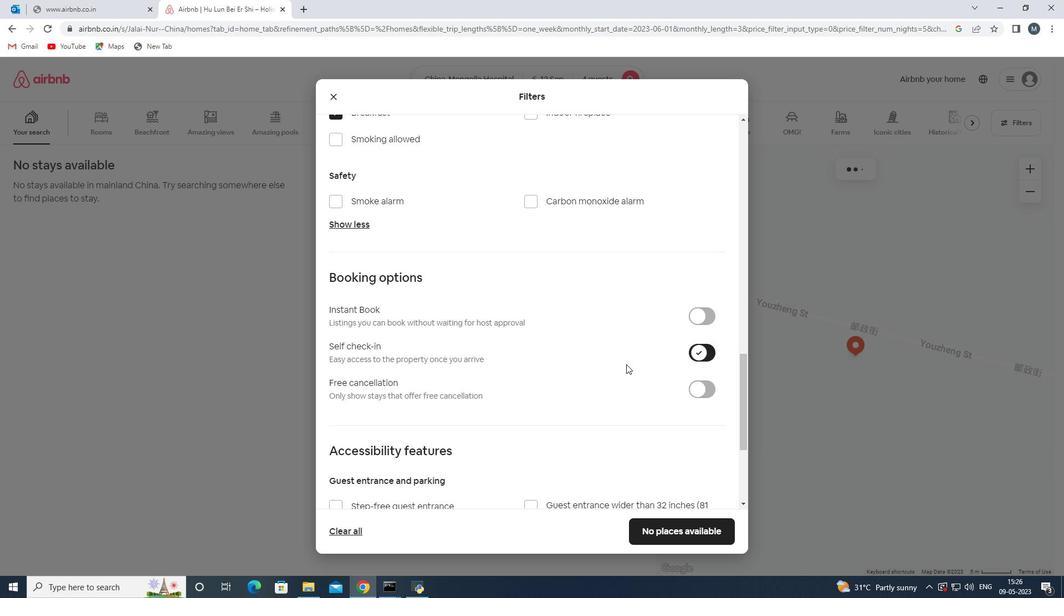 
Action: Mouse moved to (571, 362)
Screenshot: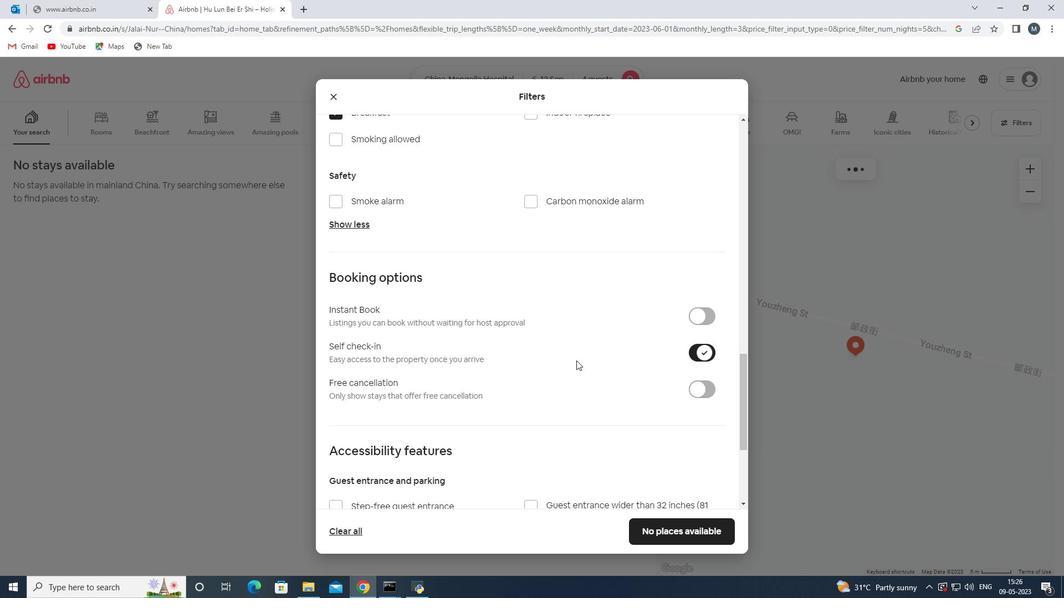 
Action: Mouse scrolled (571, 361) with delta (0, 0)
Screenshot: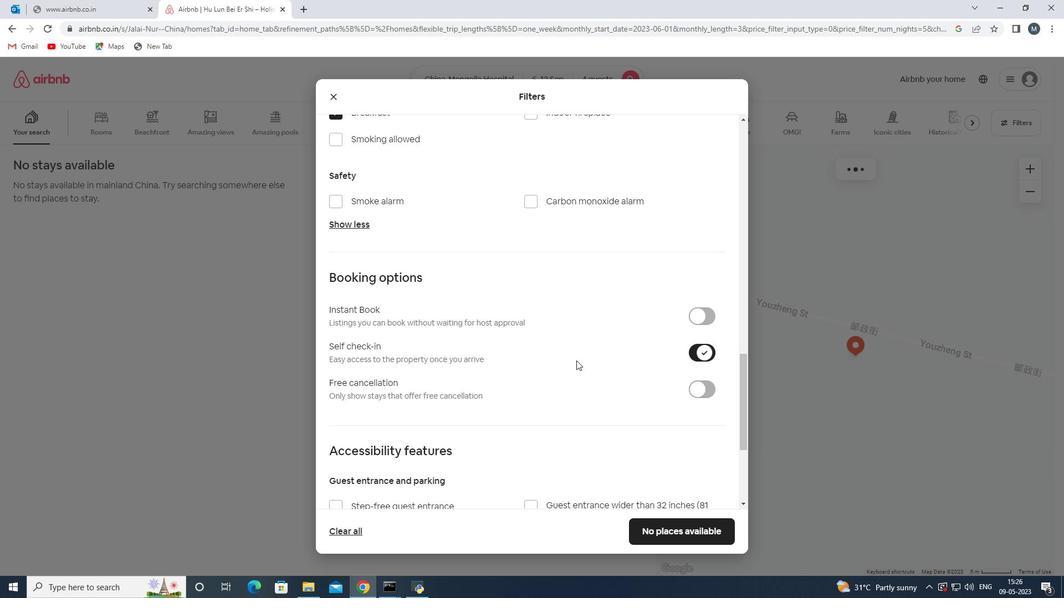 
Action: Mouse moved to (535, 367)
Screenshot: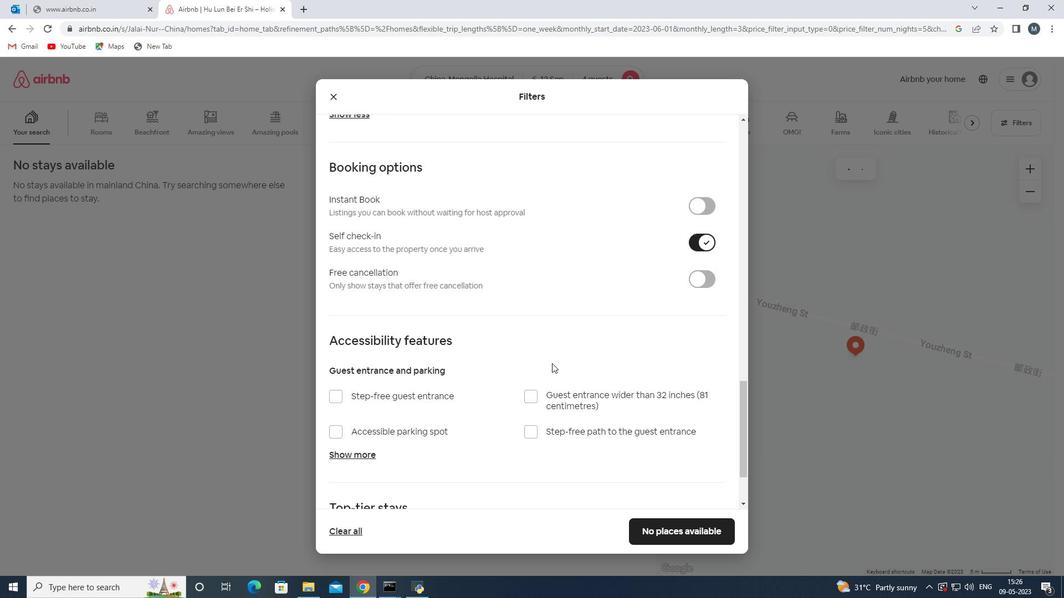 
Action: Mouse scrolled (535, 367) with delta (0, 0)
Screenshot: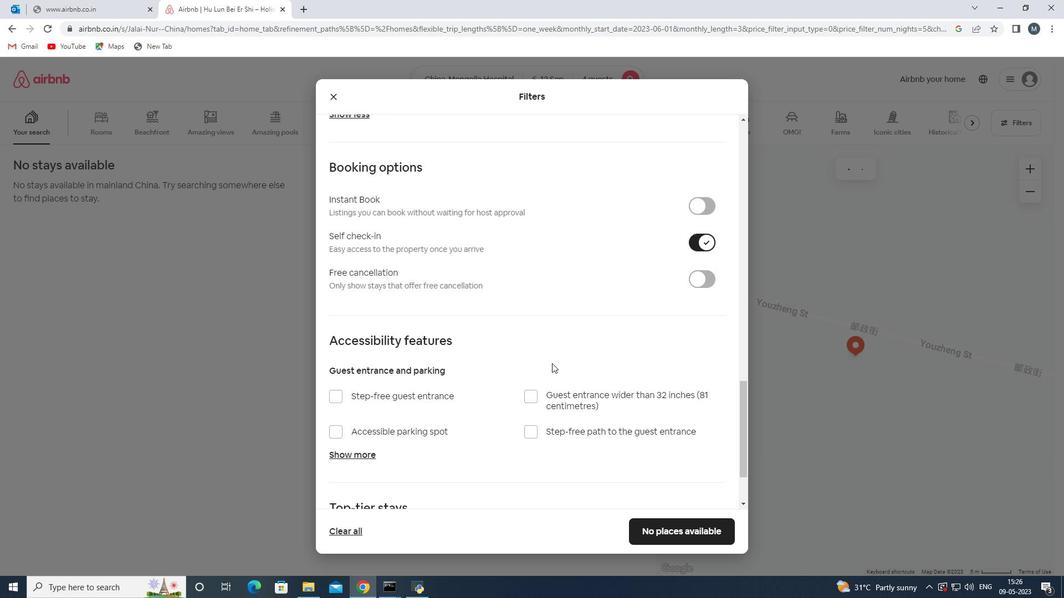 
Action: Mouse moved to (477, 372)
Screenshot: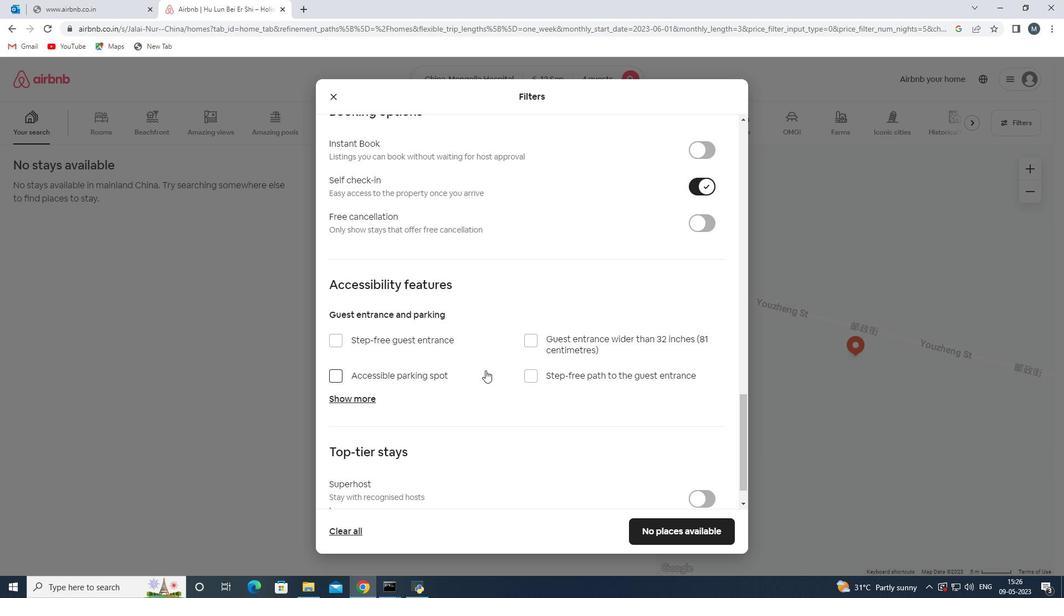 
Action: Mouse scrolled (477, 372) with delta (0, 0)
Screenshot: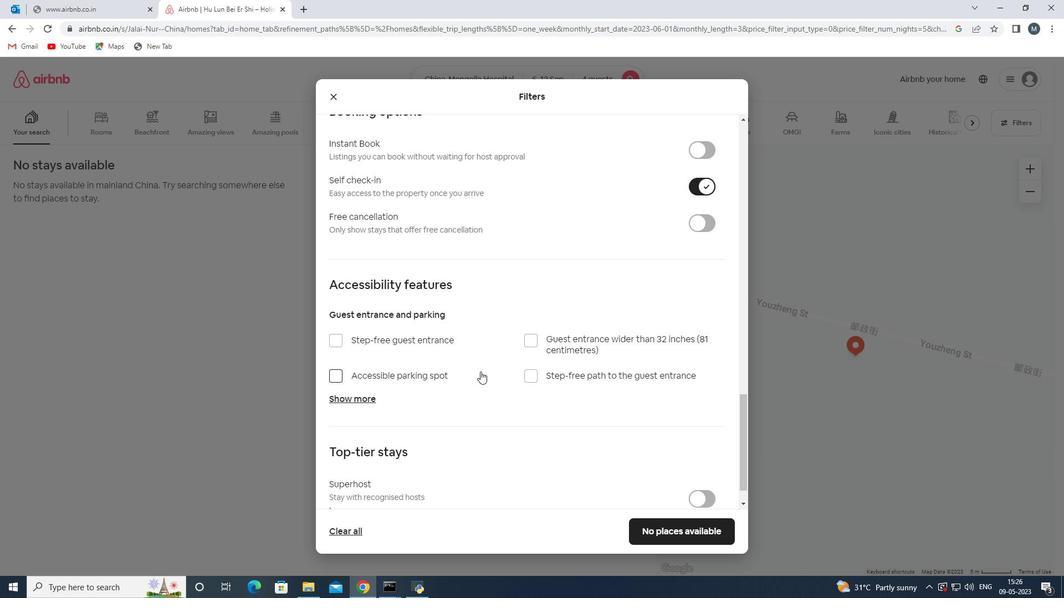 
Action: Mouse moved to (476, 372)
Screenshot: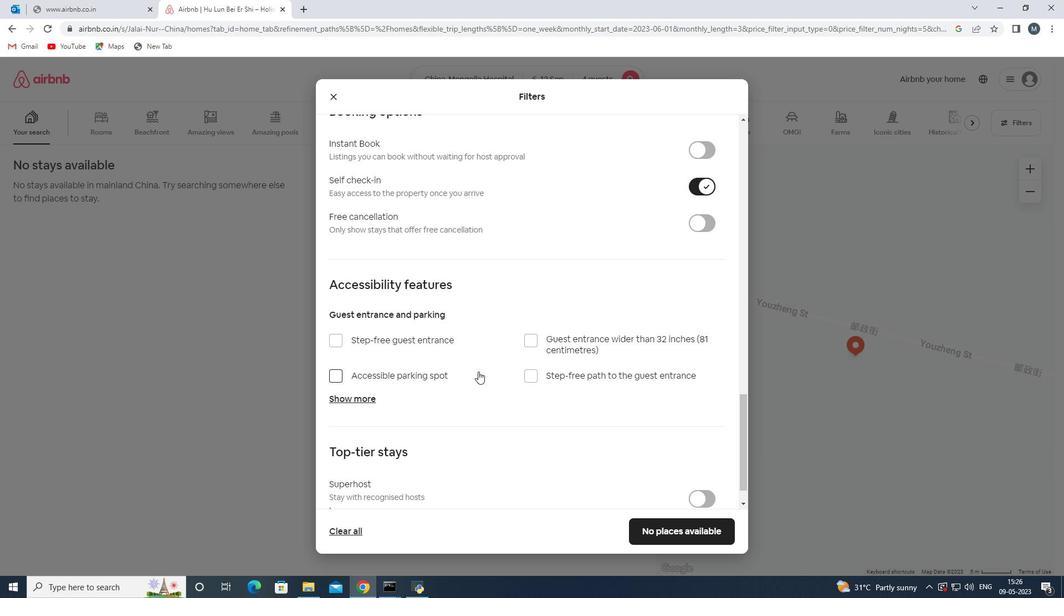 
Action: Mouse scrolled (476, 372) with delta (0, 0)
Screenshot: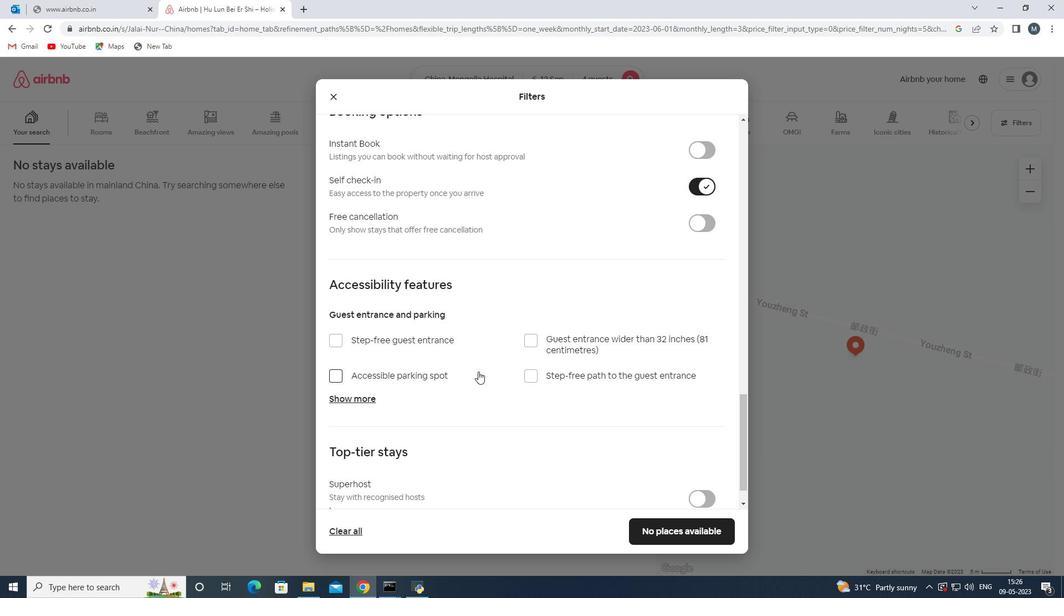 
Action: Mouse moved to (475, 373)
Screenshot: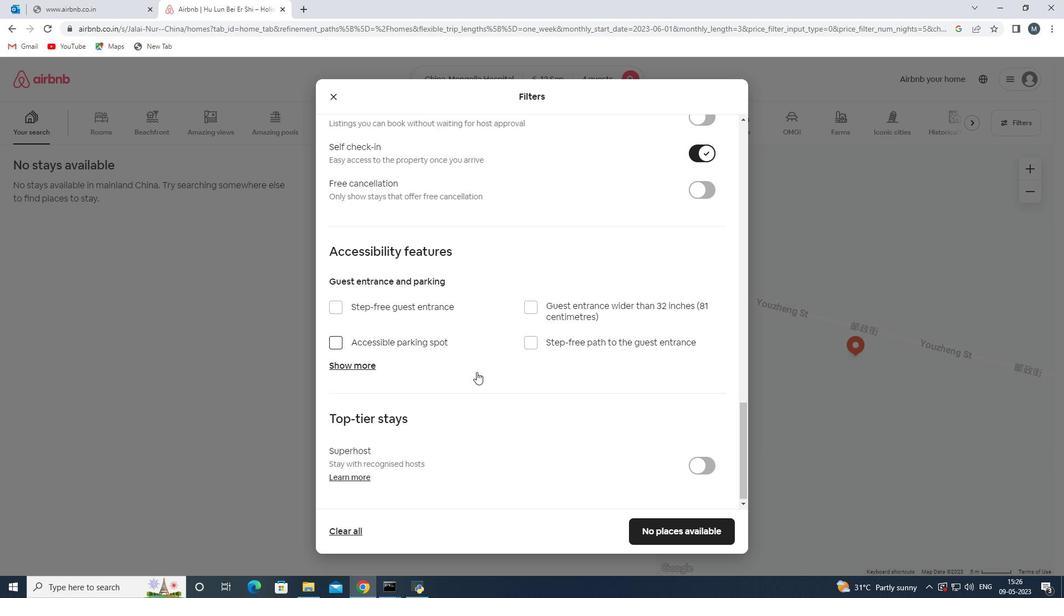 
Action: Mouse scrolled (475, 373) with delta (0, 0)
Screenshot: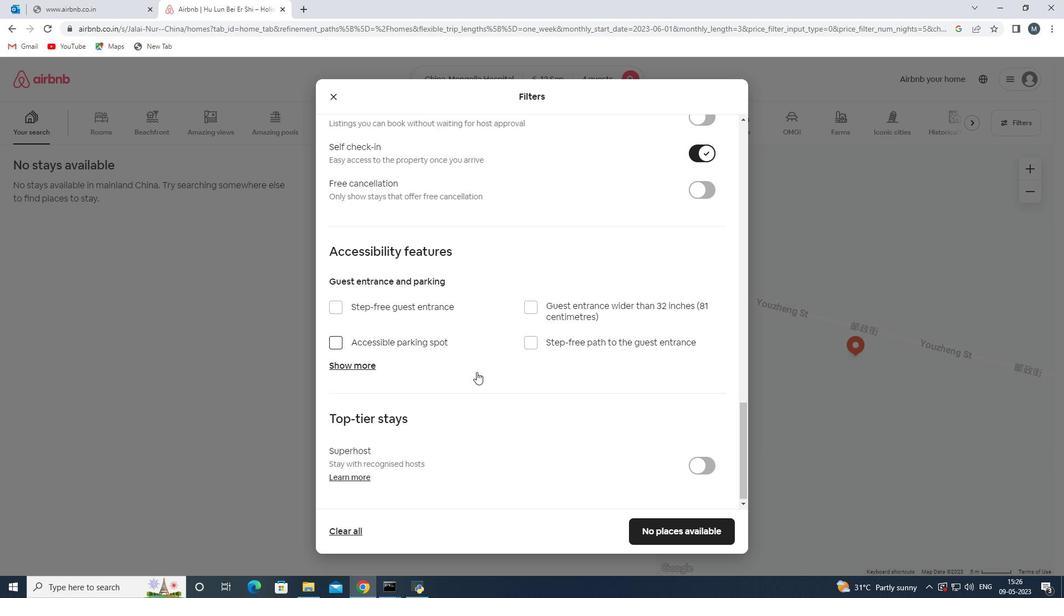 
Action: Mouse moved to (475, 374)
Screenshot: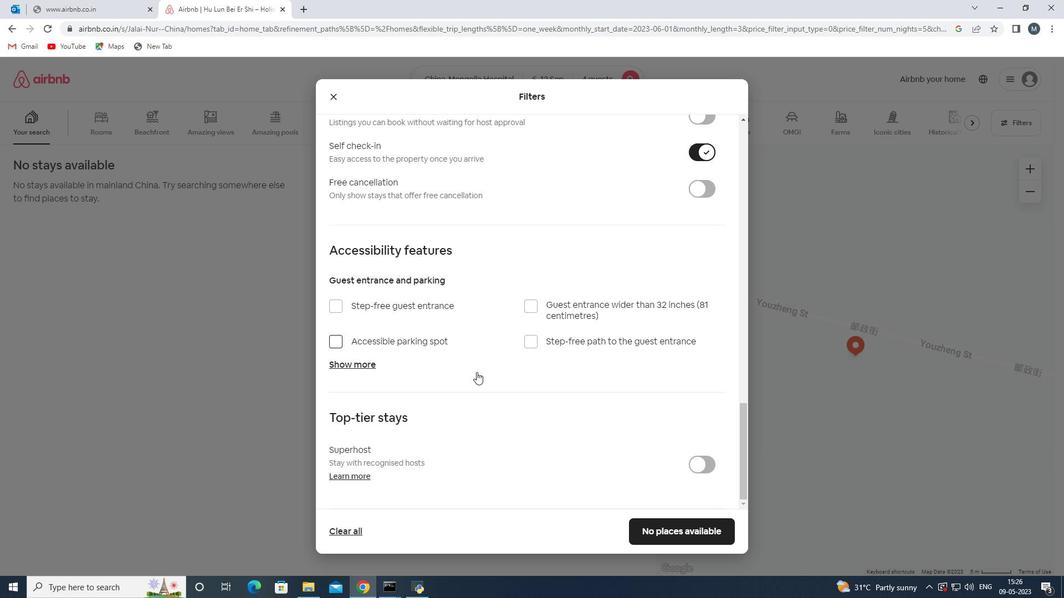 
Action: Mouse scrolled (475, 374) with delta (0, 0)
Screenshot: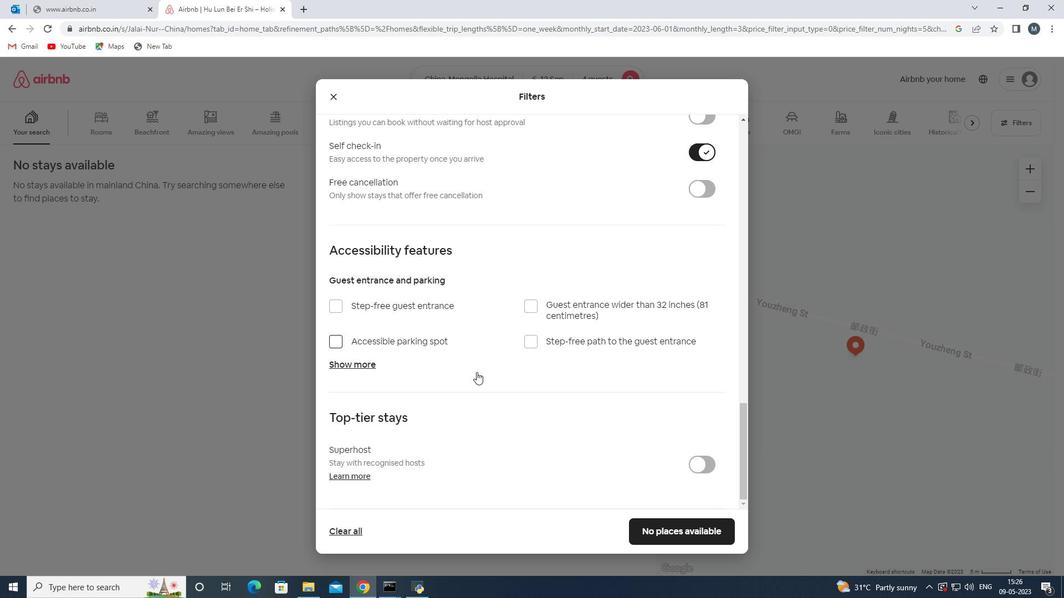 
Action: Mouse moved to (475, 375)
Screenshot: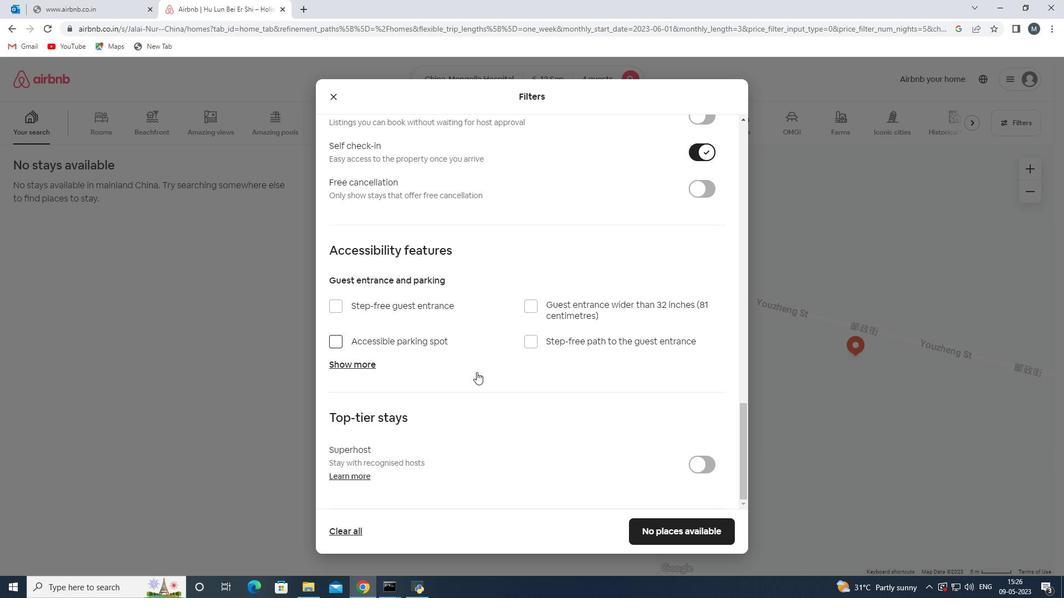 
Action: Mouse scrolled (475, 374) with delta (0, 0)
Screenshot: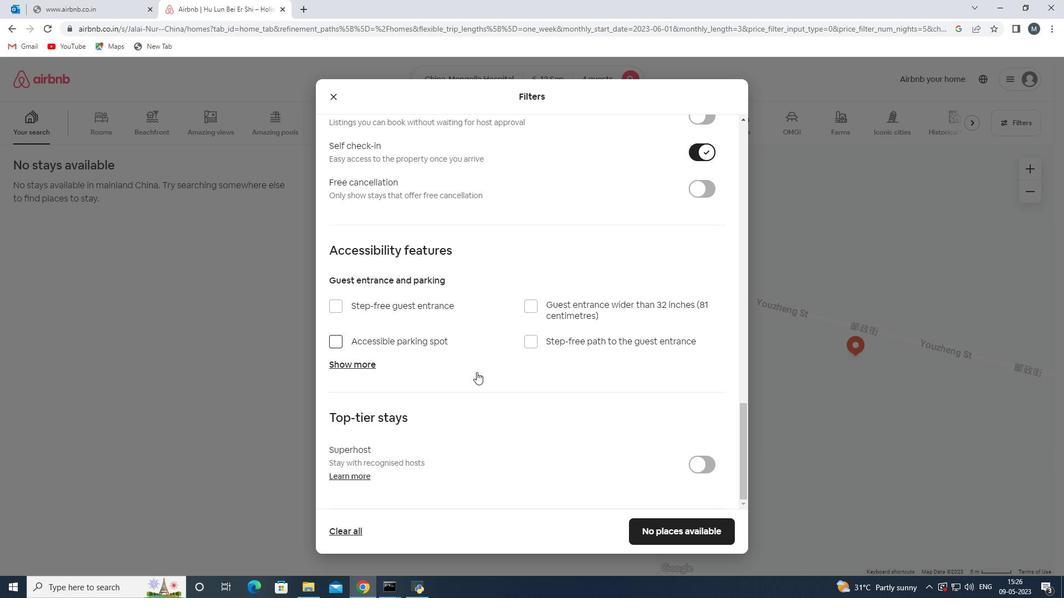 
Action: Mouse moved to (478, 382)
Screenshot: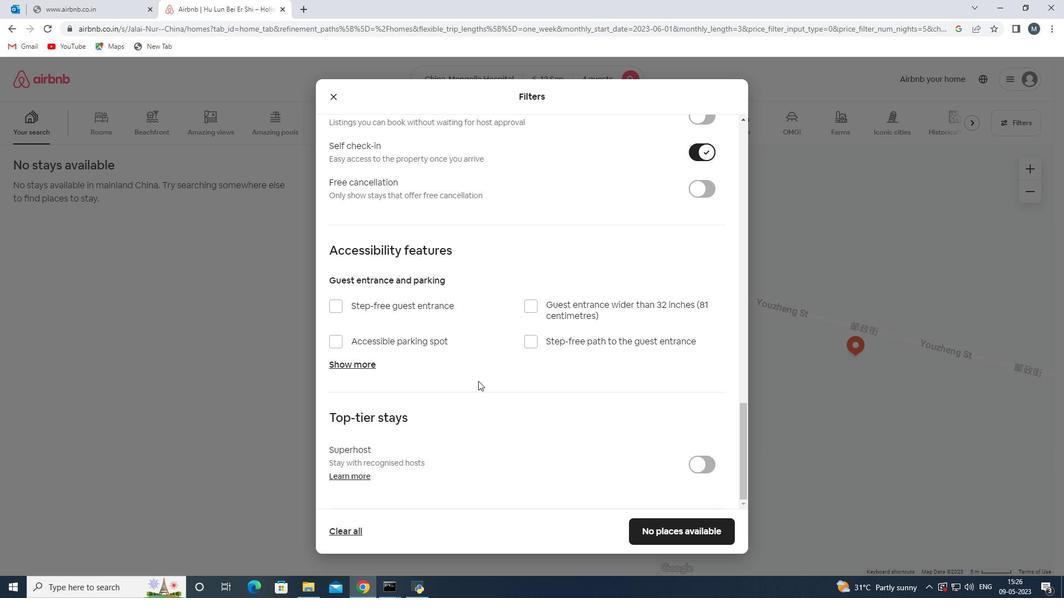 
